 Task: Find connections with filter location Kloten with filter topic #socialmediawith filter profile language English with filter current company LiveLaw with filter school Lilavatibai Podar Sr Secondary School with filter industry Home Health Care Services with filter service category Negotiation with filter keywords title Office Assistant
Action: Mouse moved to (629, 101)
Screenshot: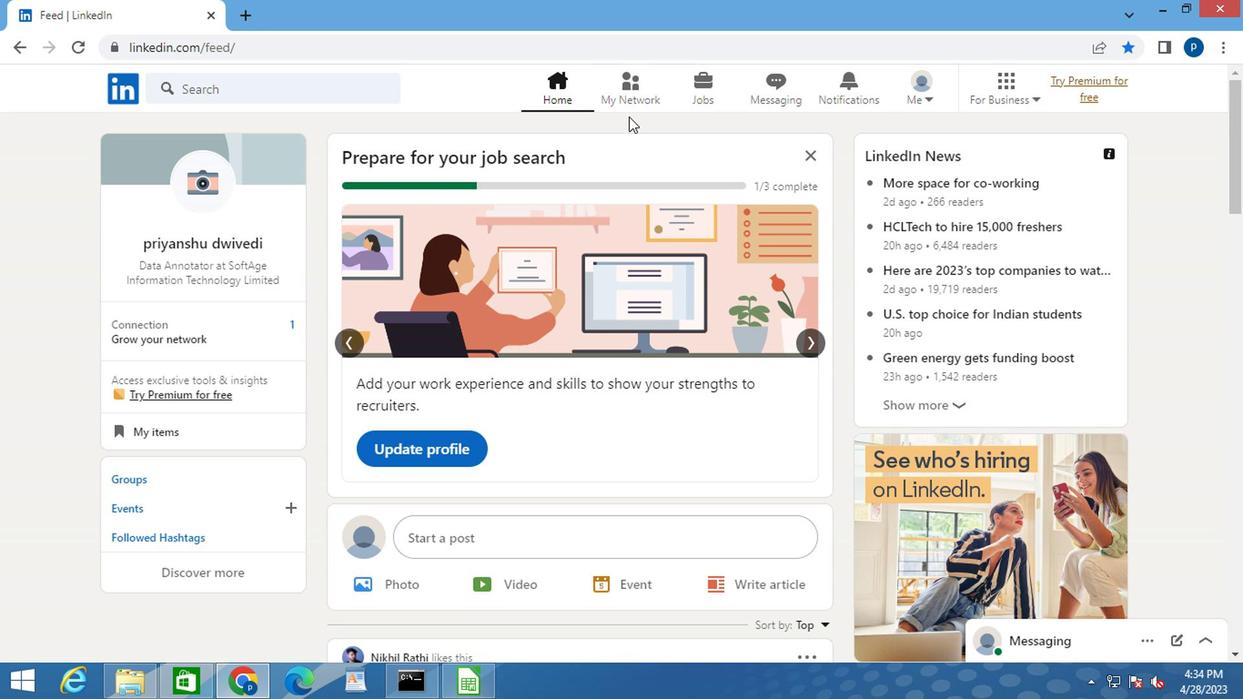 
Action: Mouse pressed left at (629, 101)
Screenshot: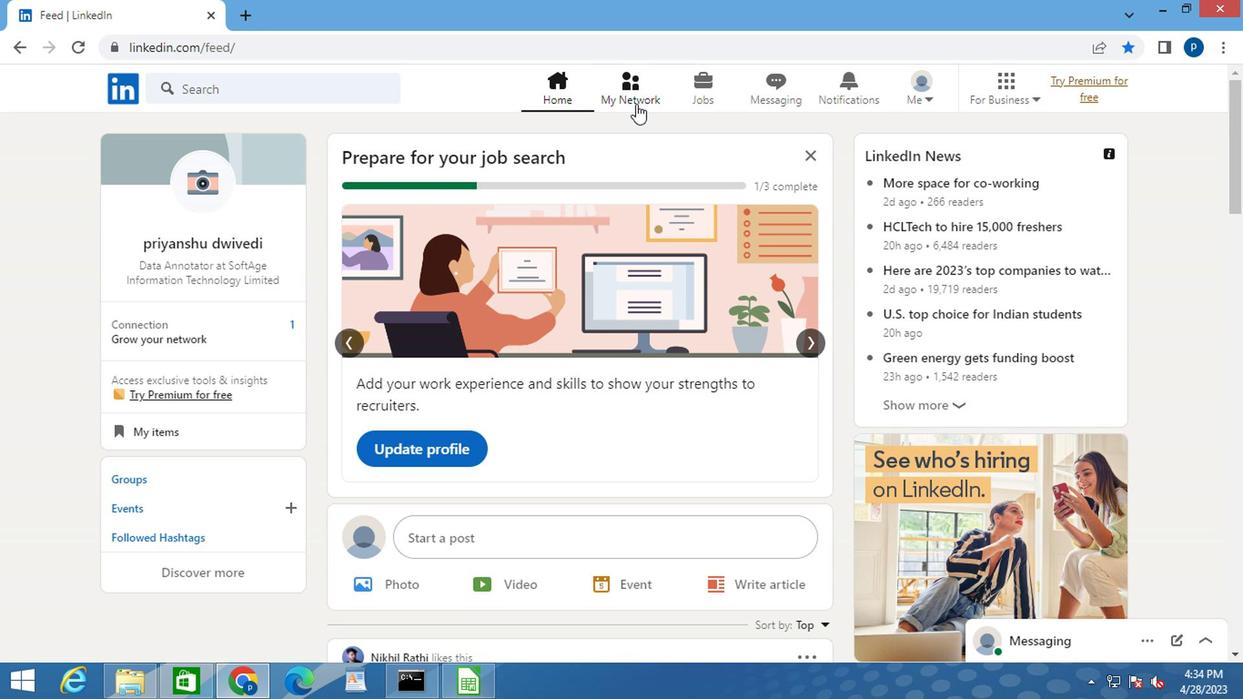 
Action: Mouse moved to (181, 184)
Screenshot: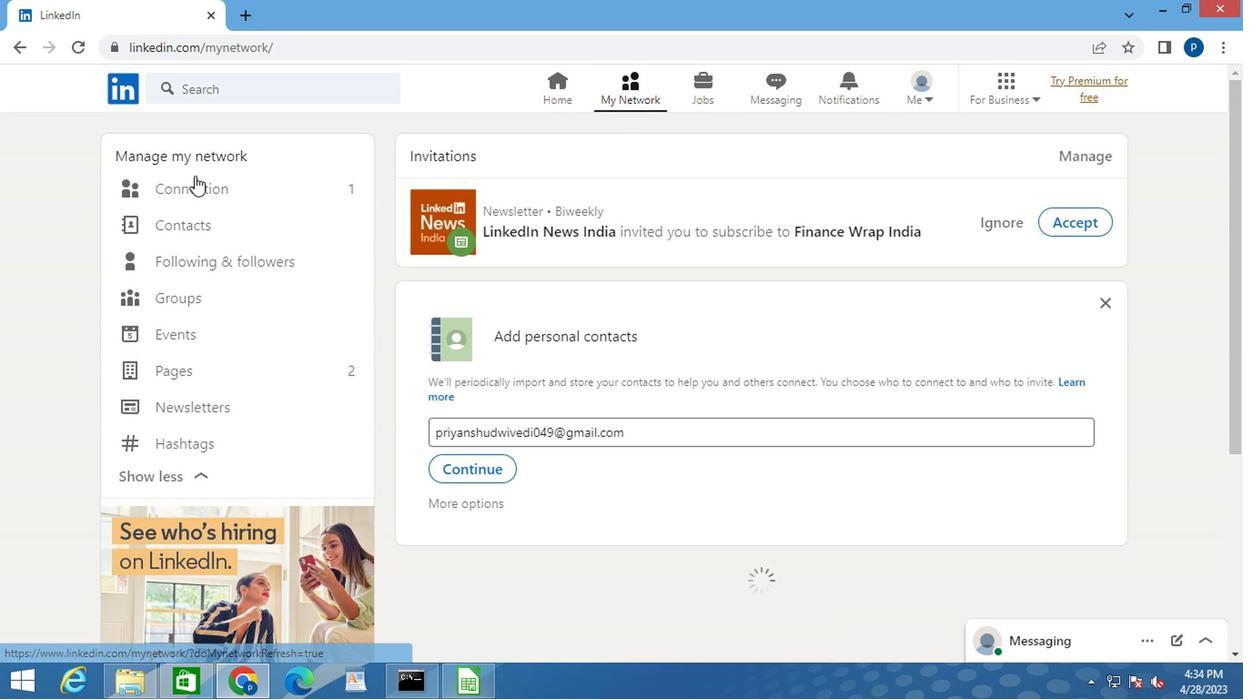 
Action: Mouse pressed left at (181, 184)
Screenshot: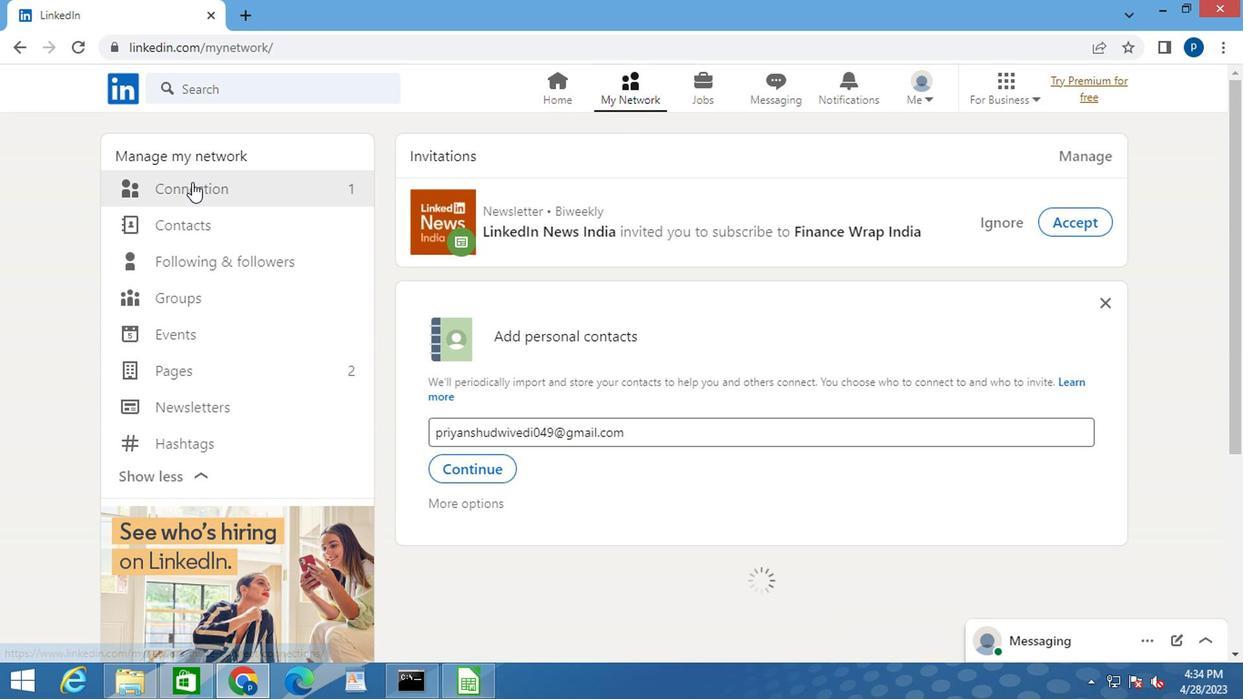 
Action: Mouse moved to (745, 179)
Screenshot: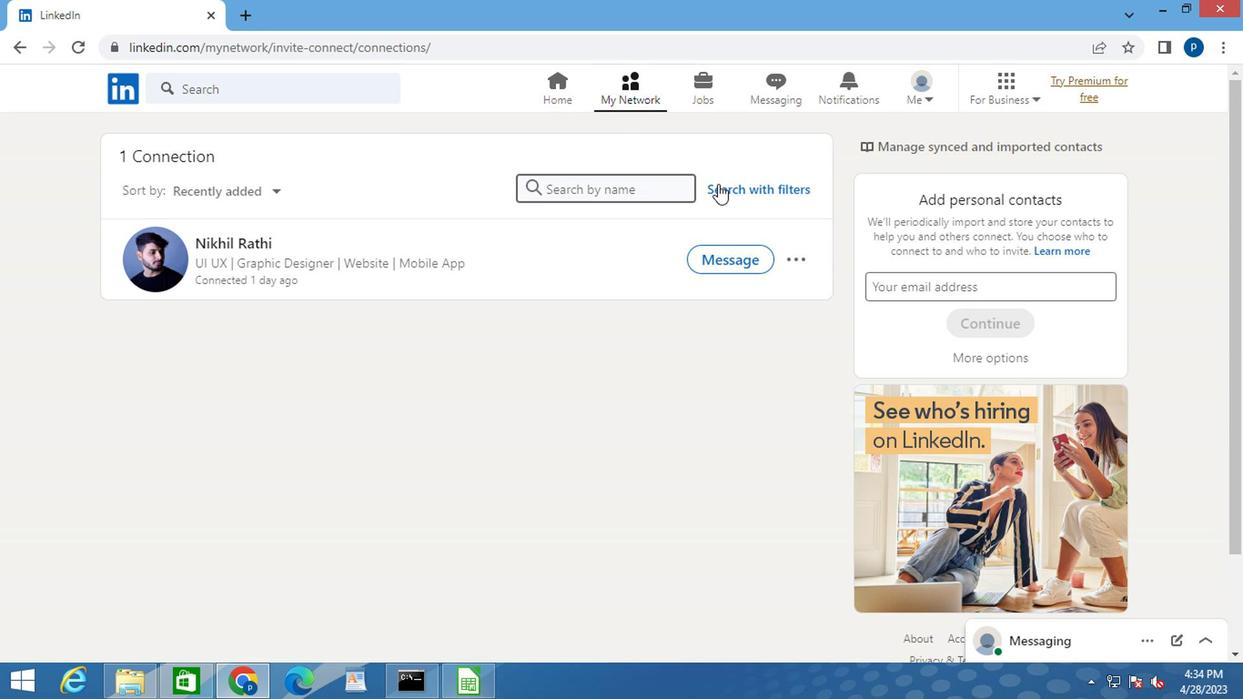 
Action: Mouse pressed left at (745, 179)
Screenshot: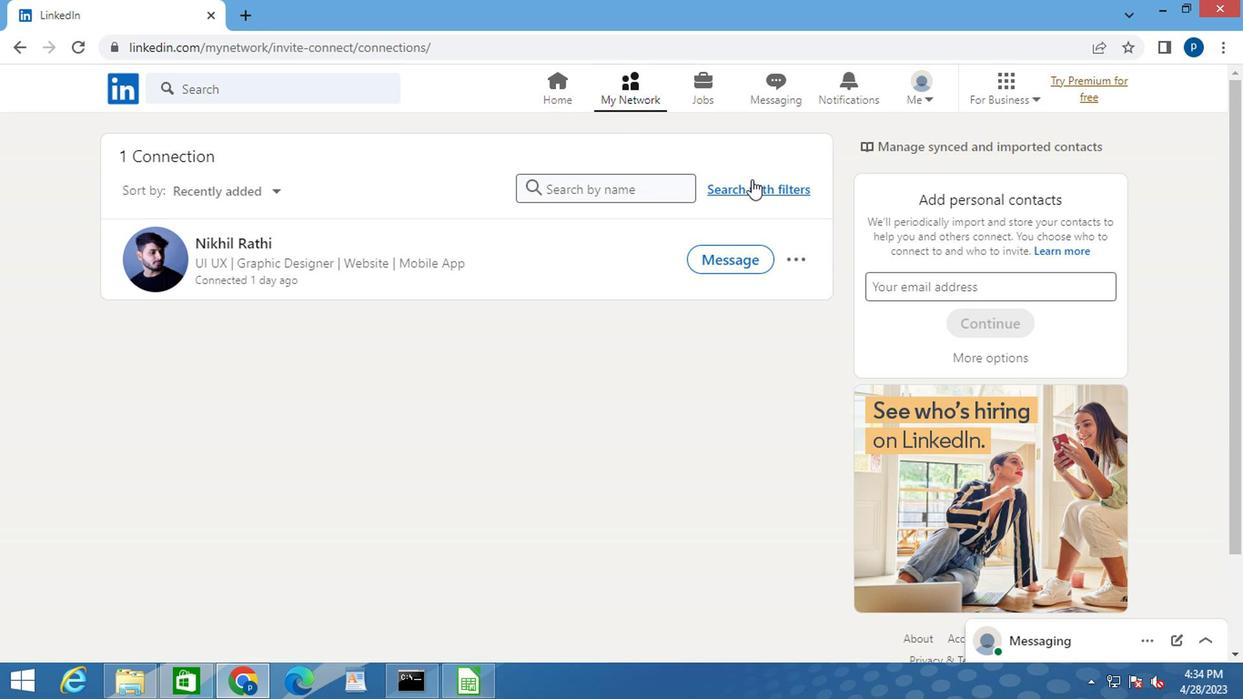 
Action: Mouse moved to (664, 135)
Screenshot: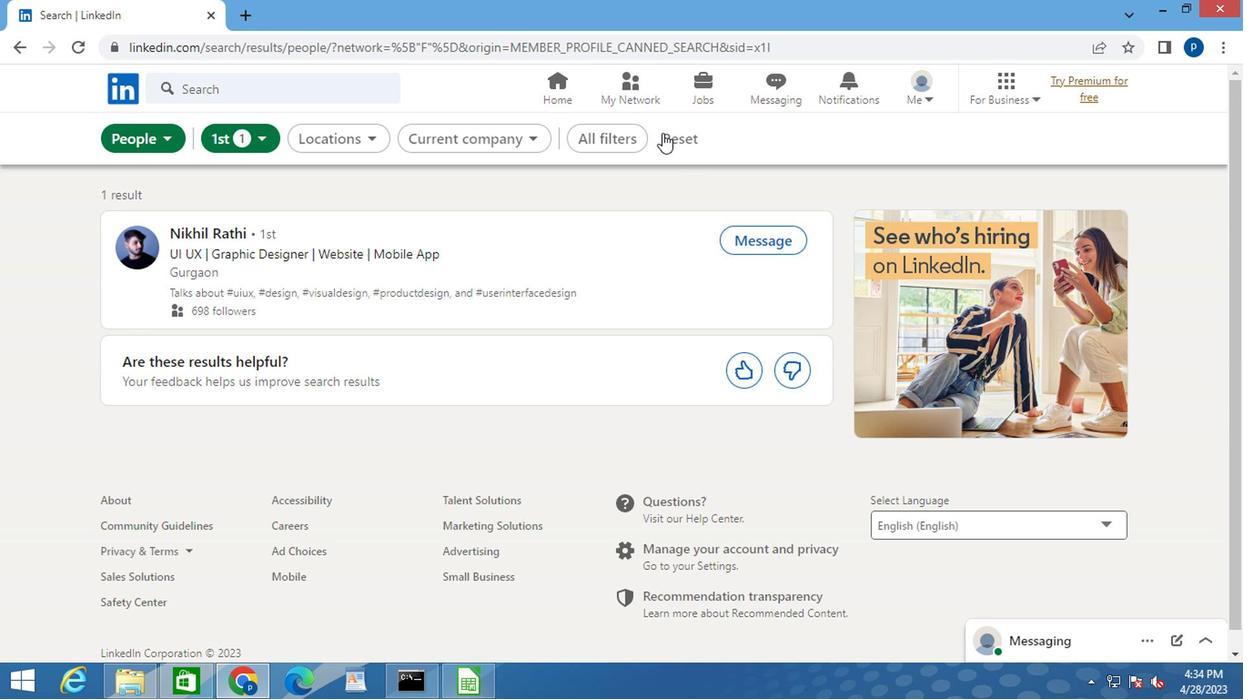 
Action: Mouse pressed left at (664, 135)
Screenshot: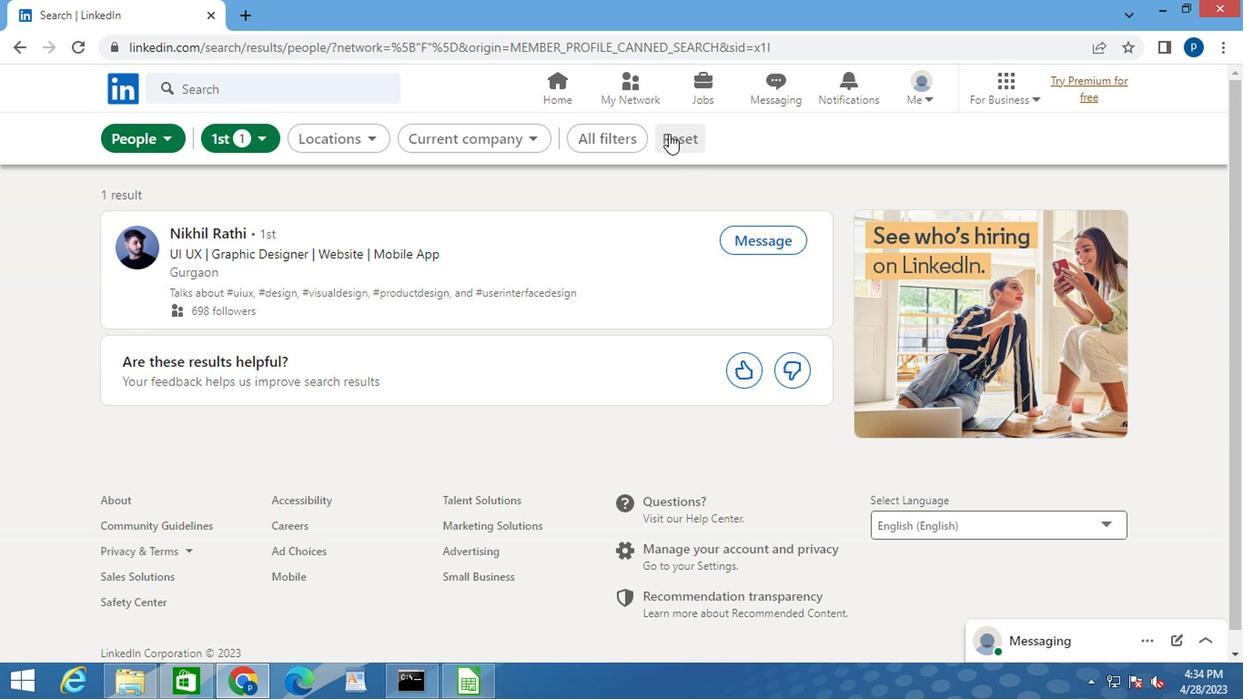 
Action: Mouse moved to (644, 143)
Screenshot: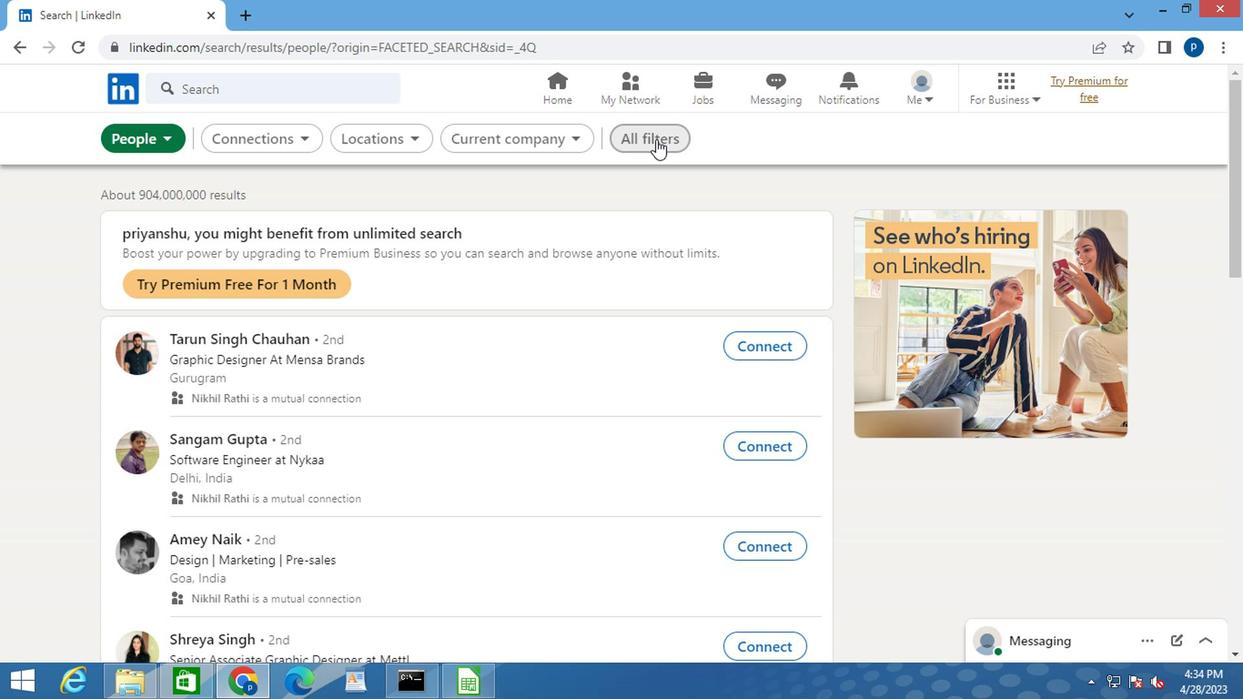 
Action: Mouse pressed left at (644, 143)
Screenshot: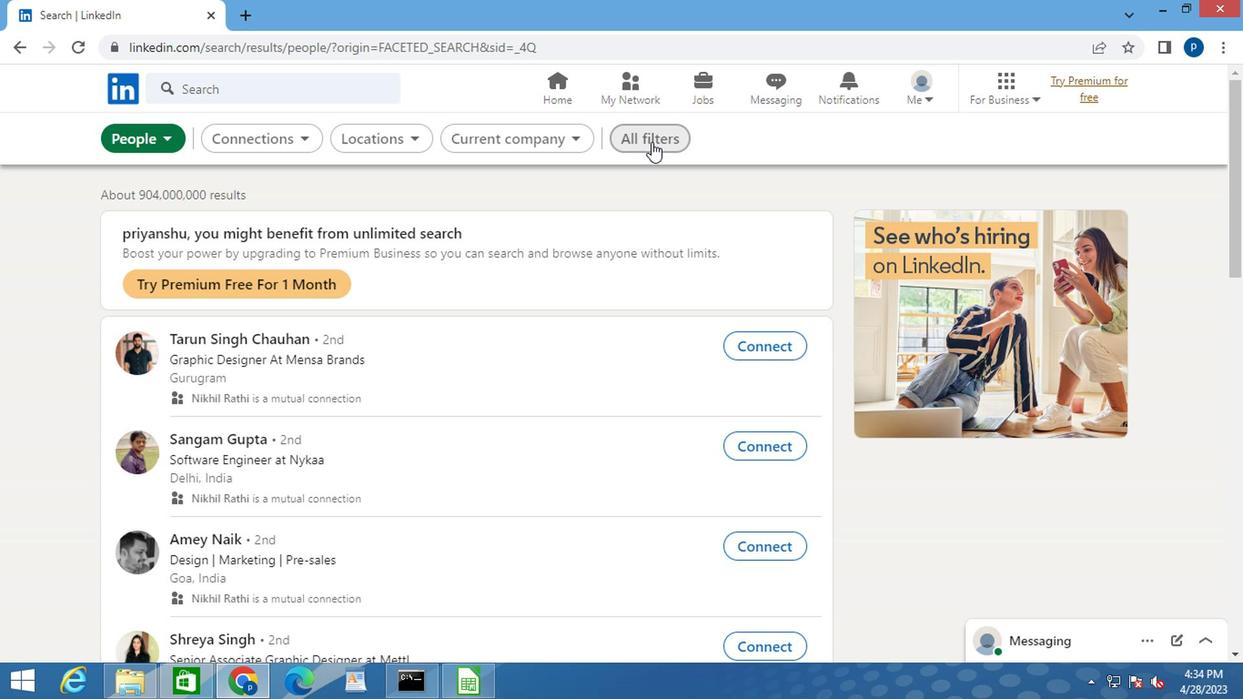 
Action: Mouse moved to (990, 411)
Screenshot: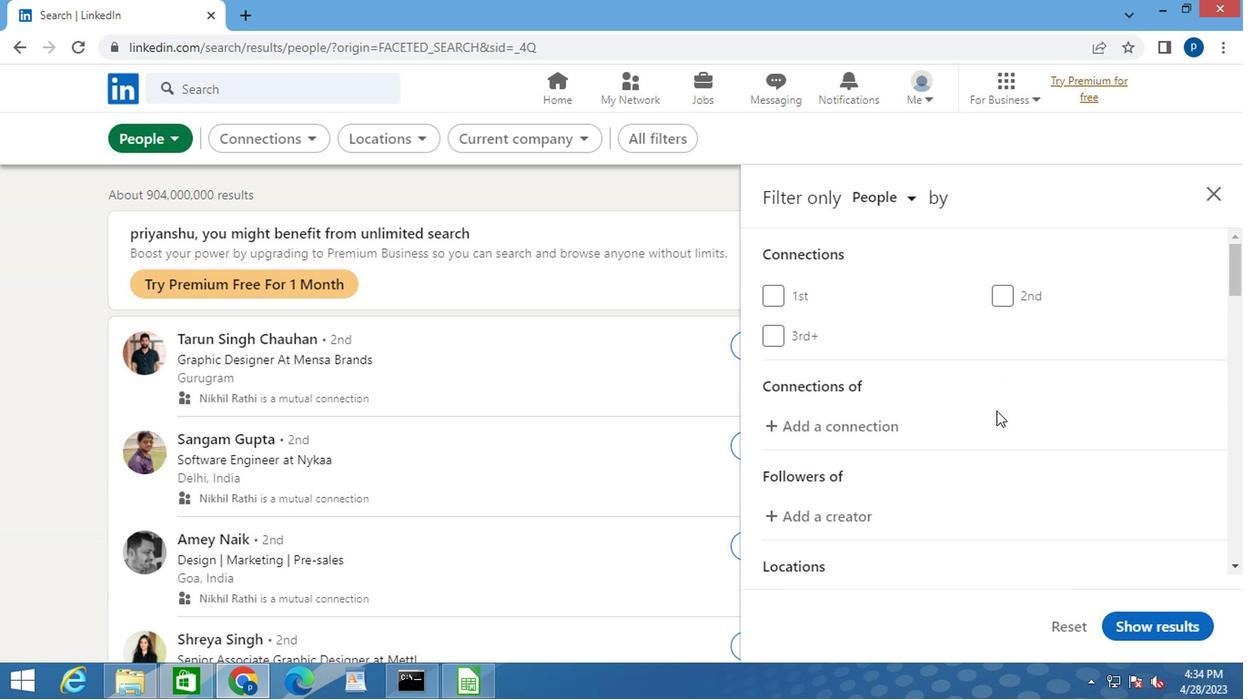 
Action: Mouse scrolled (990, 410) with delta (0, 0)
Screenshot: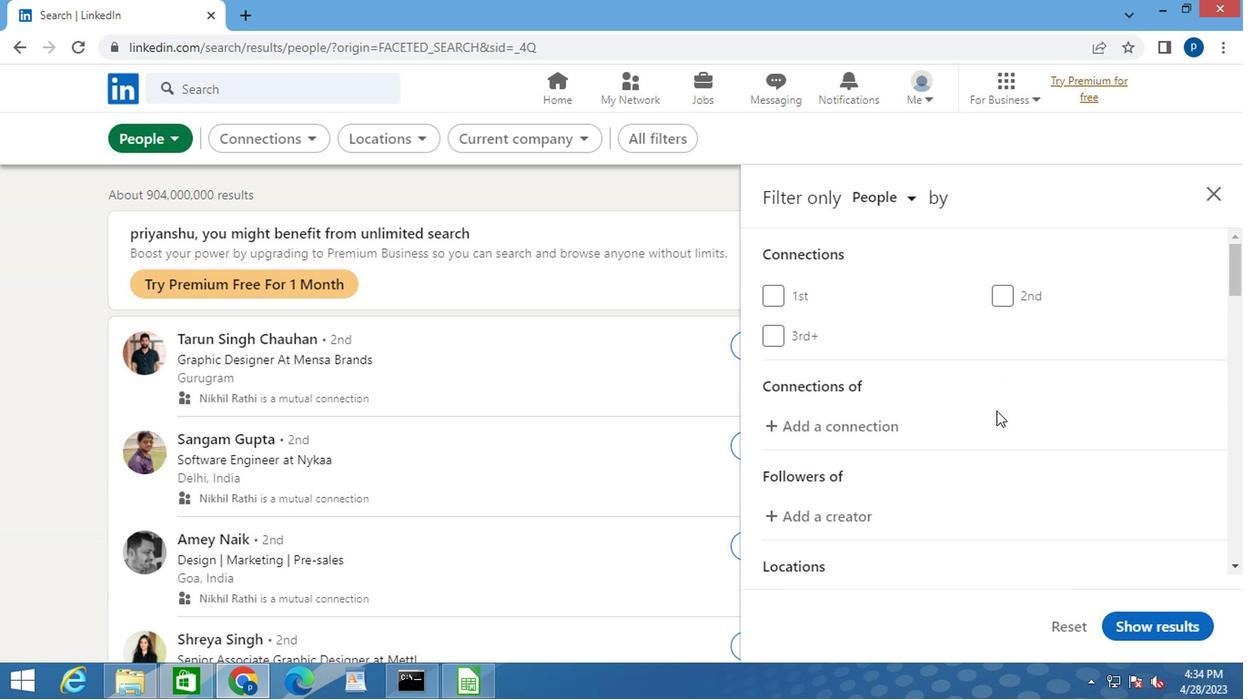 
Action: Mouse moved to (989, 412)
Screenshot: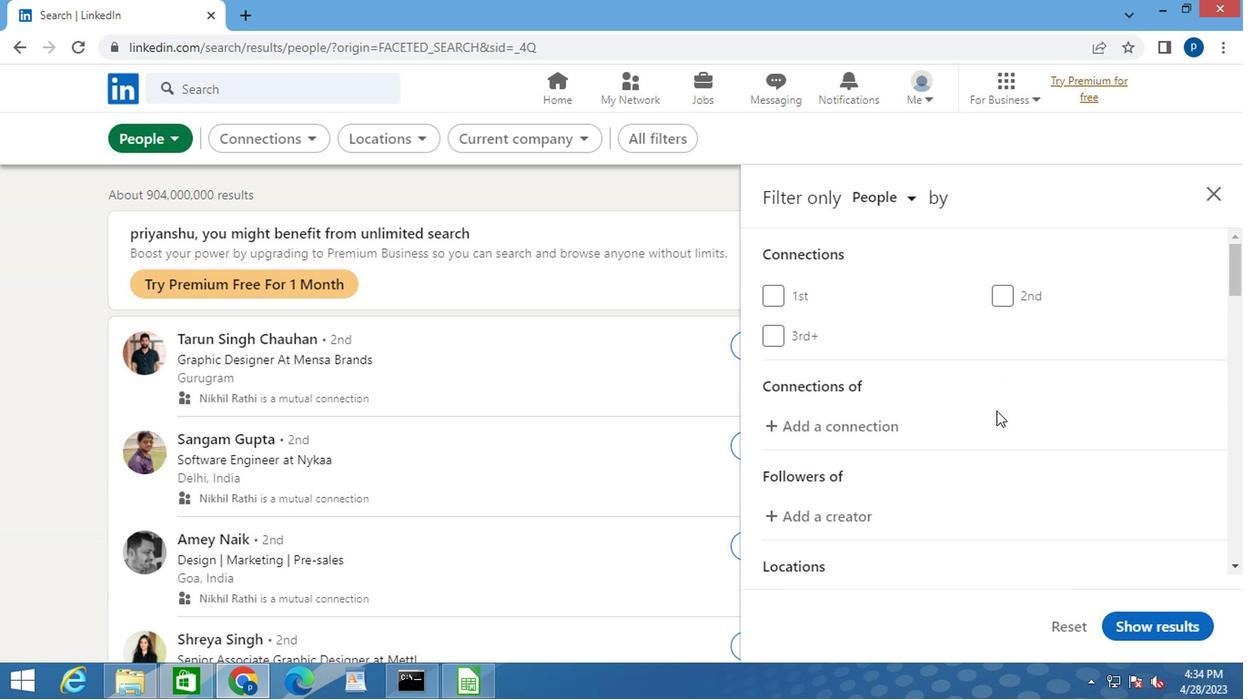 
Action: Mouse scrolled (989, 411) with delta (0, -1)
Screenshot: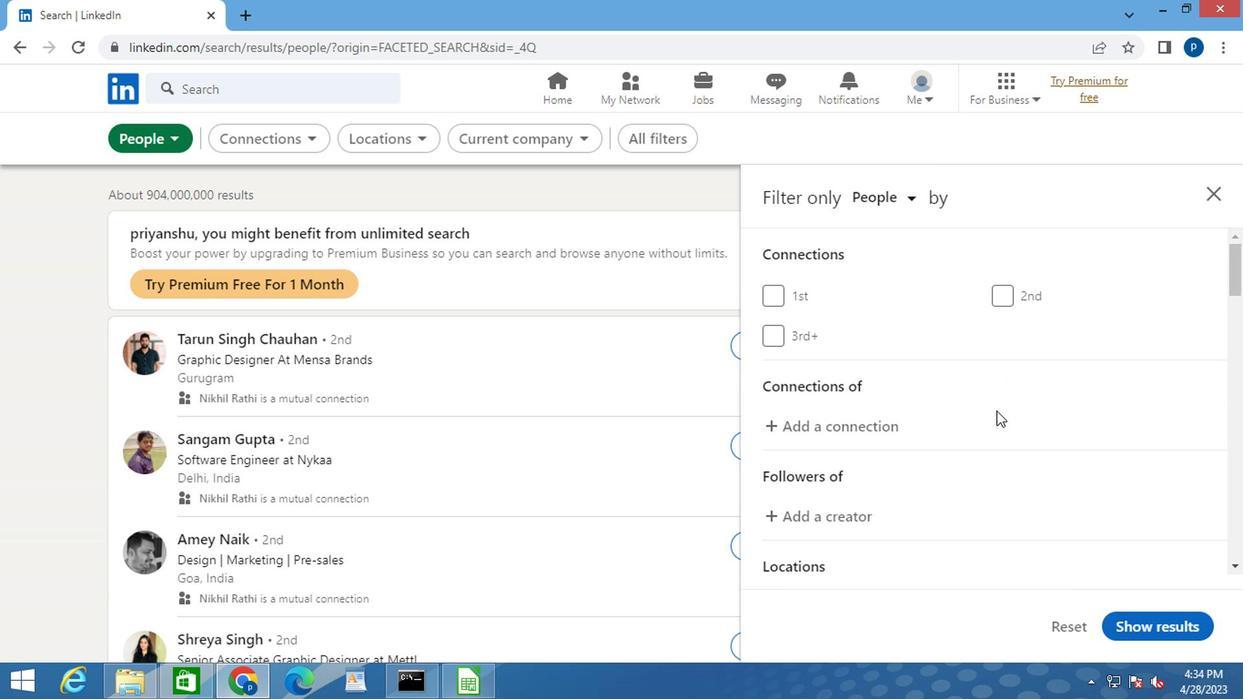 
Action: Mouse scrolled (989, 411) with delta (0, -1)
Screenshot: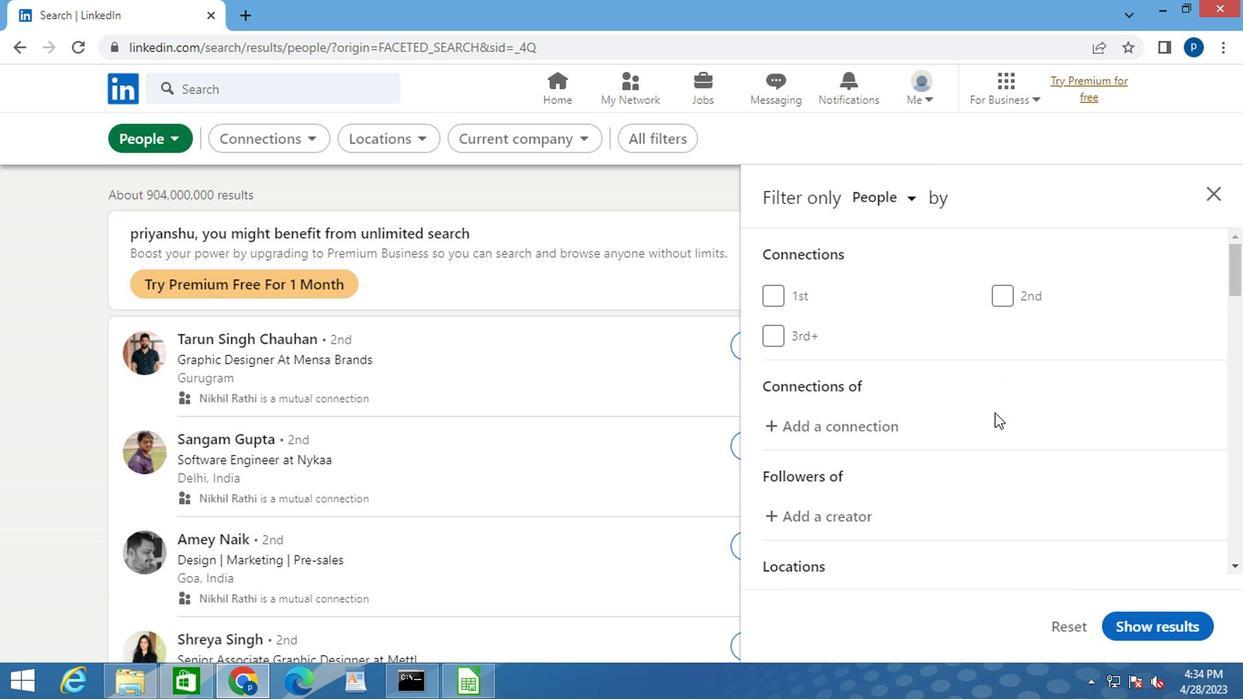 
Action: Mouse moved to (1044, 408)
Screenshot: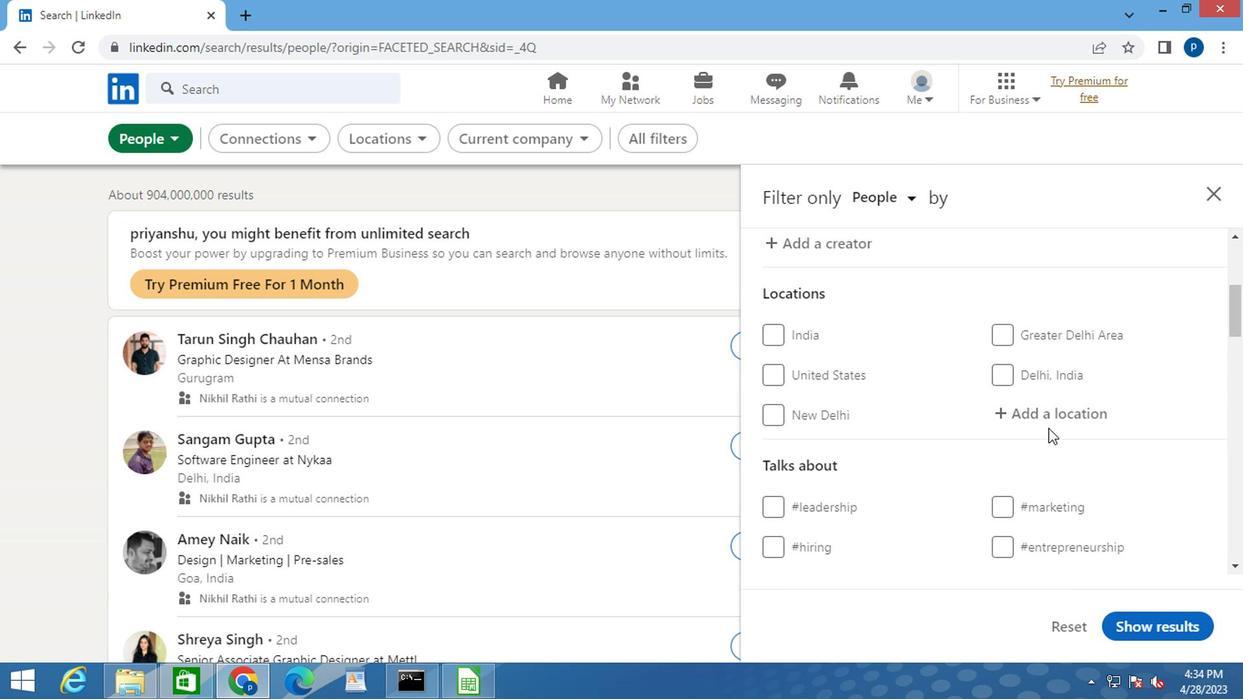 
Action: Mouse pressed left at (1044, 408)
Screenshot: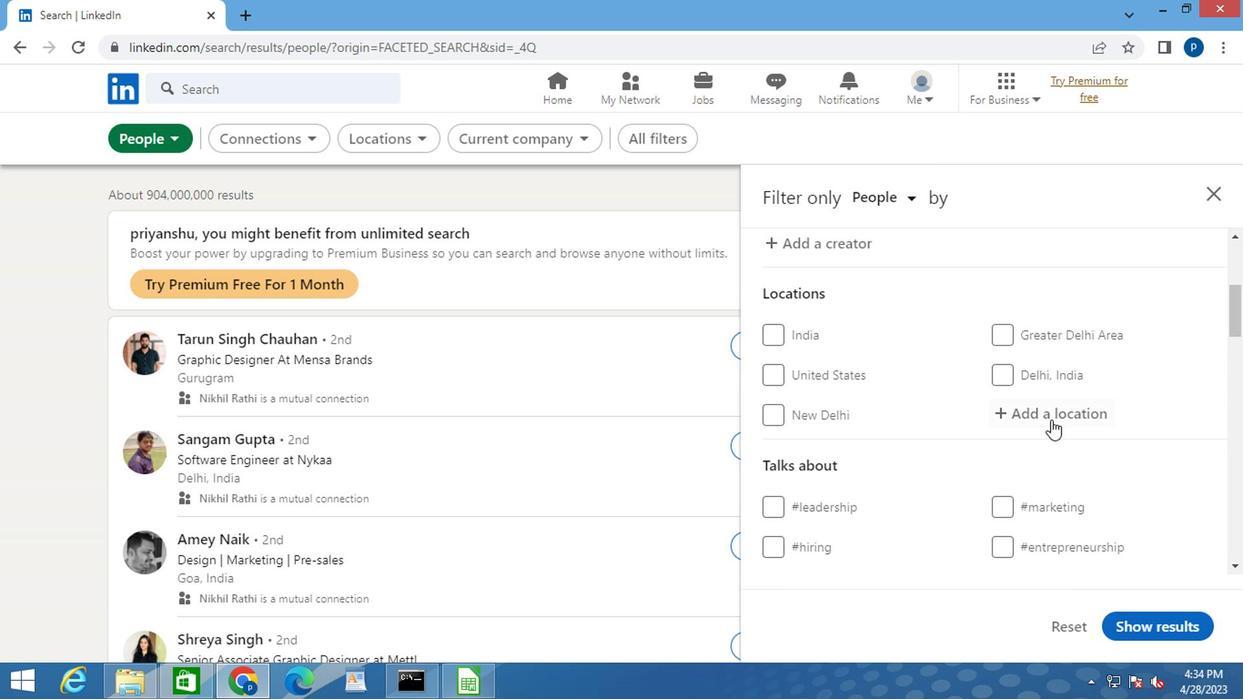 
Action: Key pressed k<Key.caps_lock>loten
Screenshot: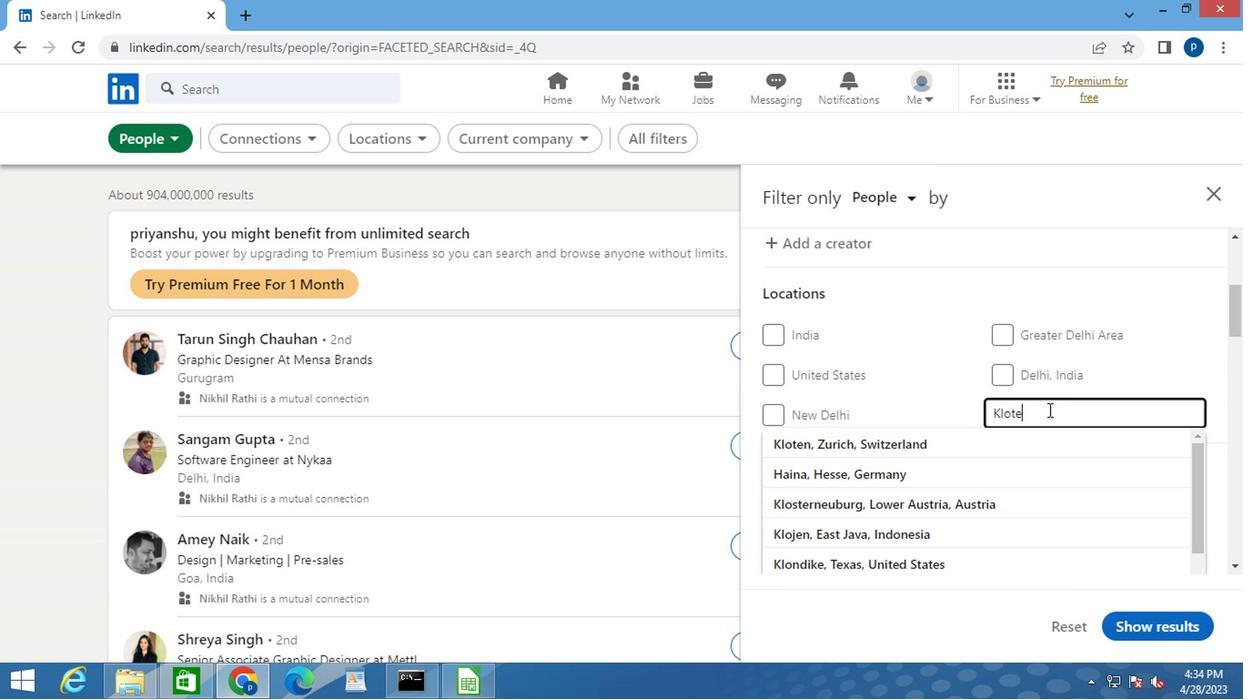 
Action: Mouse moved to (941, 444)
Screenshot: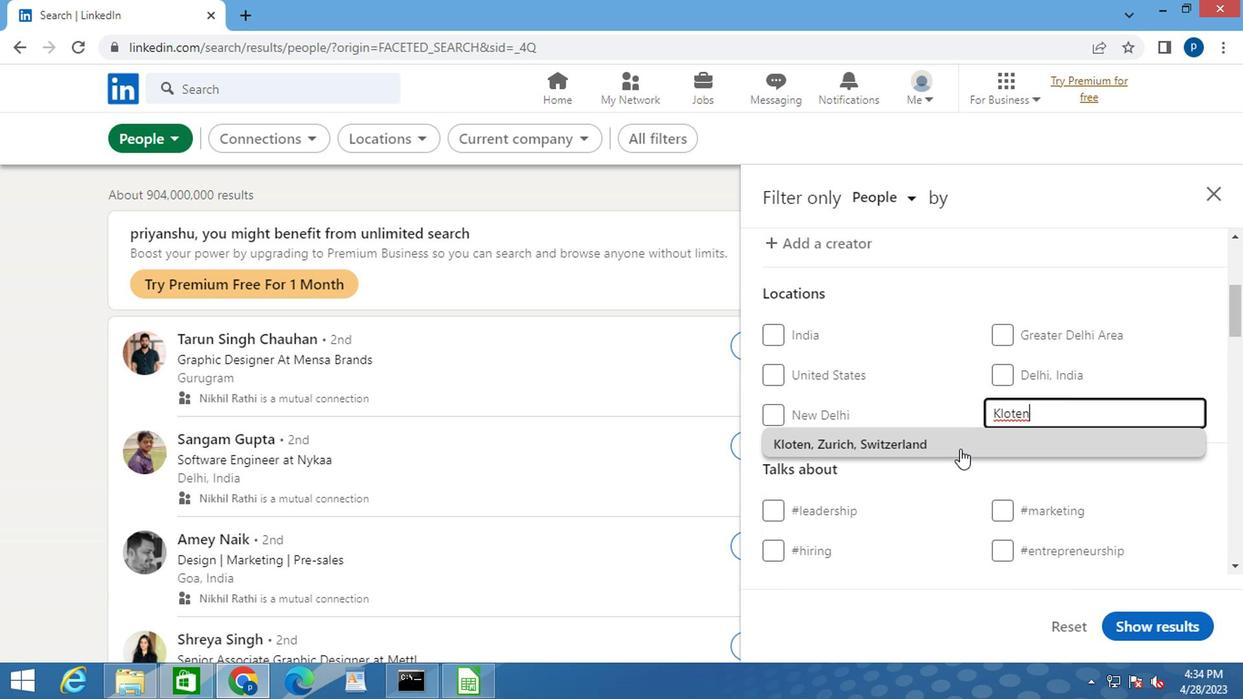 
Action: Mouse pressed left at (941, 444)
Screenshot: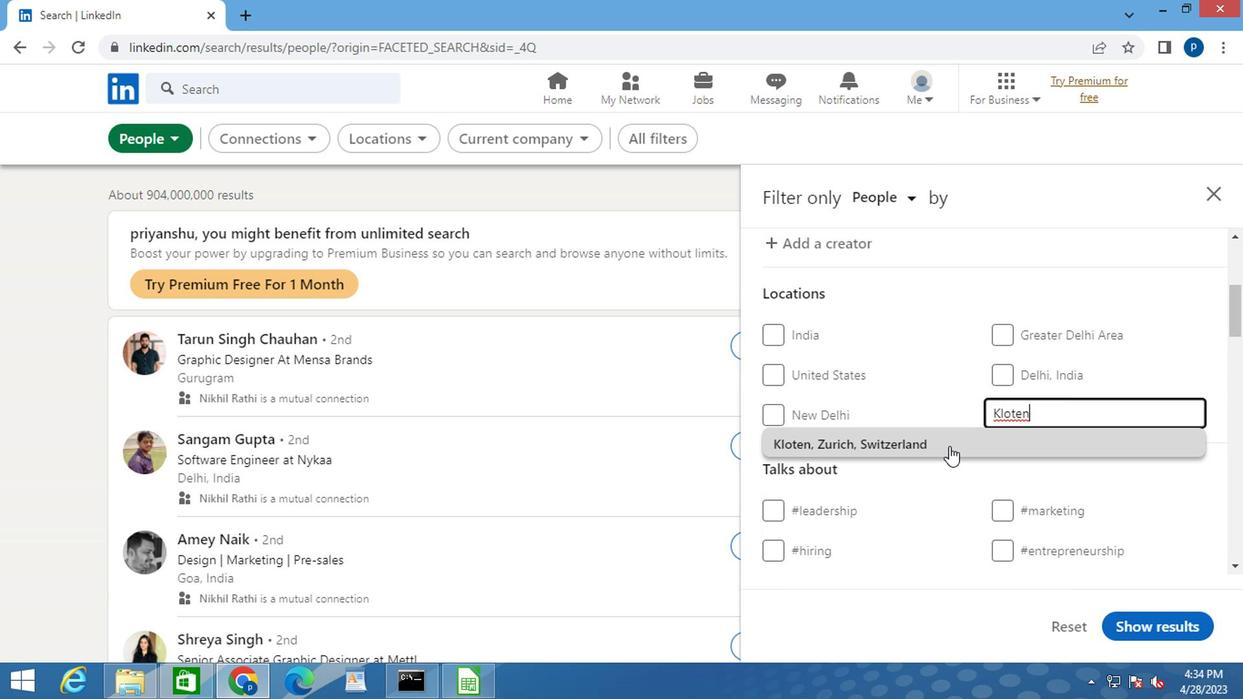 
Action: Mouse moved to (941, 442)
Screenshot: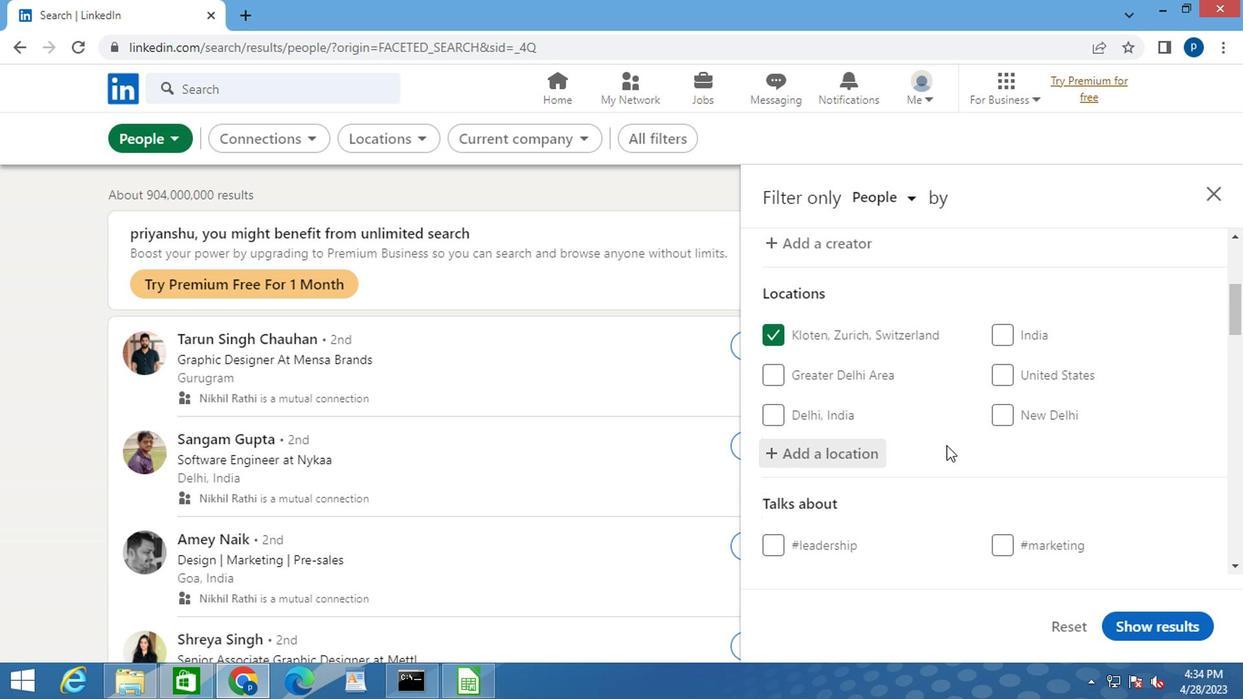 
Action: Mouse scrolled (941, 442) with delta (0, 0)
Screenshot: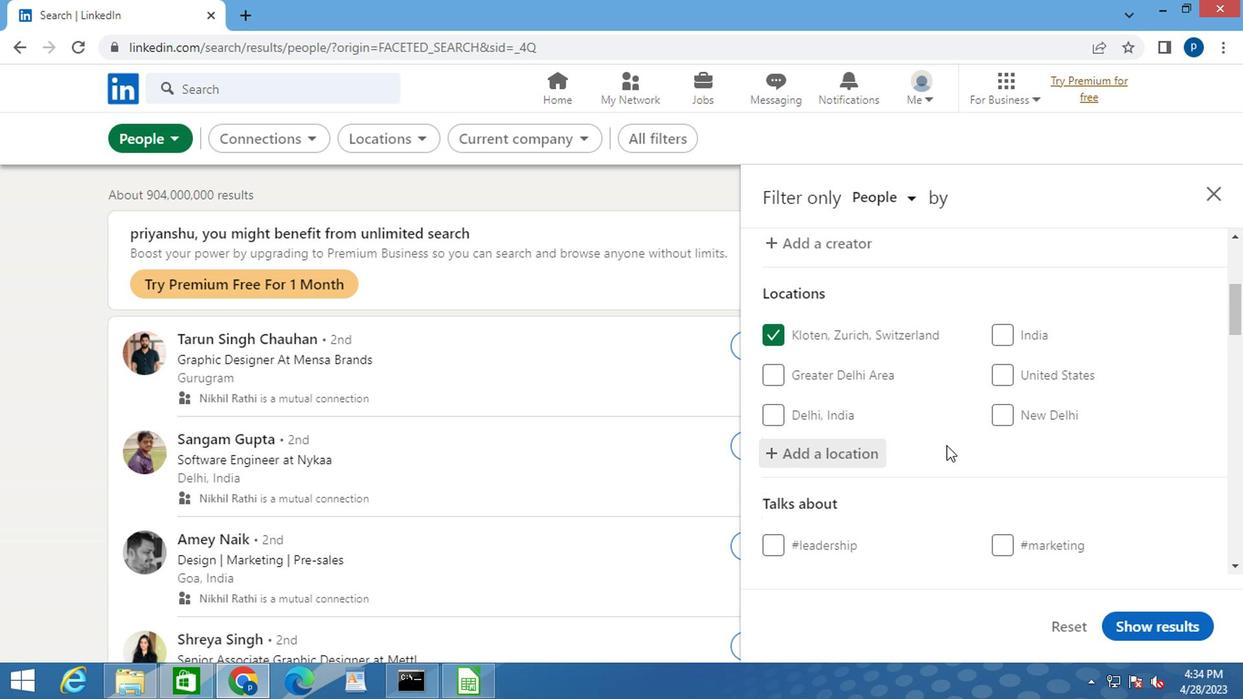 
Action: Mouse scrolled (941, 442) with delta (0, 0)
Screenshot: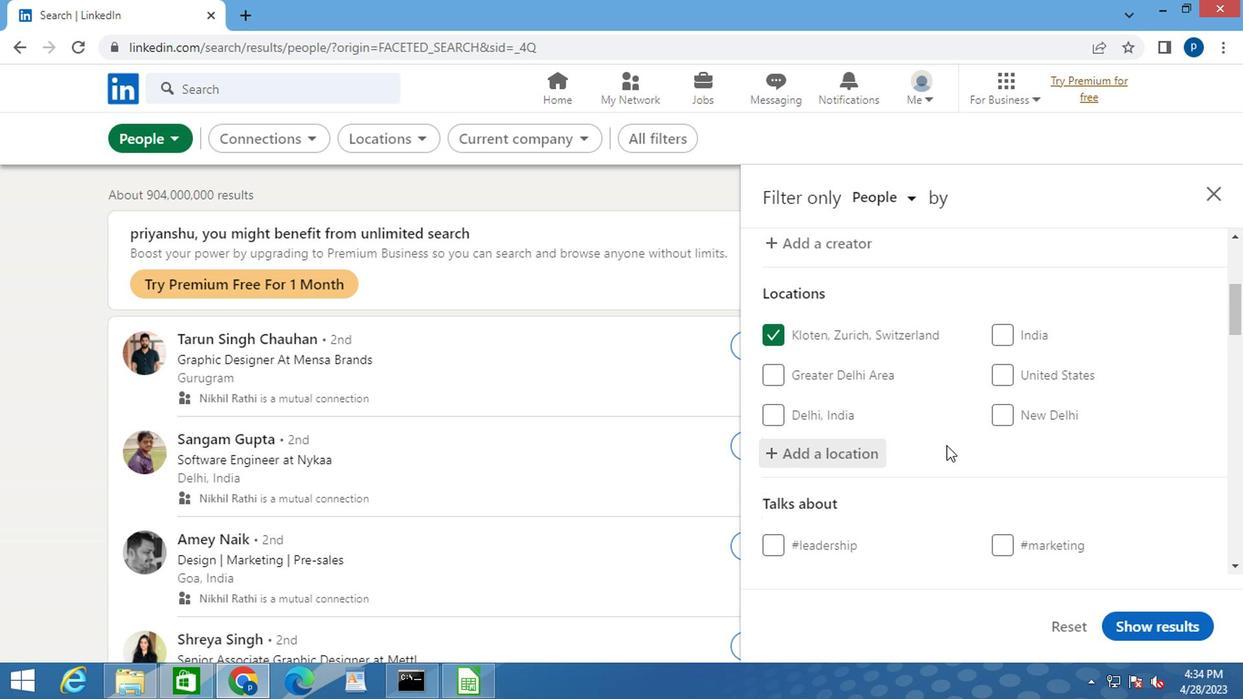
Action: Mouse moved to (1016, 435)
Screenshot: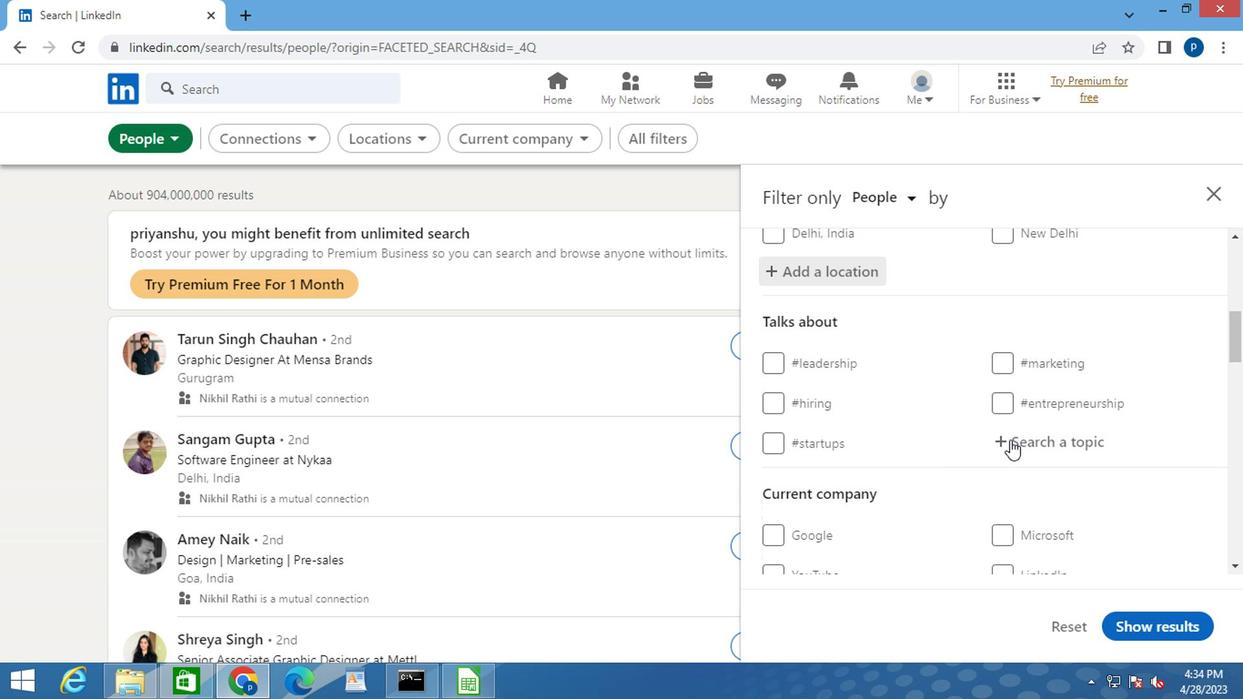 
Action: Mouse pressed left at (1016, 435)
Screenshot: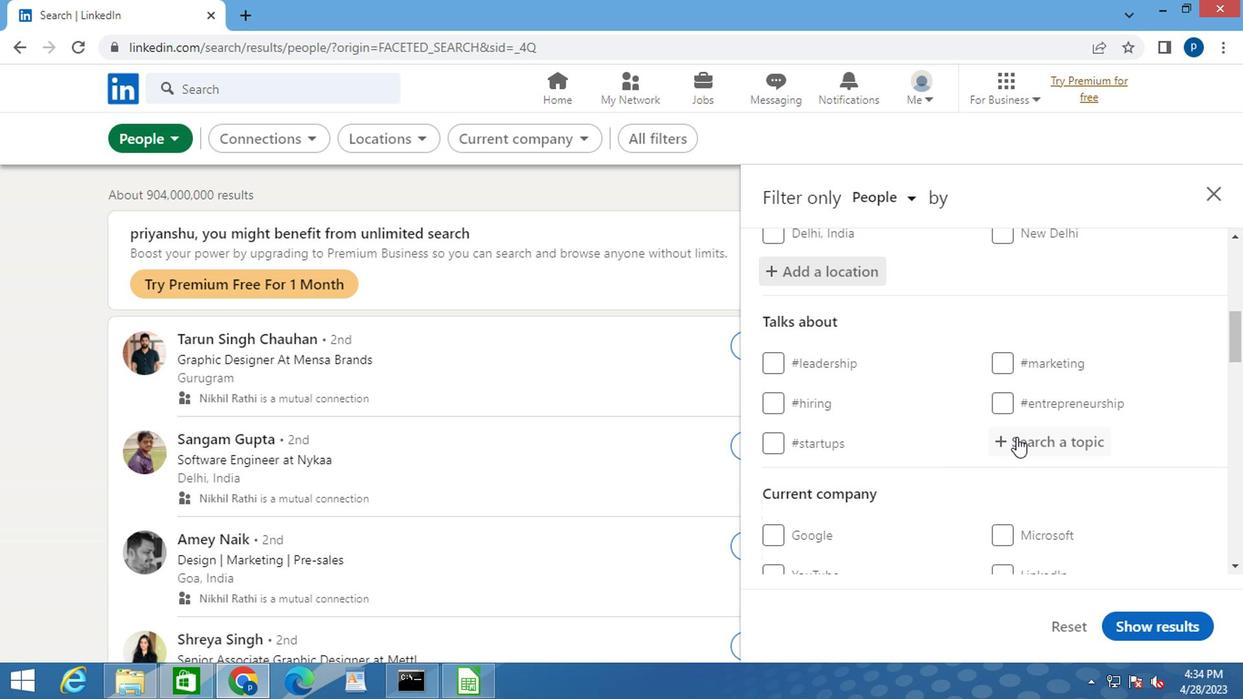 
Action: Key pressed <Key.shift>#SOCIALMEDIA
Screenshot: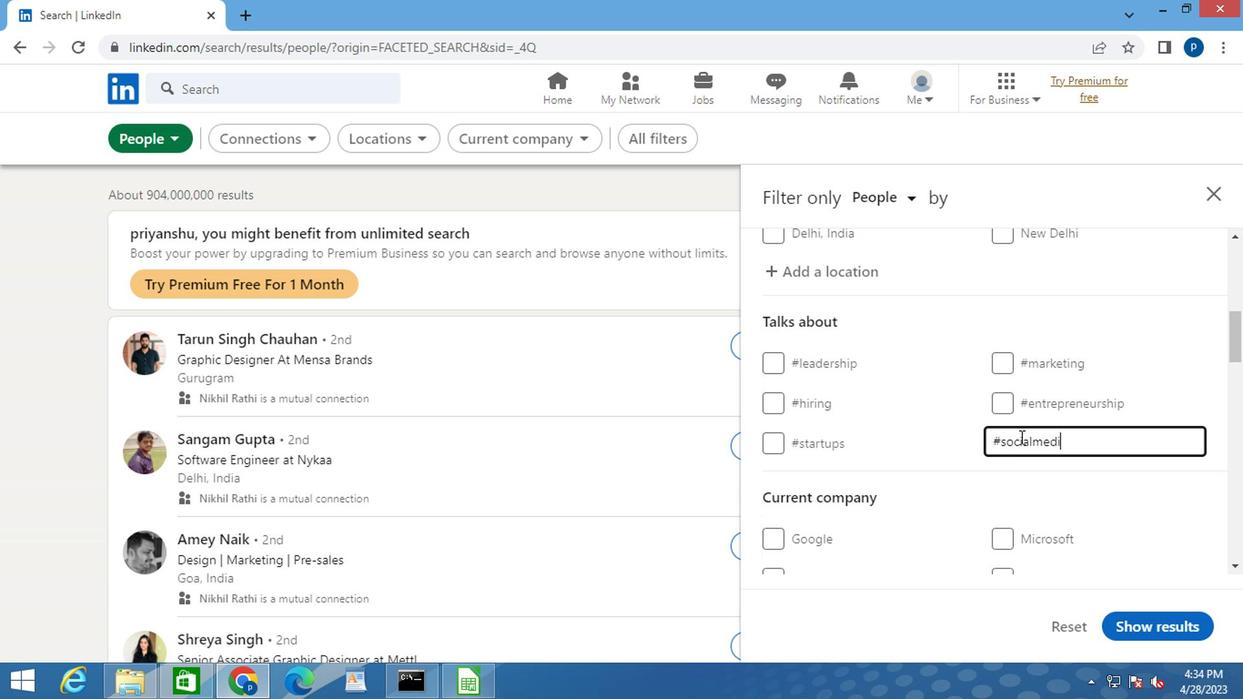 
Action: Mouse moved to (880, 477)
Screenshot: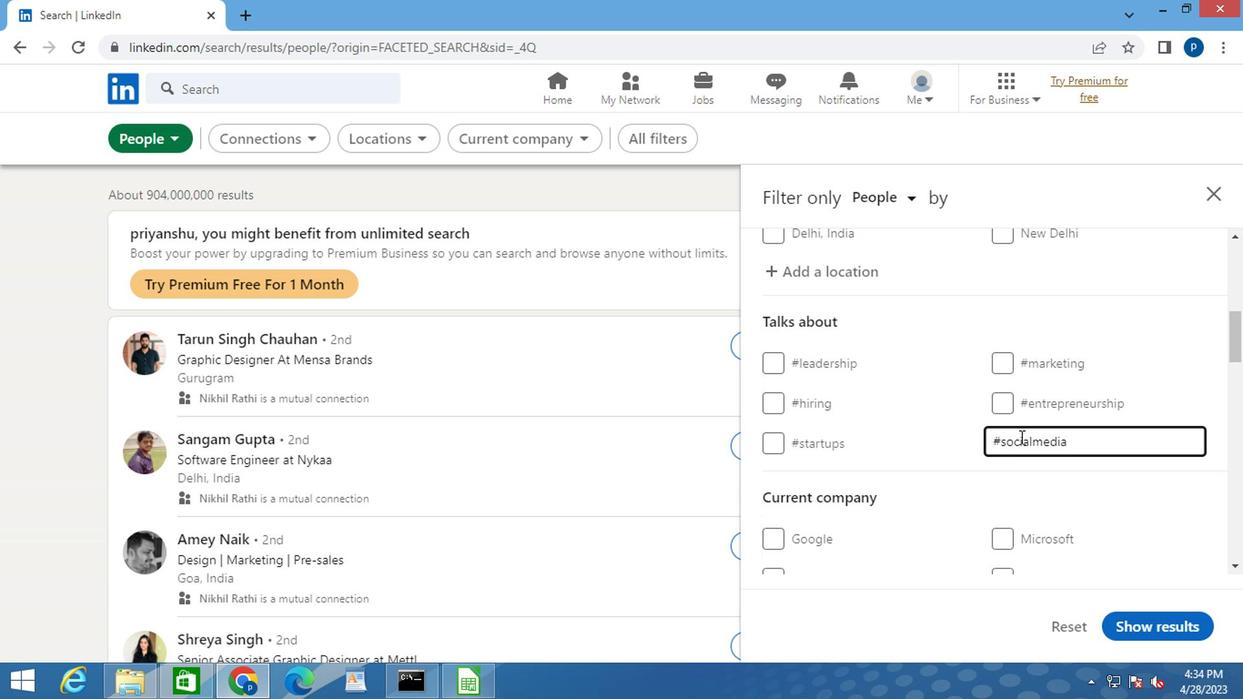 
Action: Mouse scrolled (880, 476) with delta (0, 0)
Screenshot: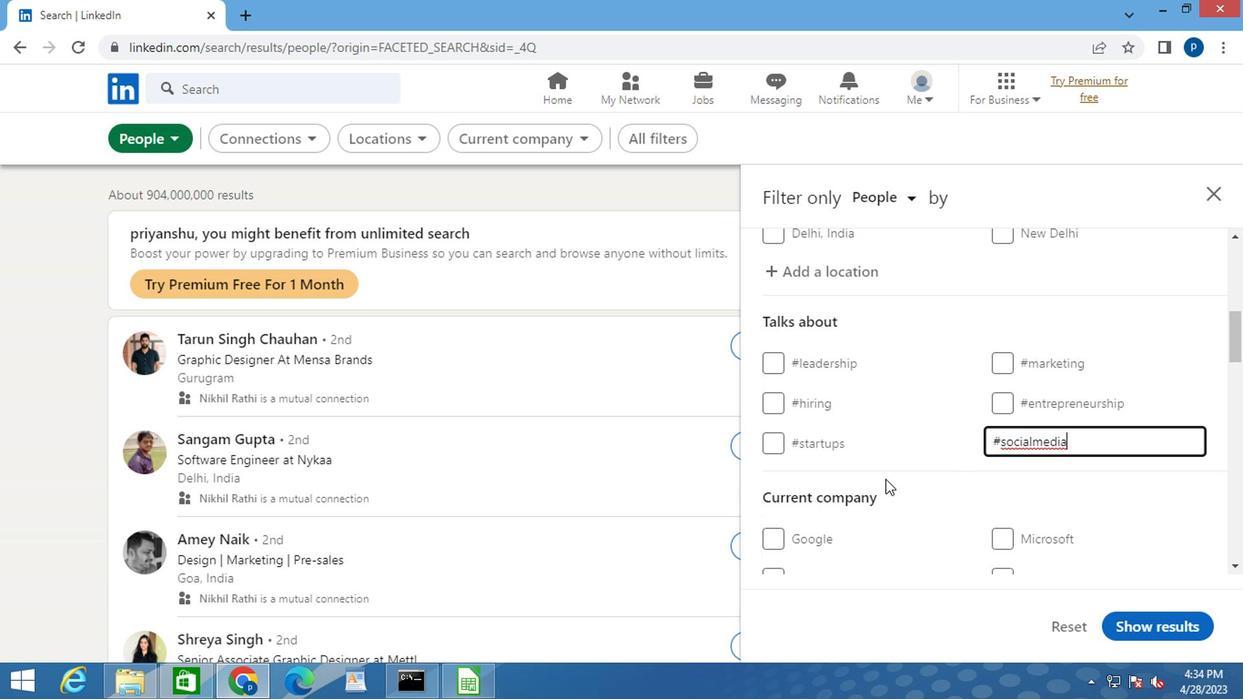 
Action: Mouse scrolled (880, 476) with delta (0, 0)
Screenshot: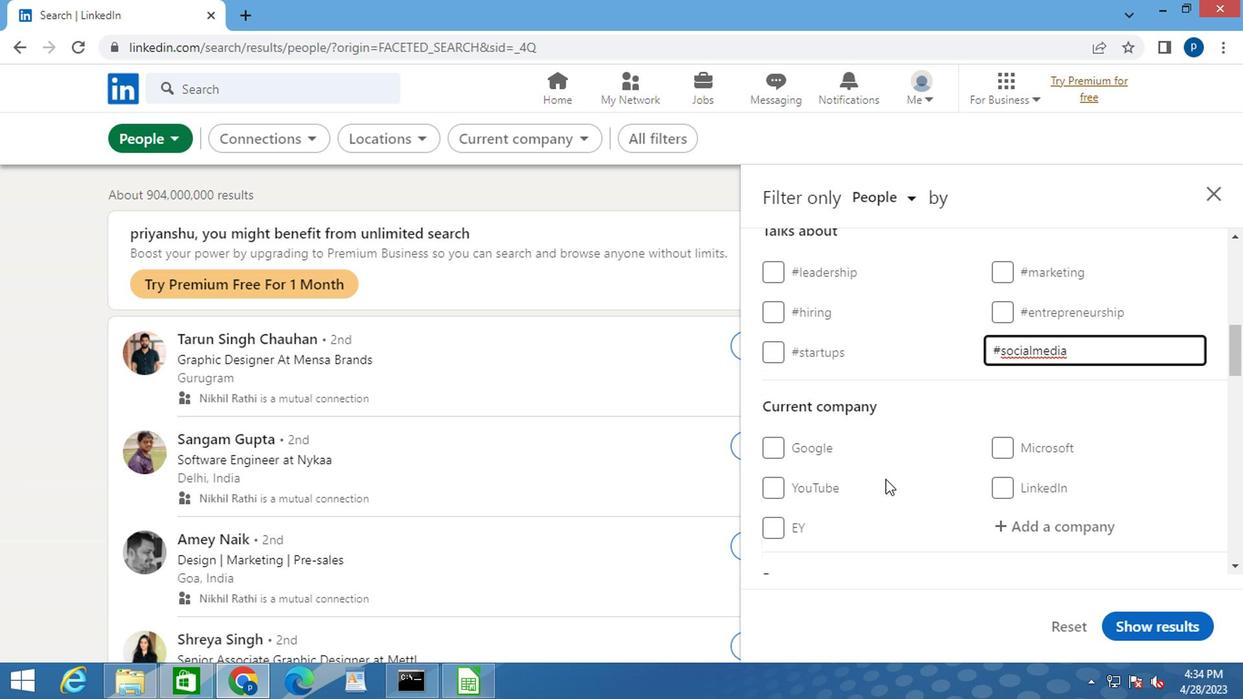 
Action: Mouse moved to (886, 445)
Screenshot: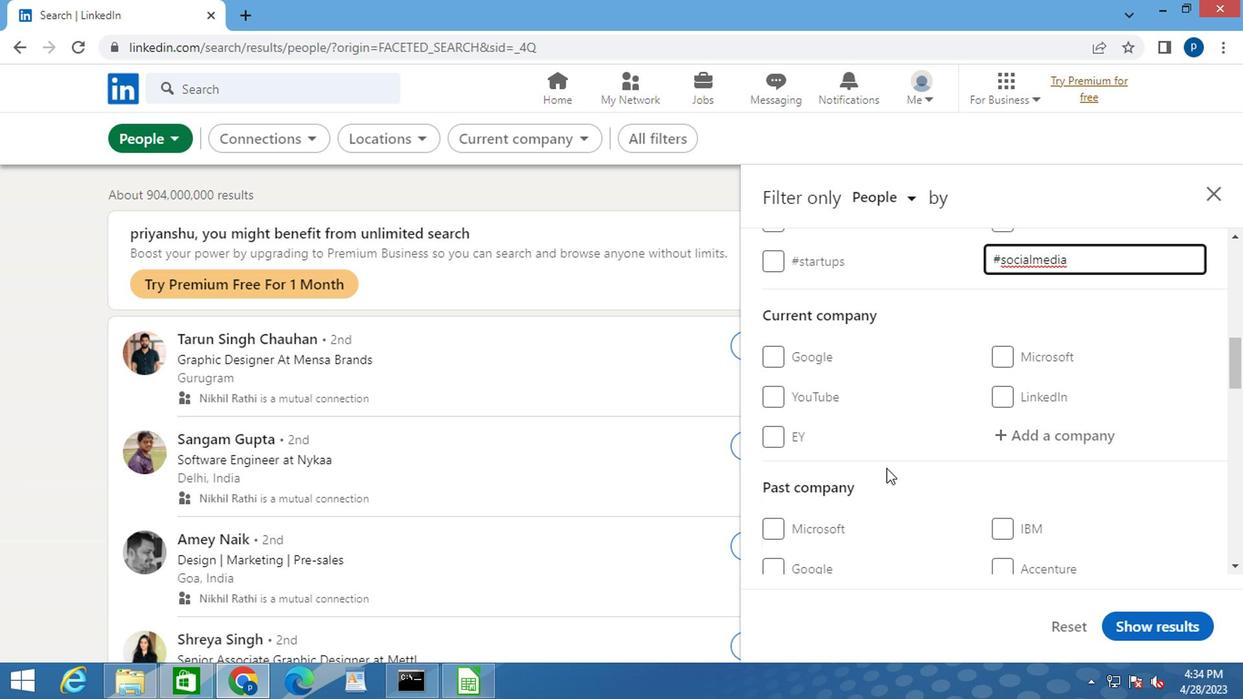 
Action: Mouse scrolled (886, 444) with delta (0, 0)
Screenshot: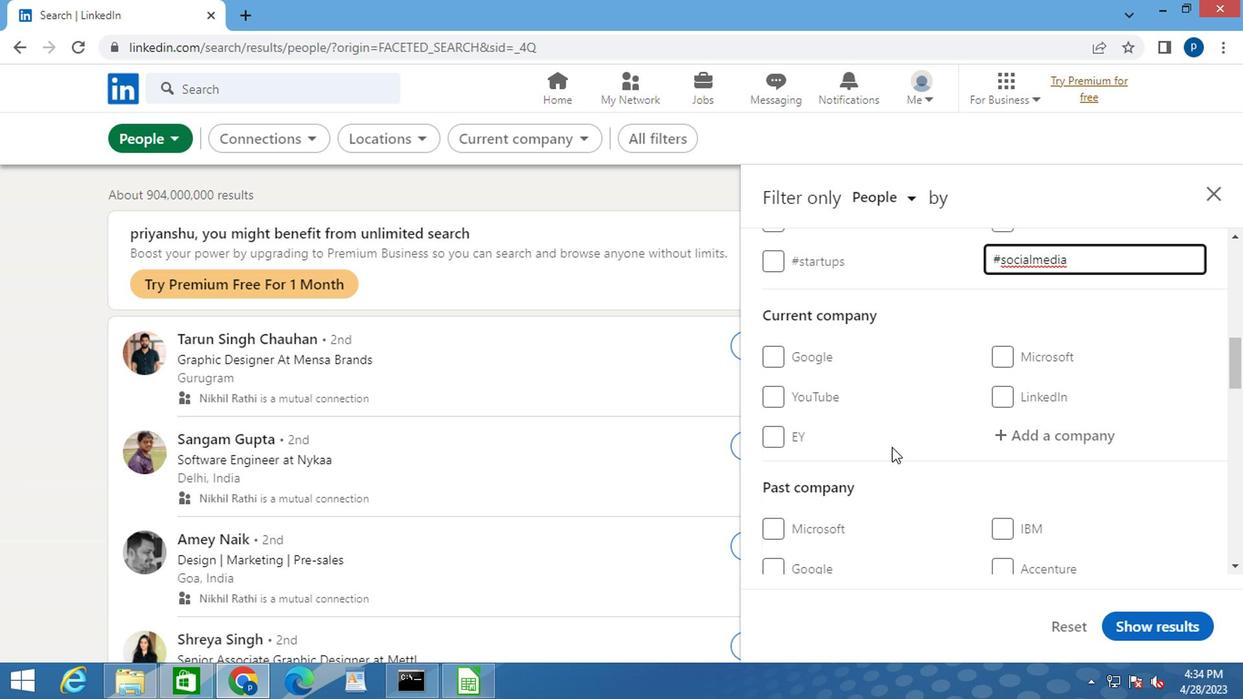 
Action: Mouse scrolled (886, 444) with delta (0, 0)
Screenshot: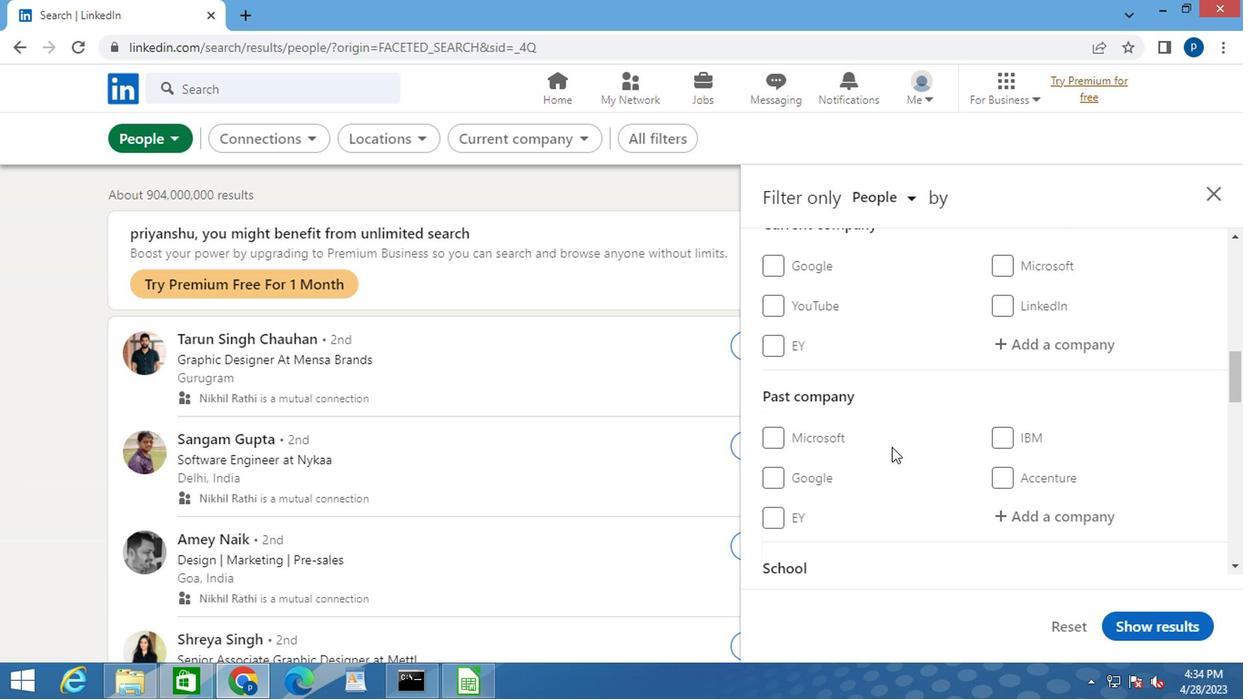 
Action: Mouse scrolled (886, 444) with delta (0, 0)
Screenshot: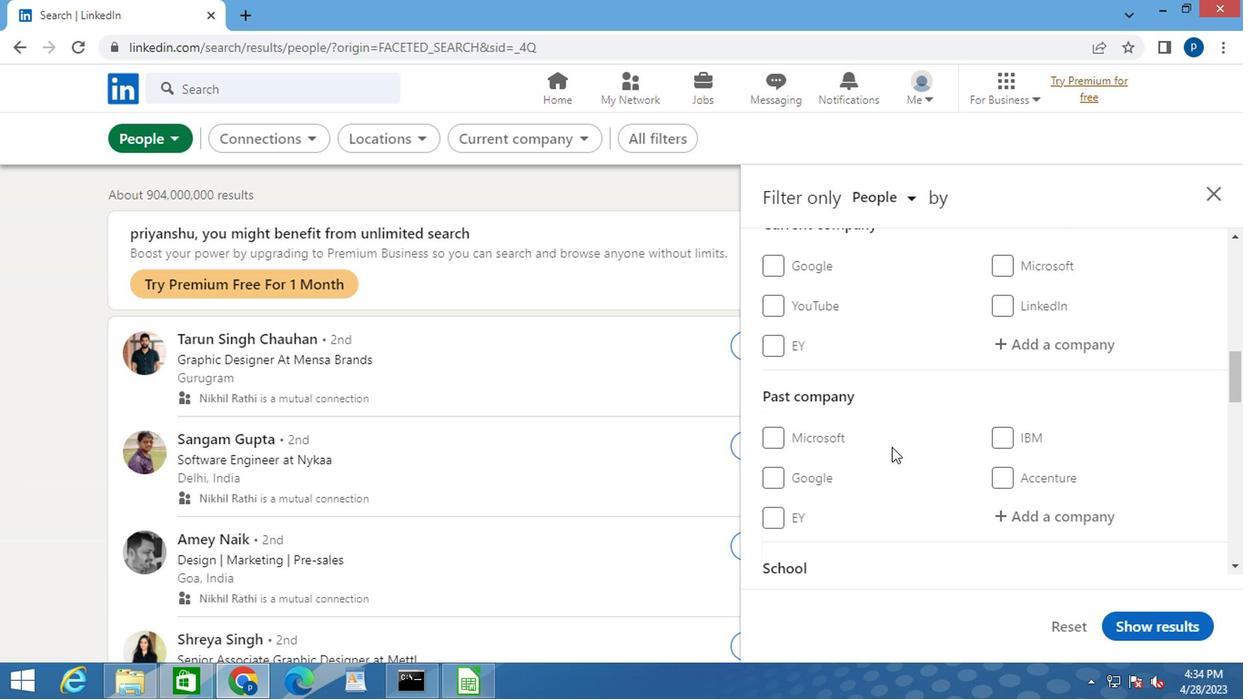 
Action: Mouse moved to (886, 439)
Screenshot: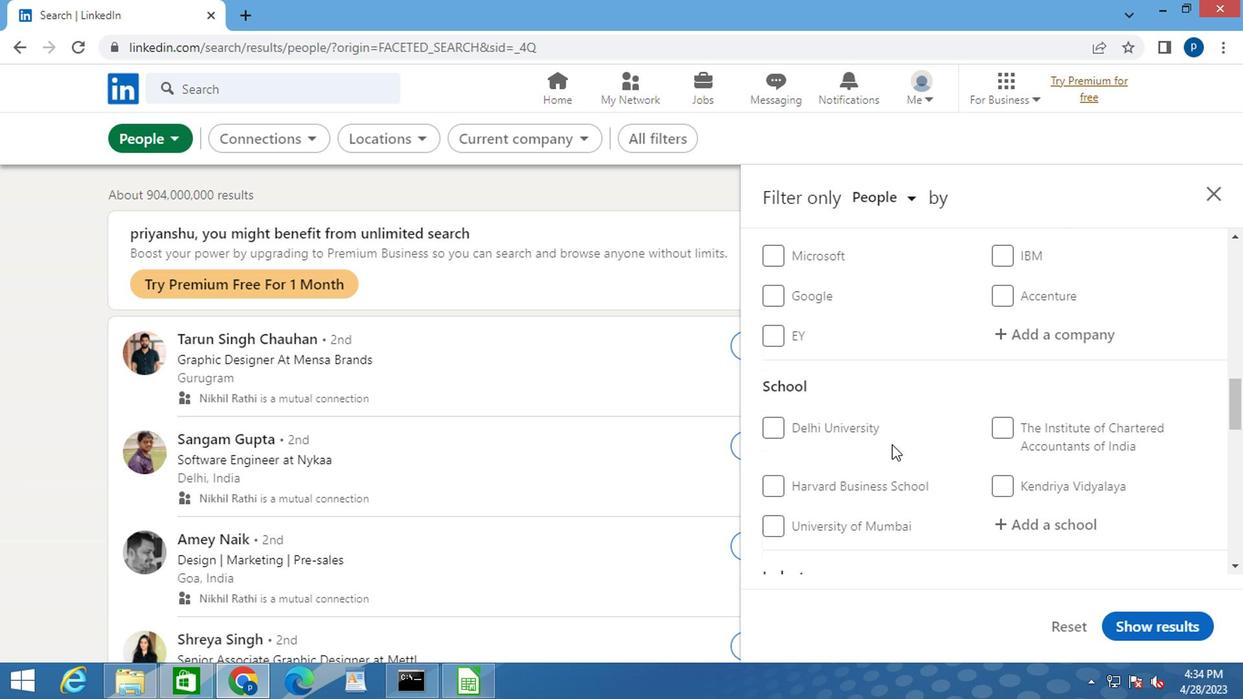 
Action: Mouse scrolled (886, 438) with delta (0, -1)
Screenshot: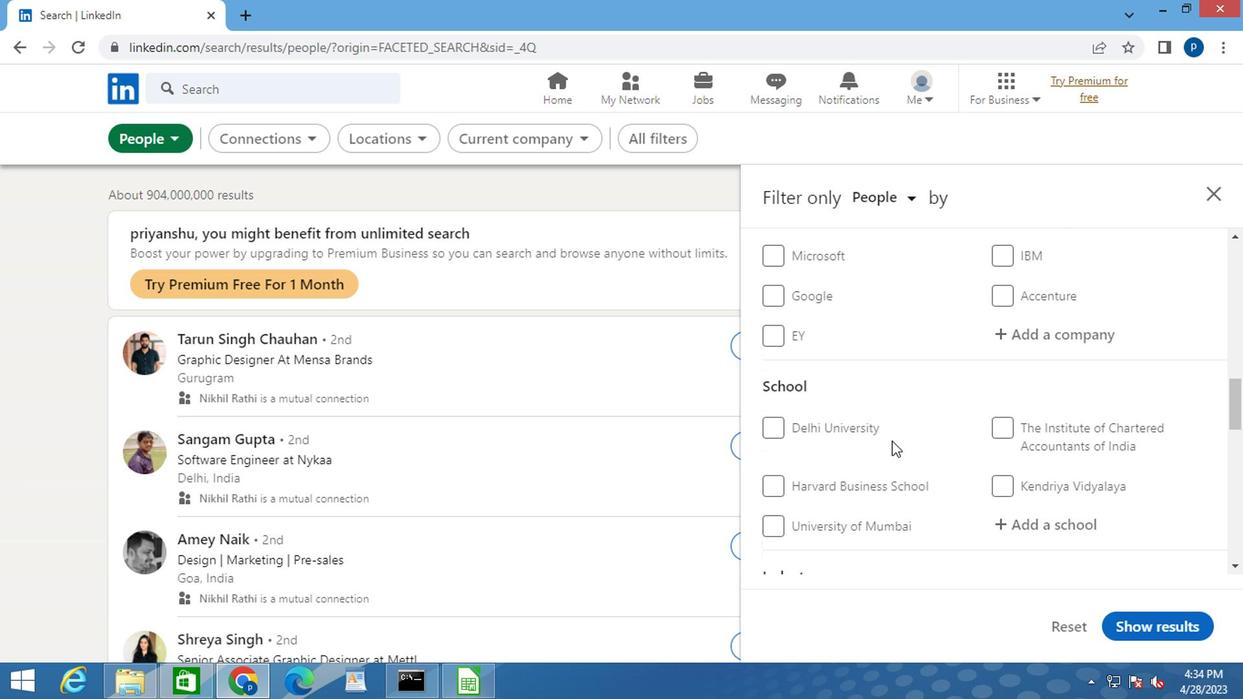 
Action: Mouse scrolled (886, 438) with delta (0, -1)
Screenshot: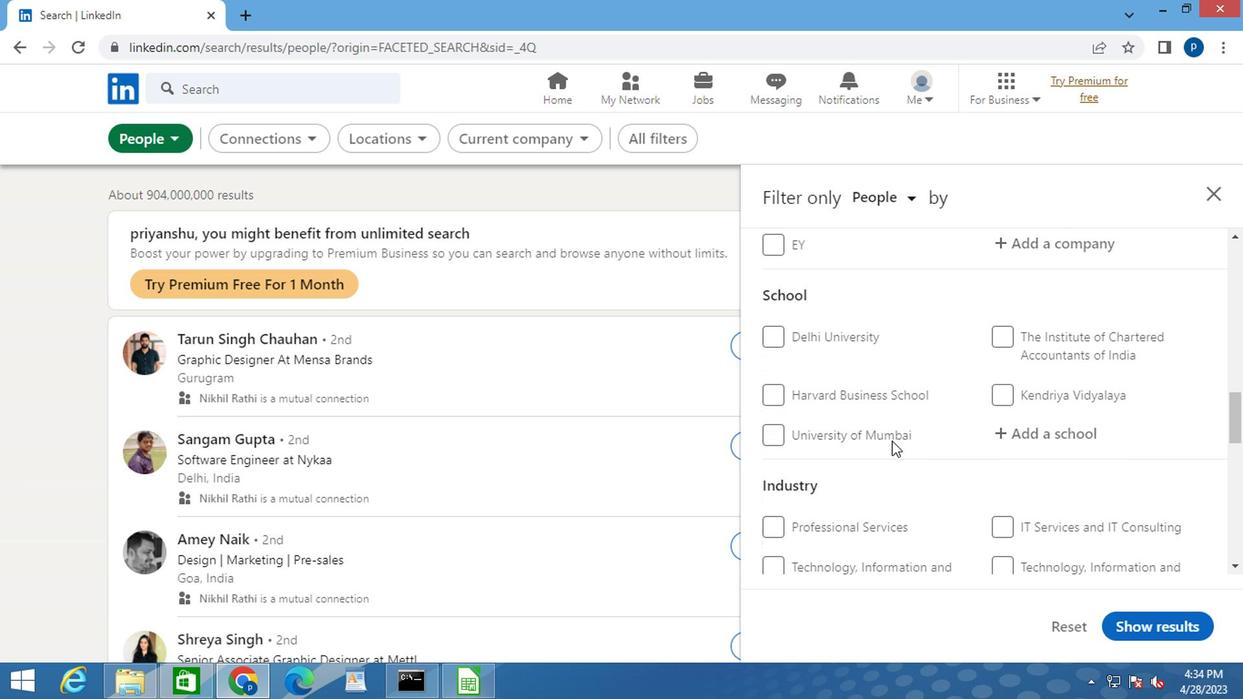 
Action: Mouse scrolled (886, 438) with delta (0, -1)
Screenshot: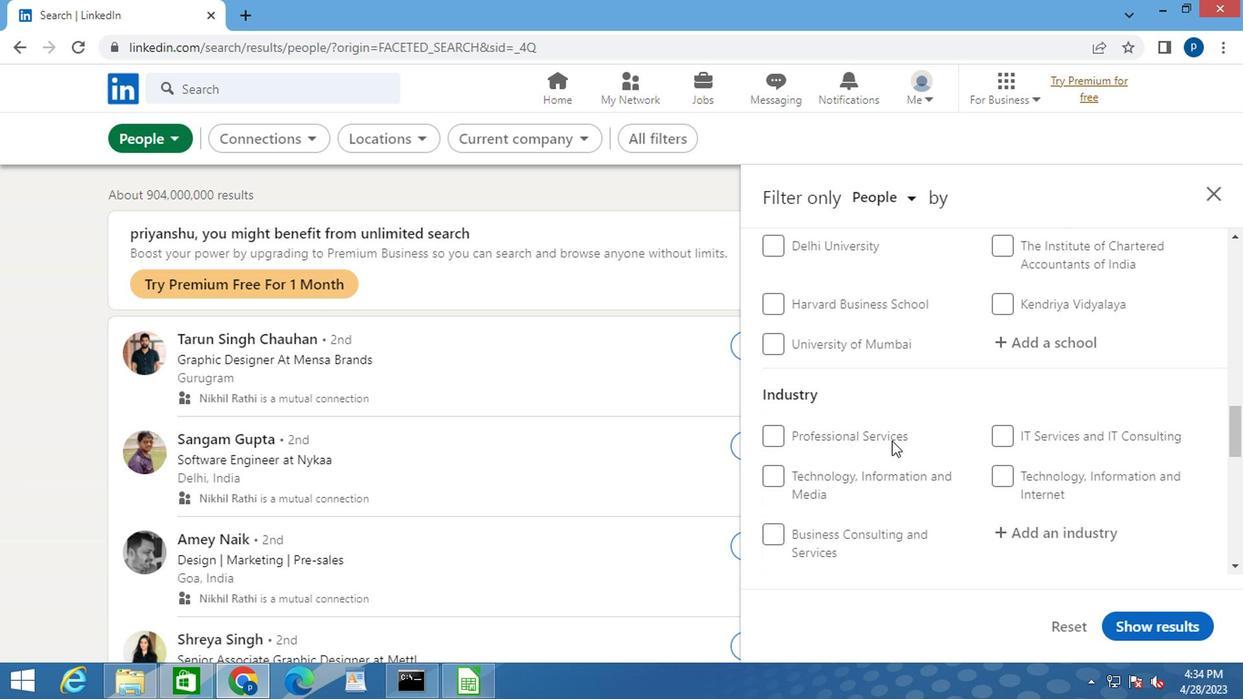 
Action: Mouse scrolled (886, 438) with delta (0, -1)
Screenshot: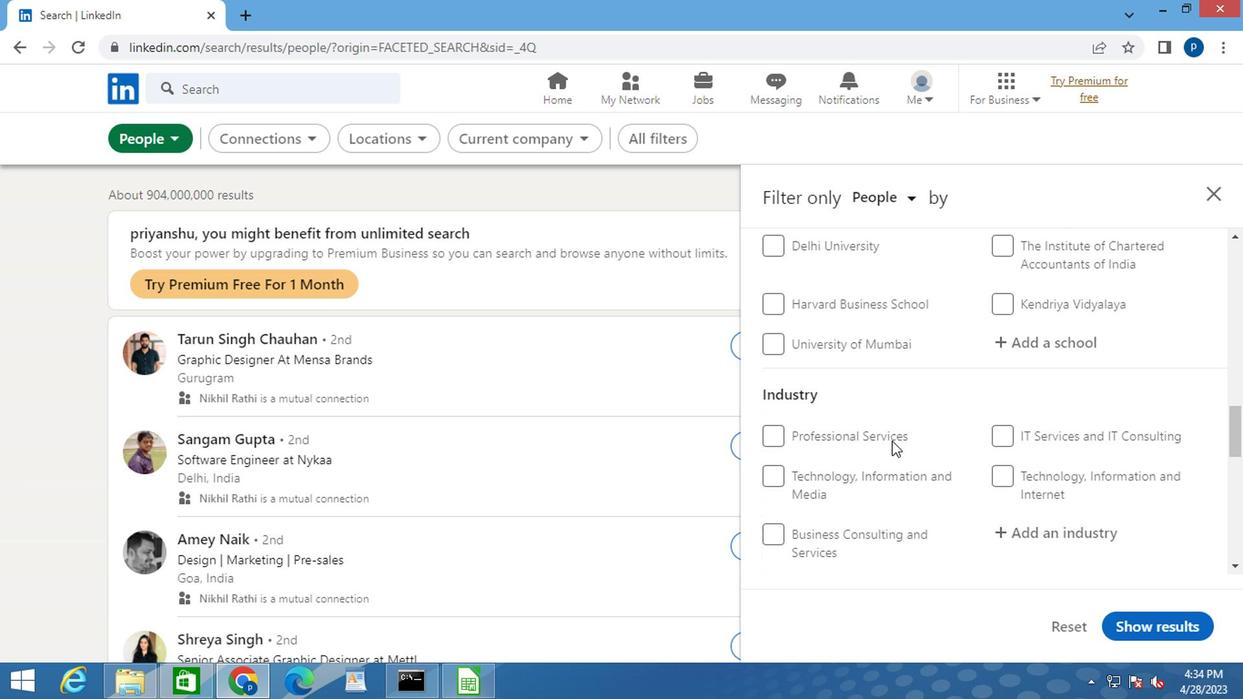 
Action: Mouse moved to (750, 462)
Screenshot: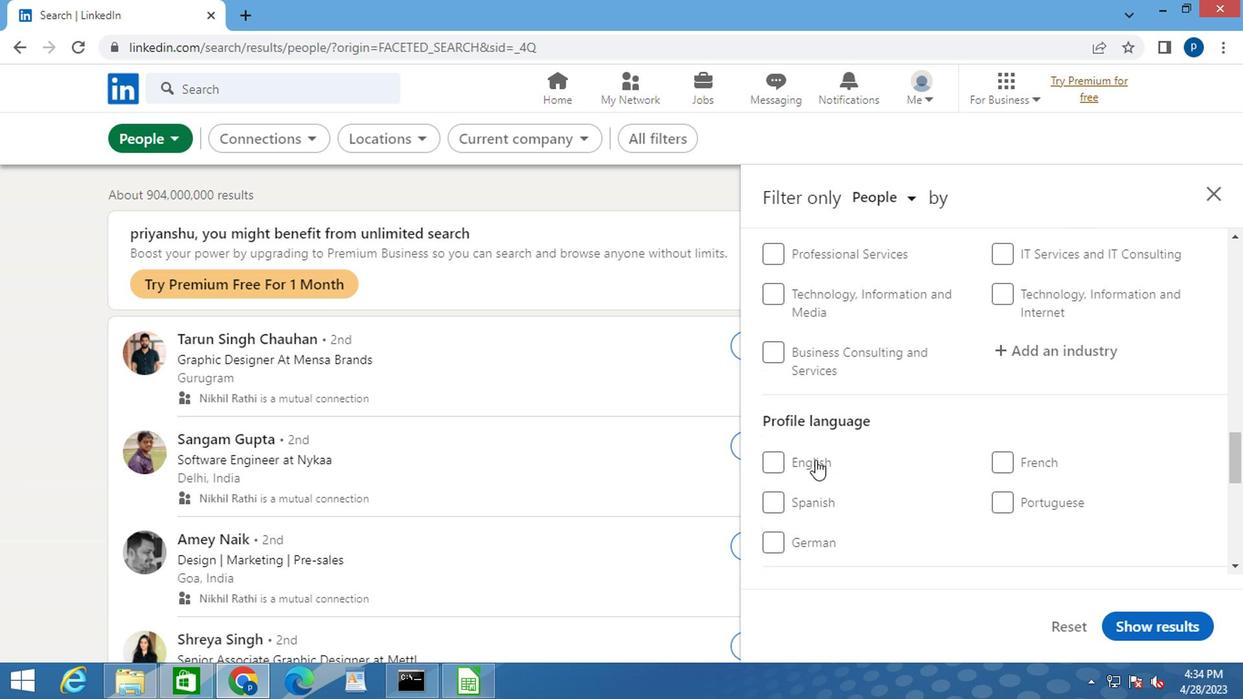 
Action: Mouse pressed left at (750, 462)
Screenshot: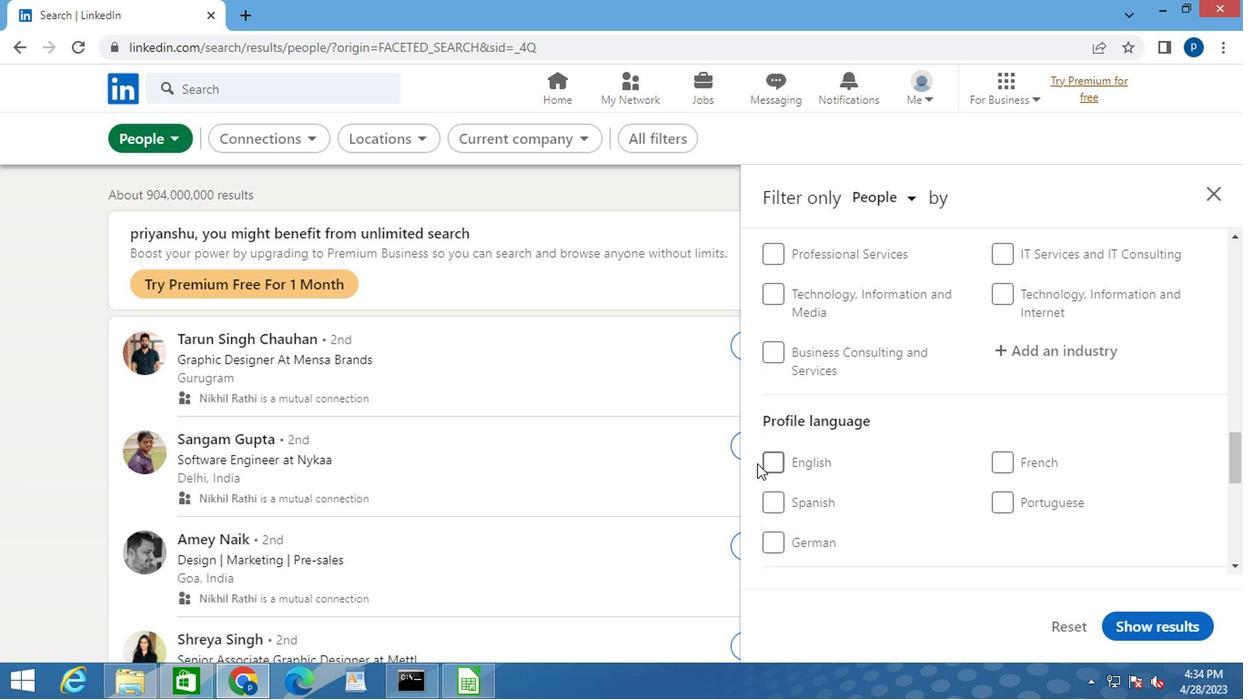 
Action: Mouse moved to (761, 462)
Screenshot: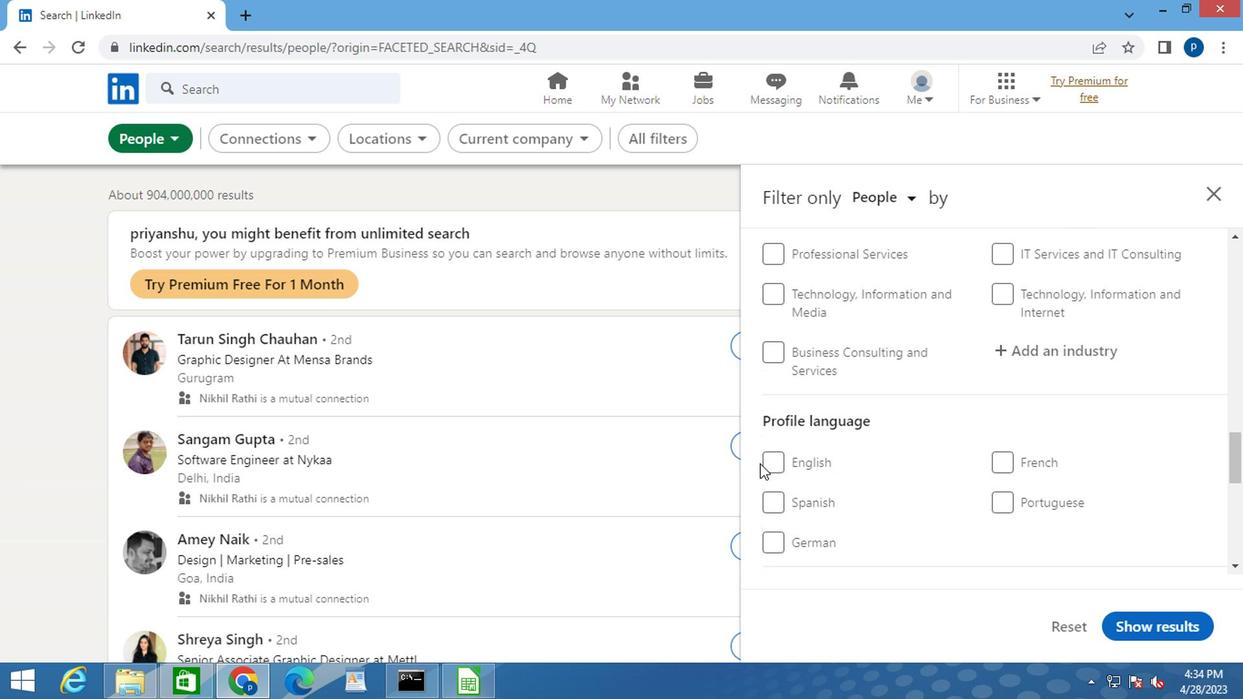 
Action: Mouse pressed left at (761, 462)
Screenshot: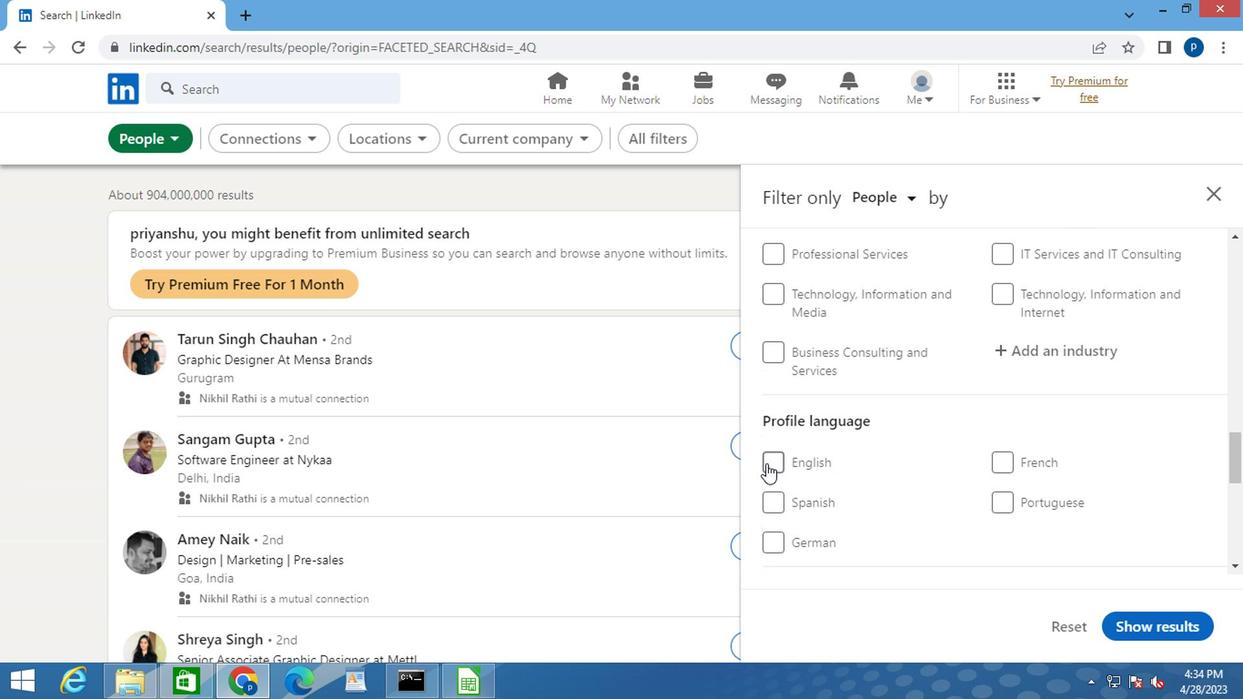 
Action: Mouse moved to (837, 454)
Screenshot: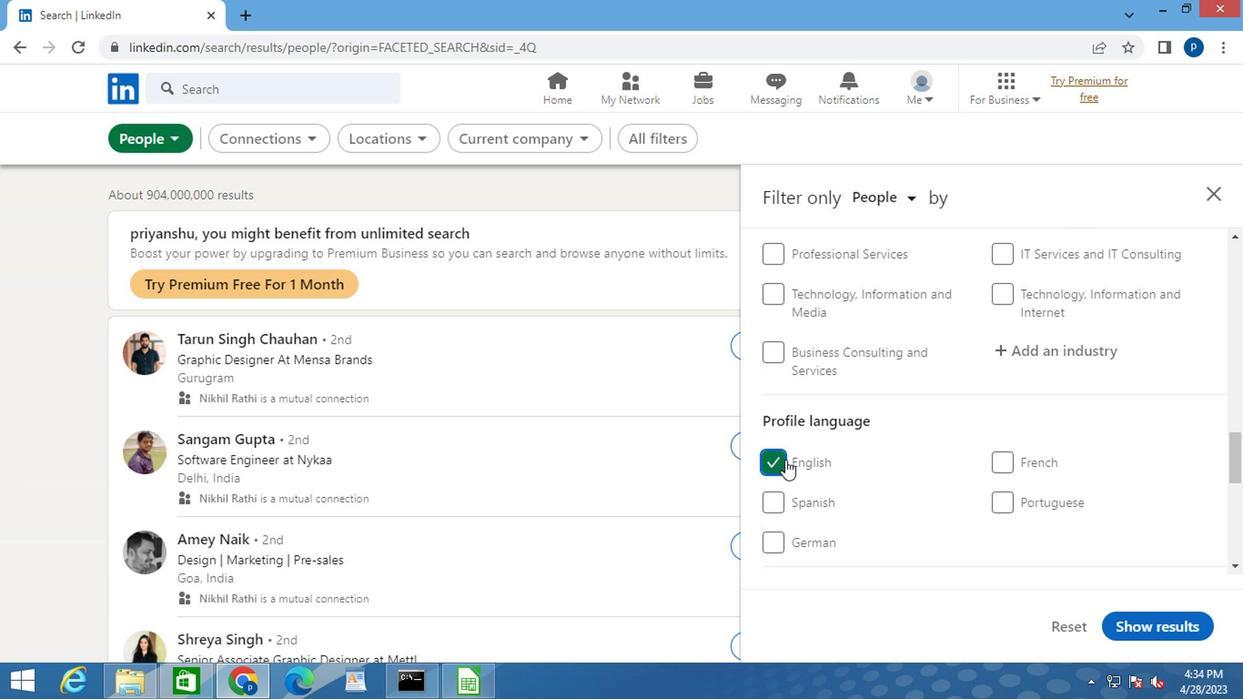 
Action: Mouse scrolled (837, 455) with delta (0, 1)
Screenshot: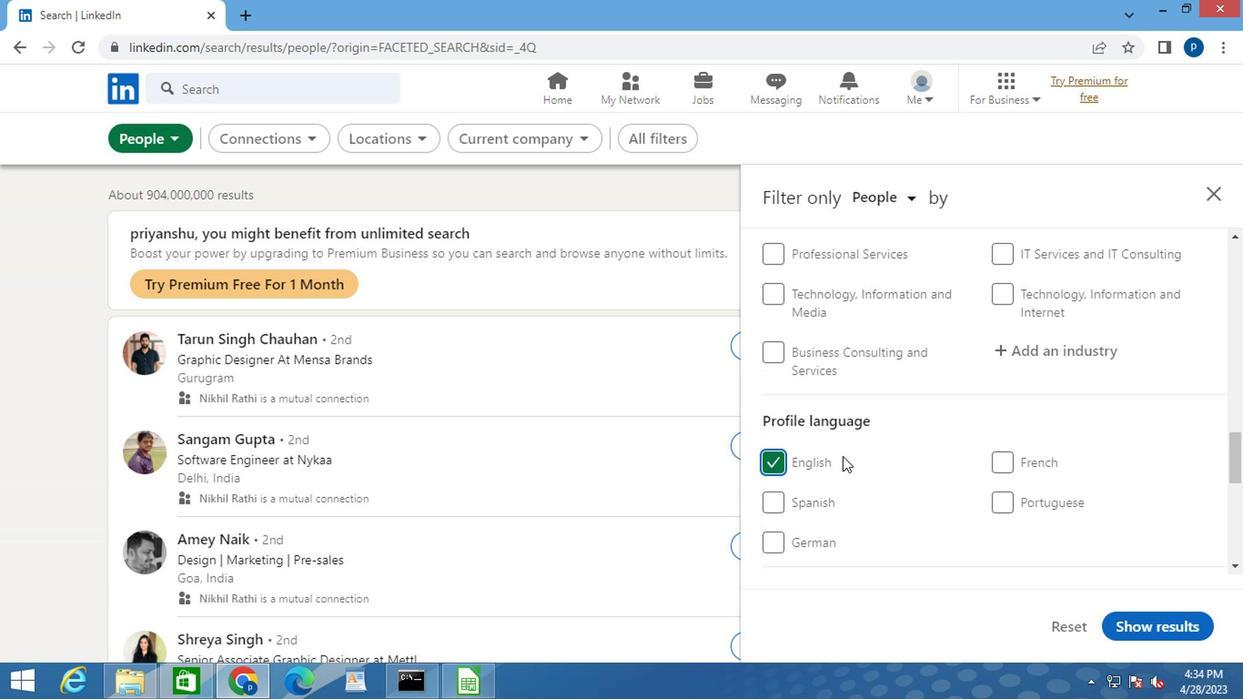 
Action: Mouse scrolled (837, 455) with delta (0, 1)
Screenshot: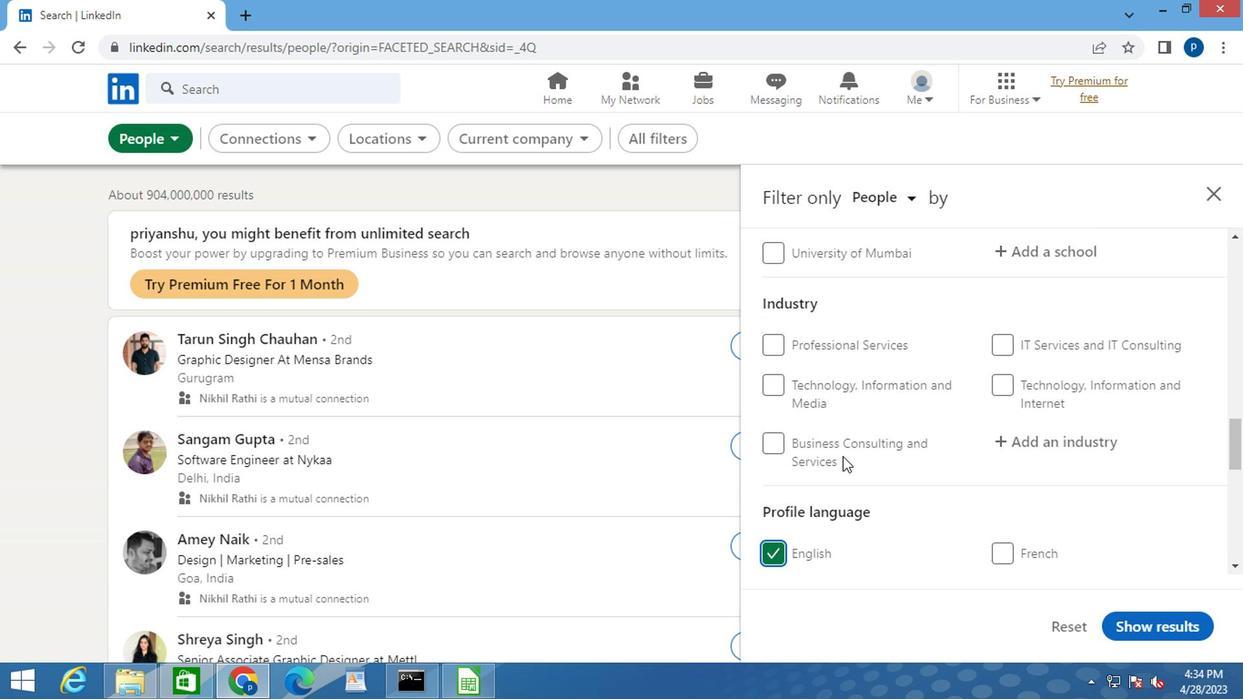 
Action: Mouse scrolled (837, 455) with delta (0, 1)
Screenshot: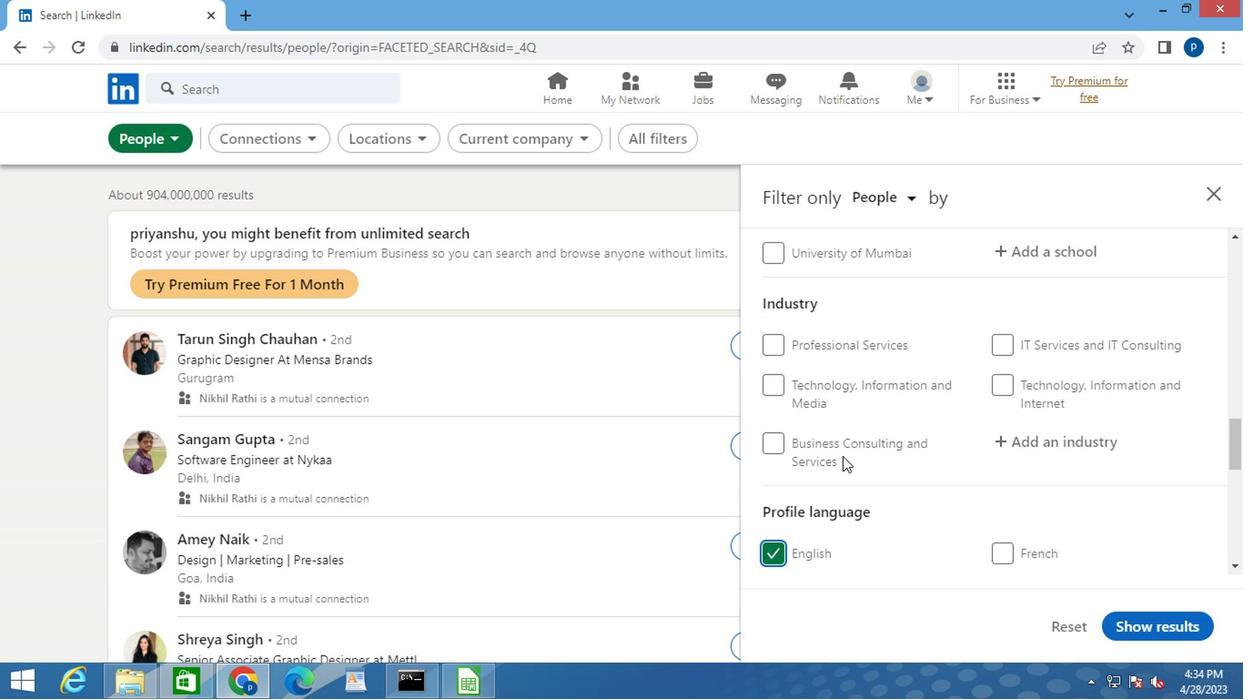 
Action: Mouse scrolled (837, 455) with delta (0, 1)
Screenshot: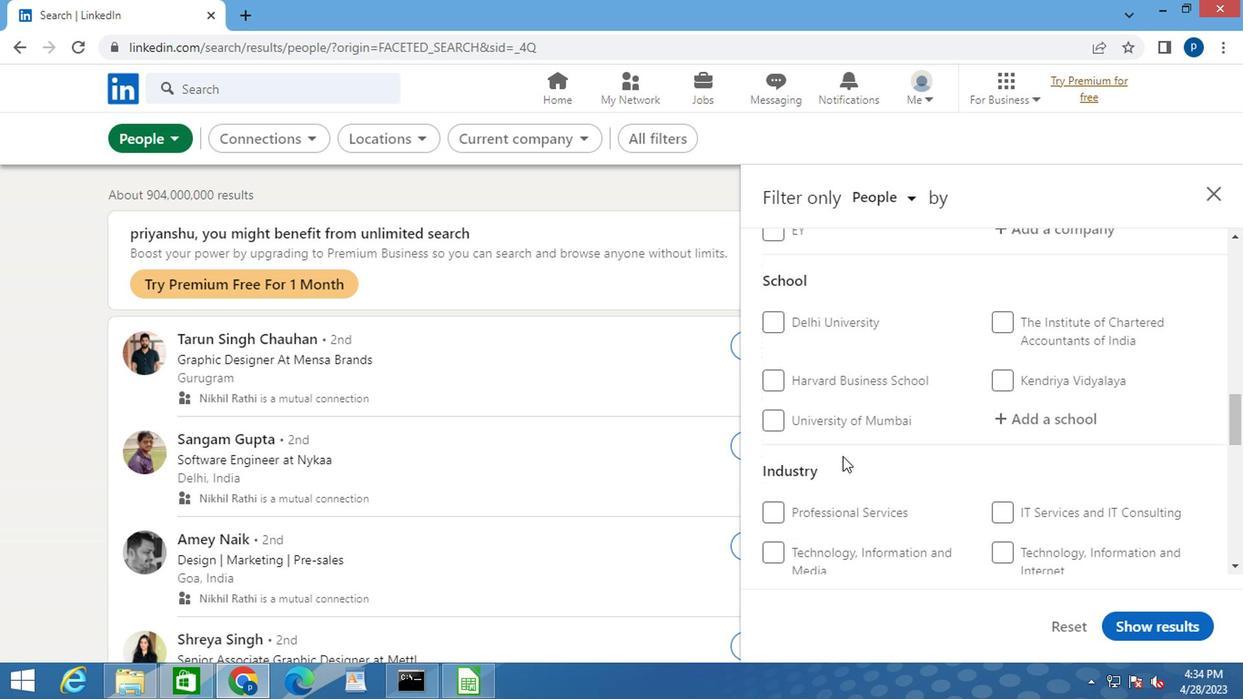 
Action: Mouse scrolled (837, 455) with delta (0, 1)
Screenshot: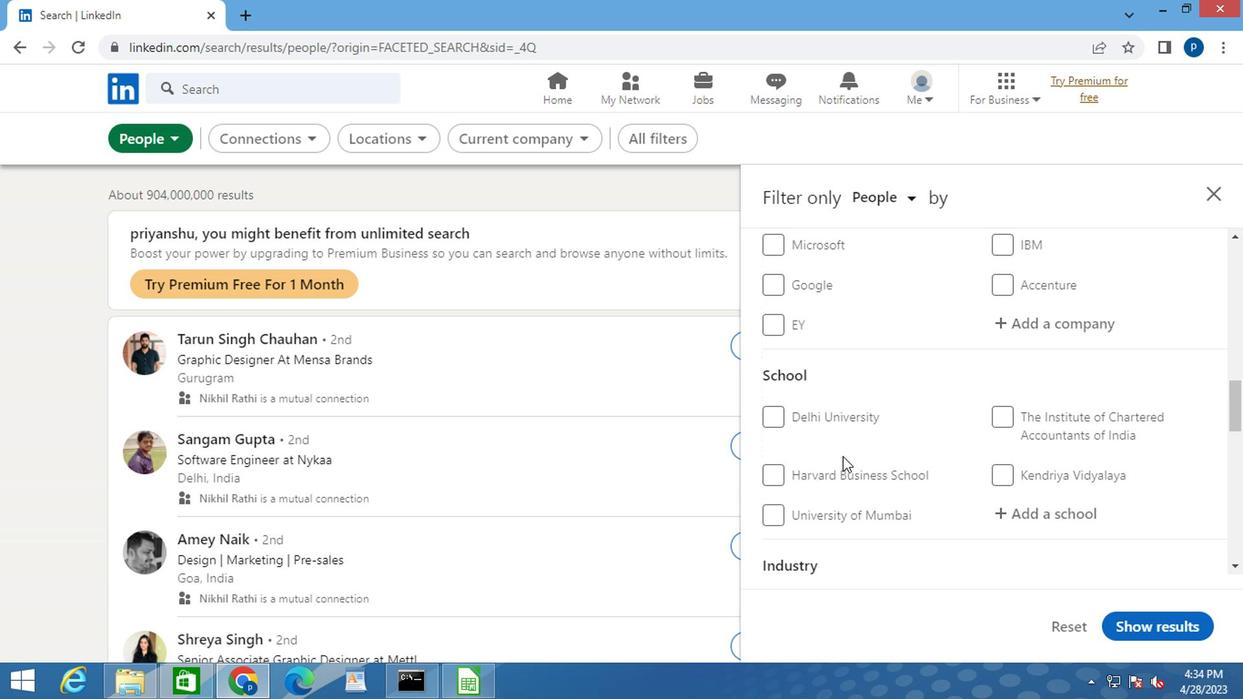 
Action: Mouse scrolled (837, 455) with delta (0, 1)
Screenshot: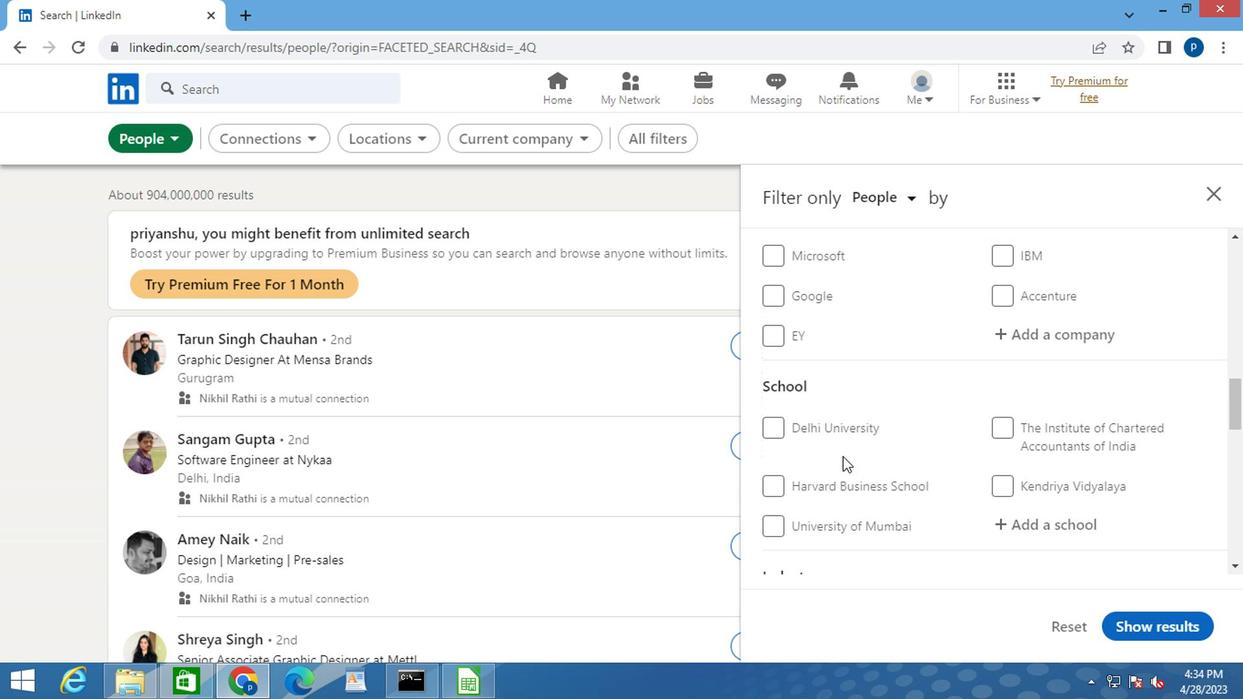 
Action: Mouse moved to (843, 454)
Screenshot: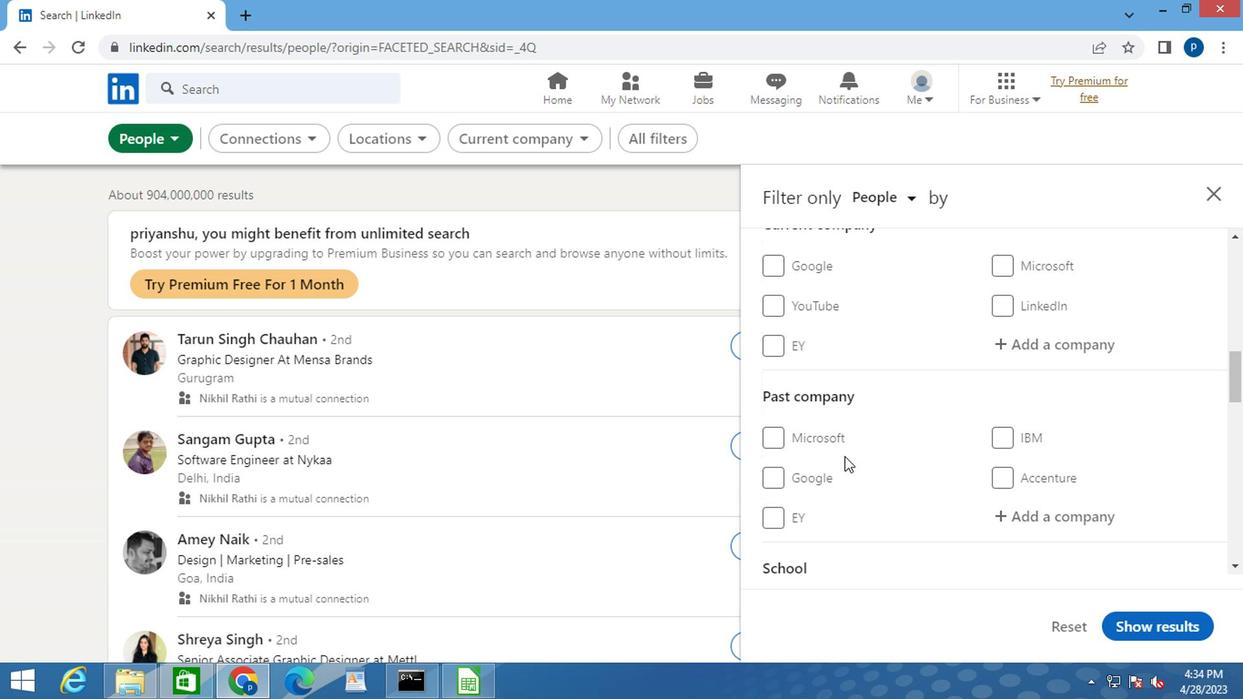 
Action: Mouse scrolled (843, 455) with delta (0, 1)
Screenshot: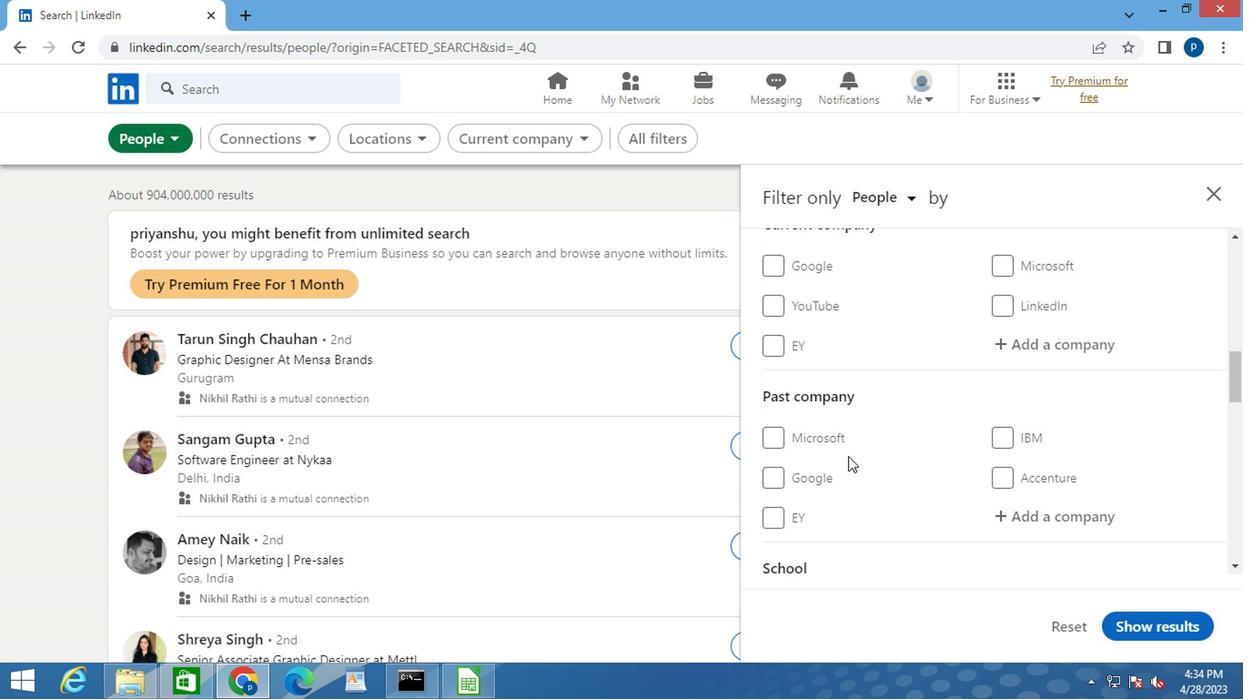 
Action: Mouse moved to (995, 424)
Screenshot: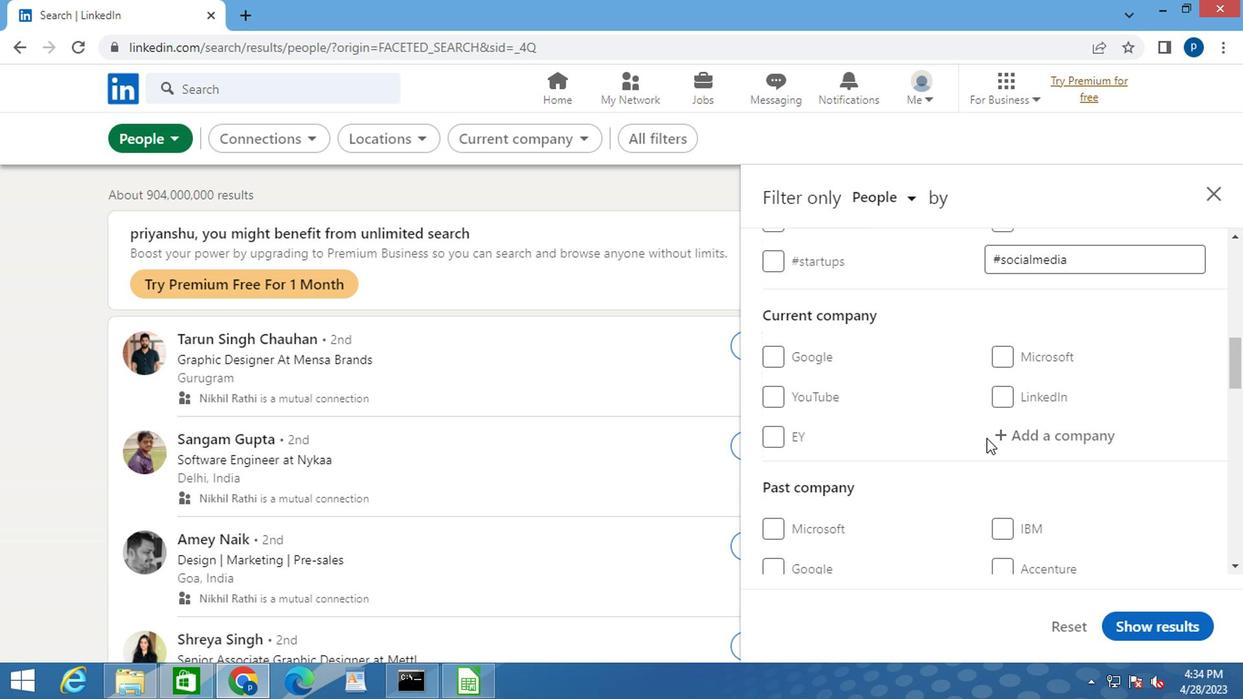 
Action: Mouse pressed left at (995, 424)
Screenshot: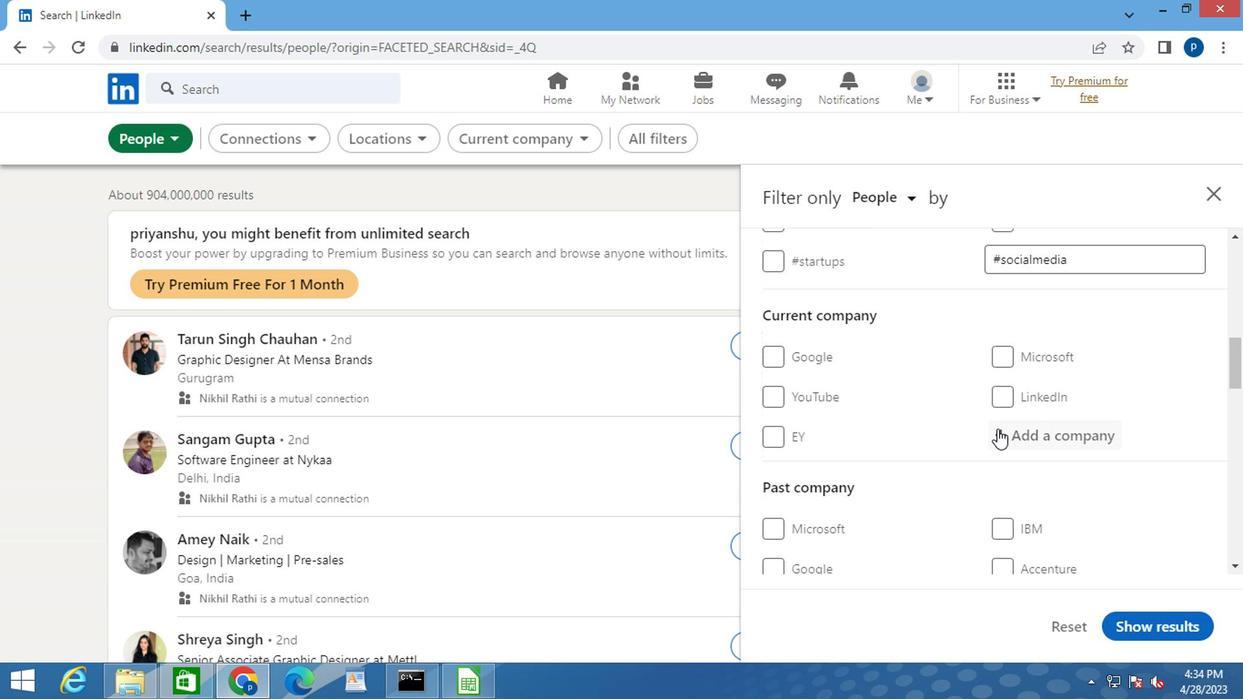 
Action: Key pressed <Key.caps_lock>L<Key.caps_lock>IVE<Key.caps_lock>L<Key.caps_lock>AW
Screenshot: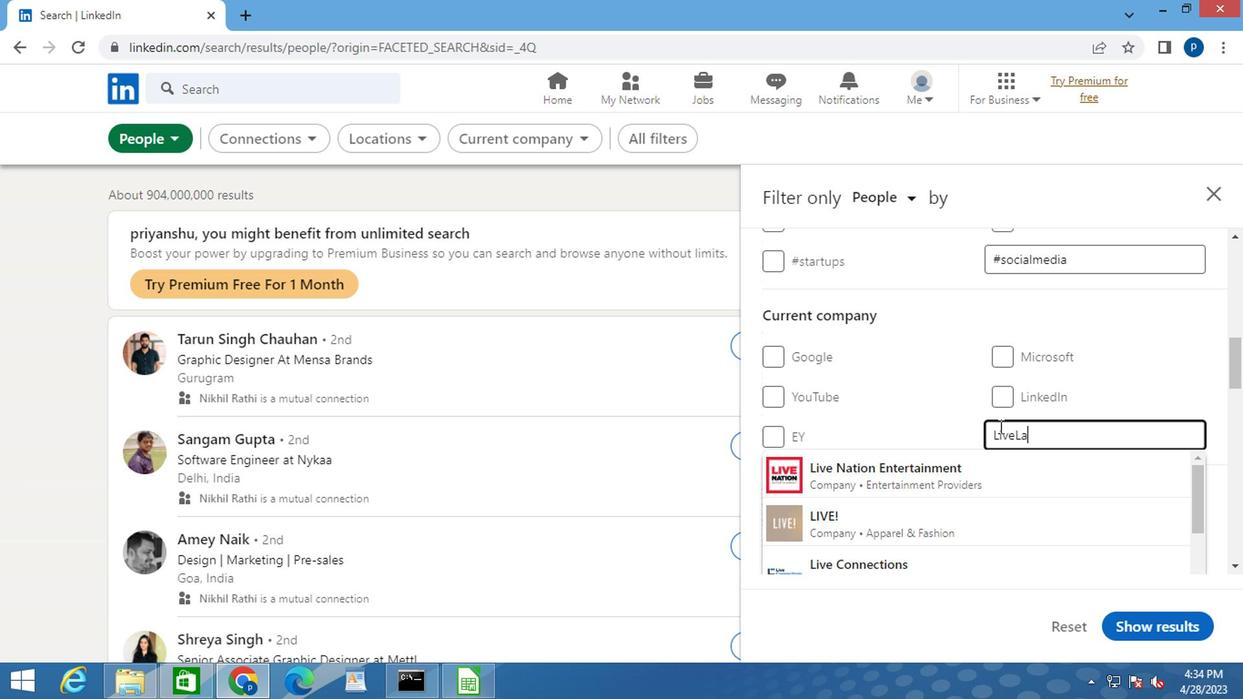 
Action: Mouse moved to (868, 471)
Screenshot: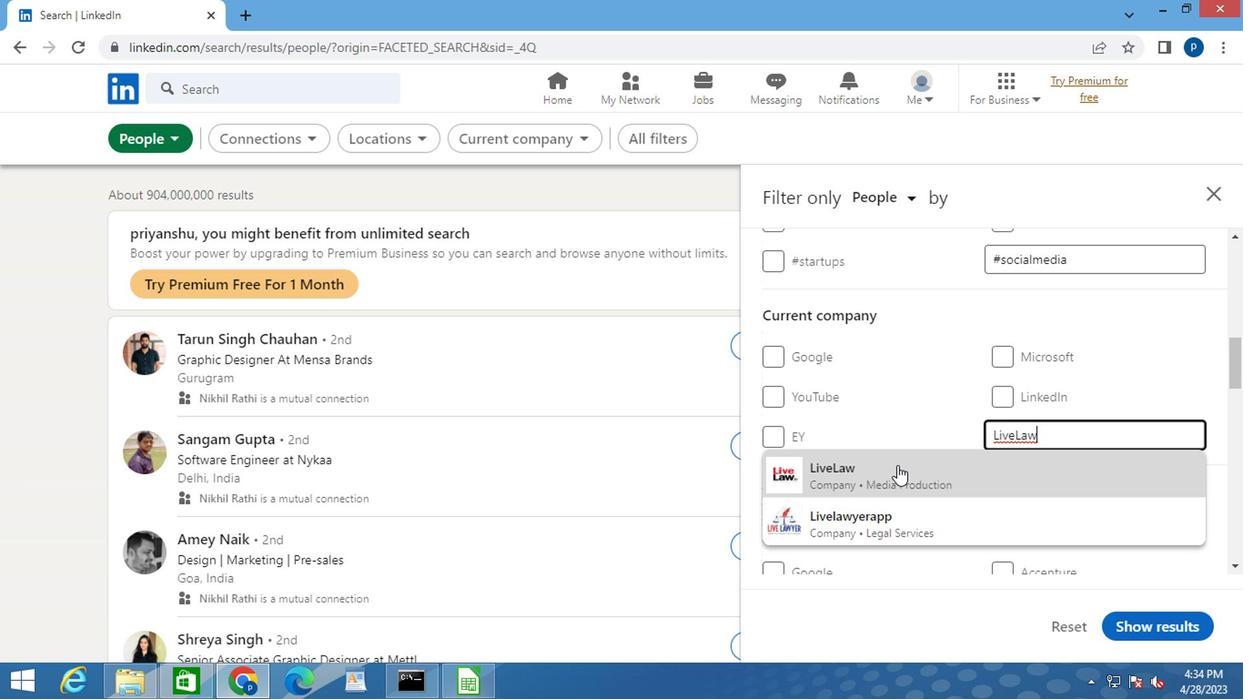 
Action: Mouse pressed left at (868, 471)
Screenshot: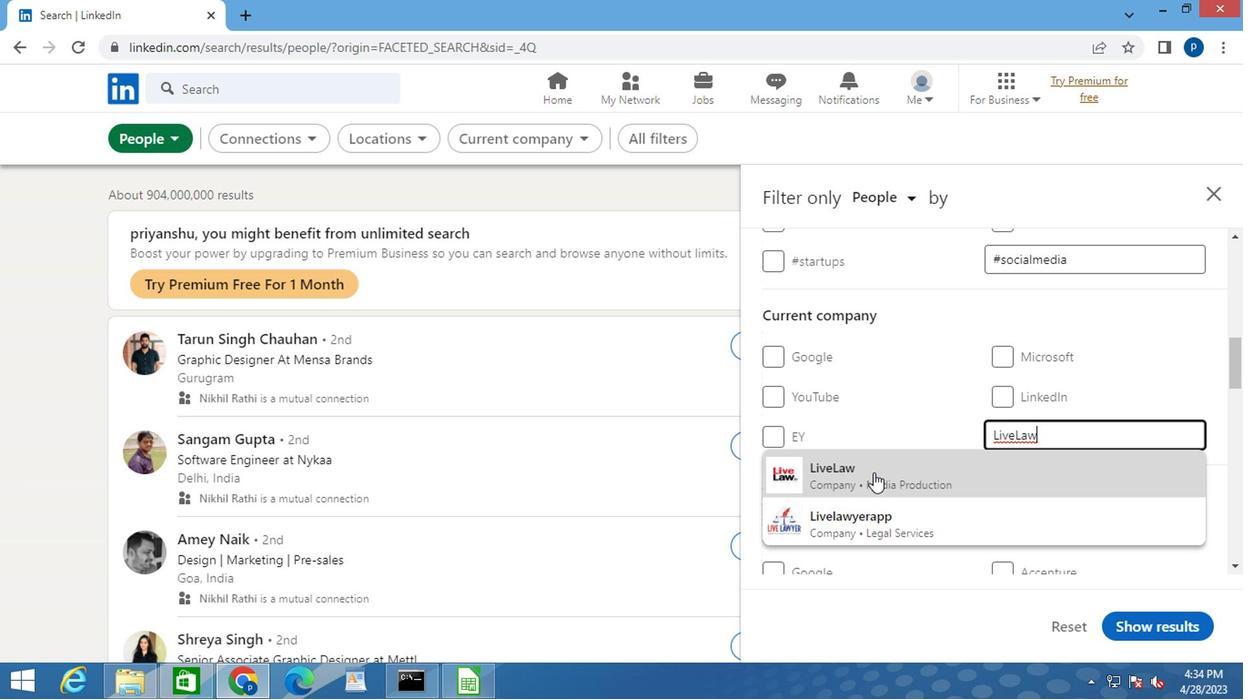 
Action: Mouse moved to (818, 453)
Screenshot: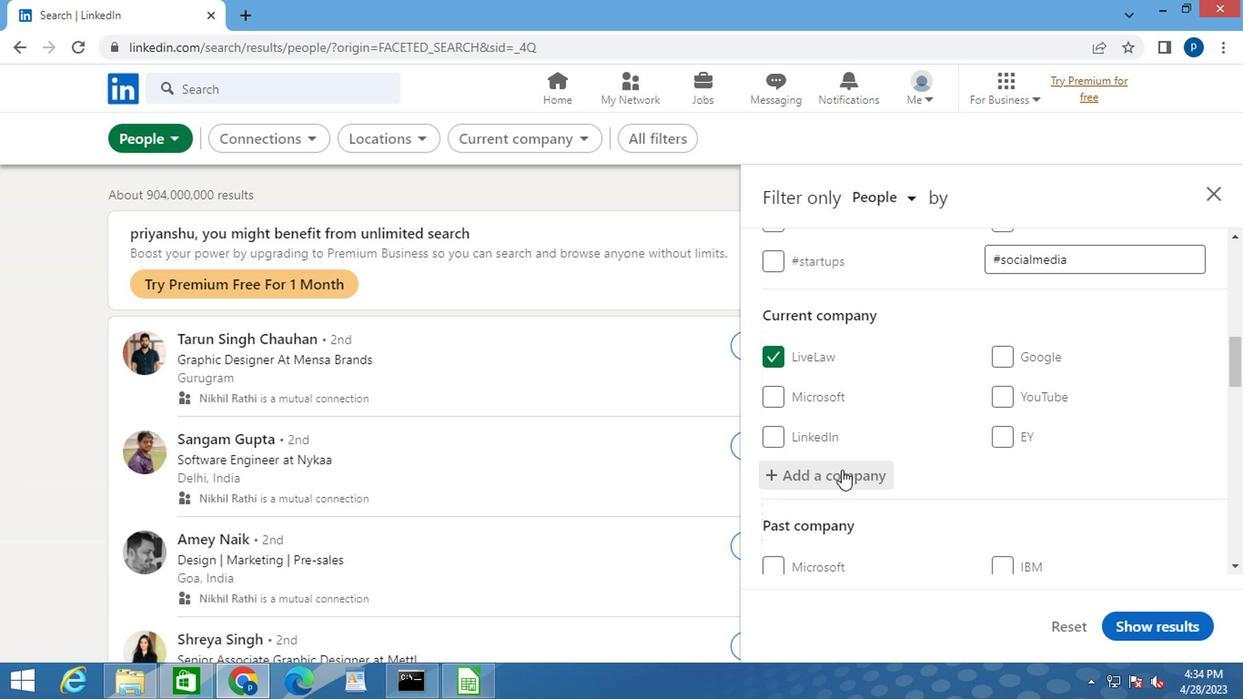 
Action: Mouse scrolled (818, 451) with delta (0, -1)
Screenshot: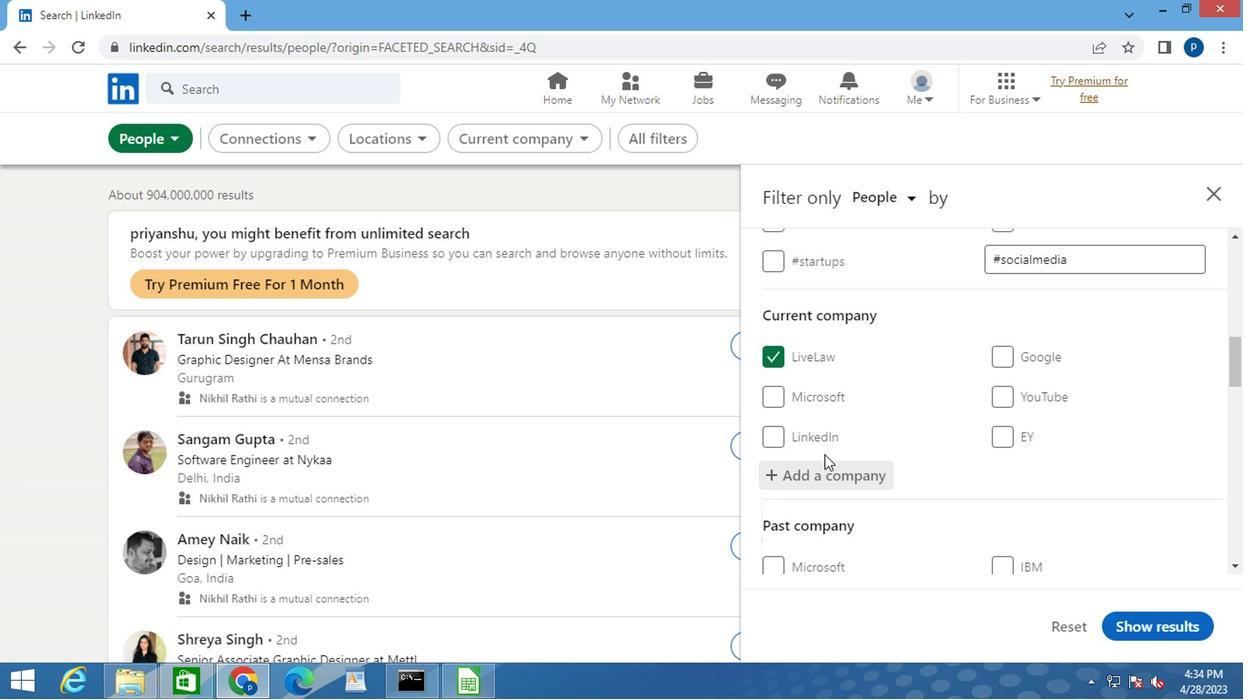
Action: Mouse moved to (839, 479)
Screenshot: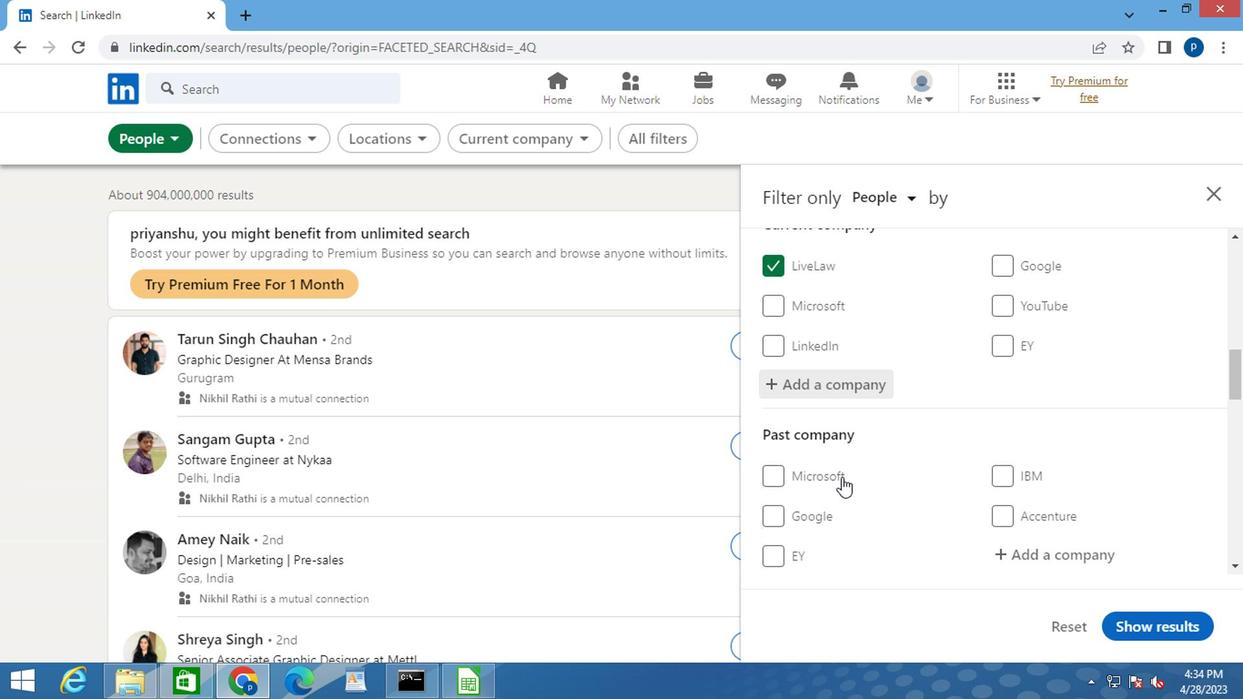 
Action: Mouse scrolled (839, 478) with delta (0, 0)
Screenshot: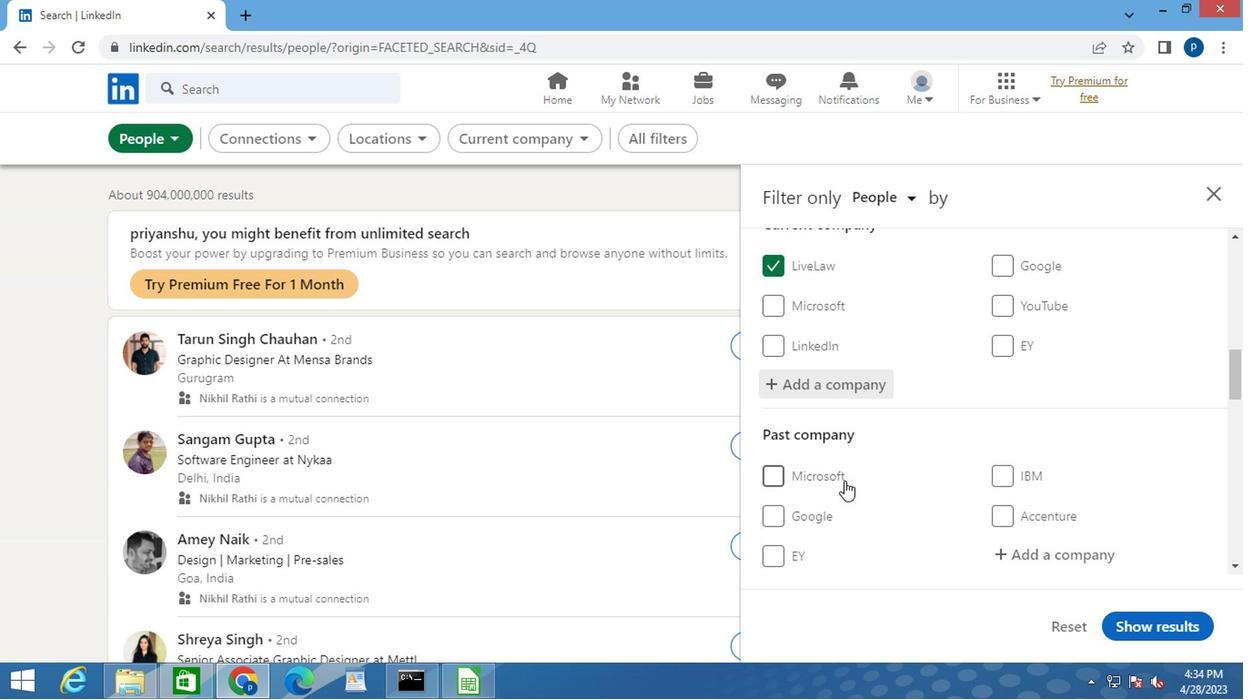 
Action: Mouse moved to (839, 479)
Screenshot: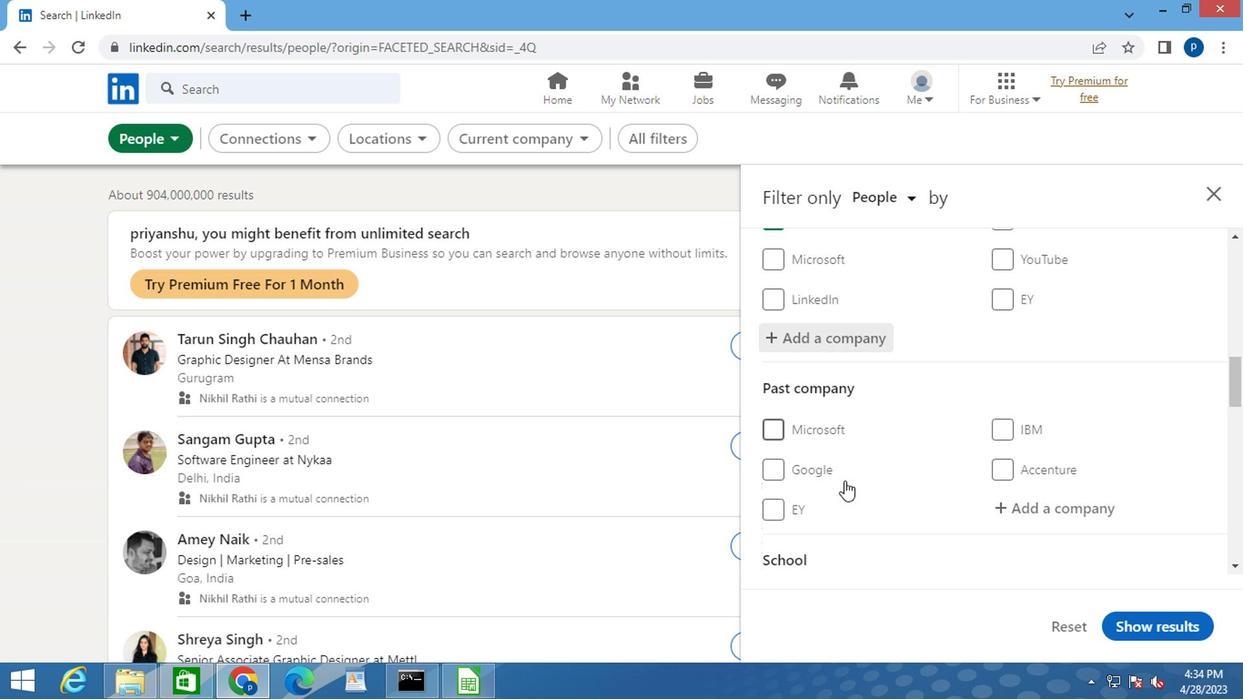 
Action: Mouse scrolled (839, 478) with delta (0, 0)
Screenshot: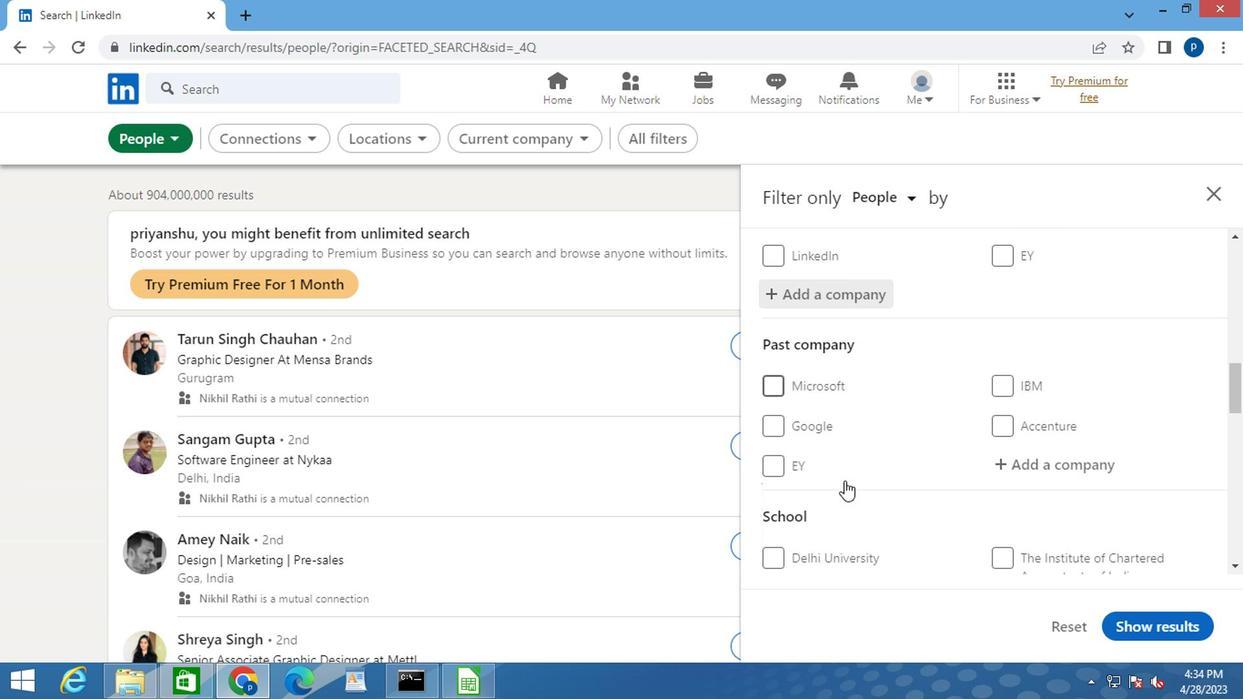 
Action: Mouse moved to (1019, 499)
Screenshot: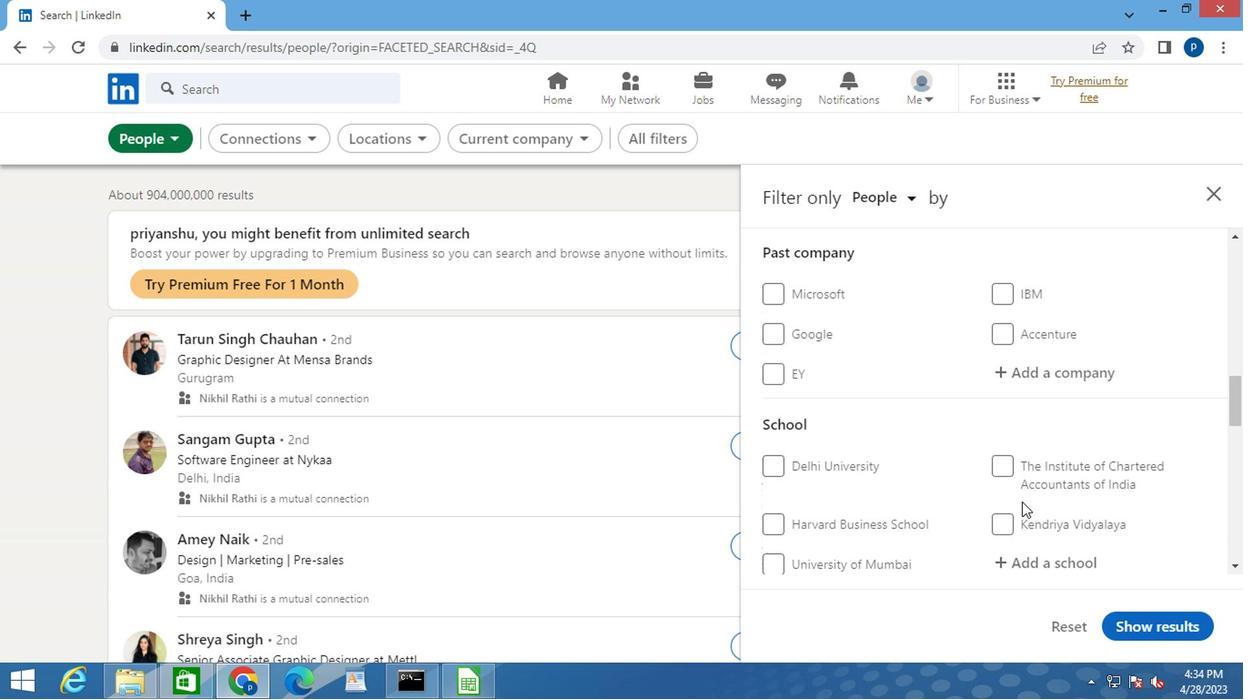 
Action: Mouse scrolled (1019, 497) with delta (0, -1)
Screenshot: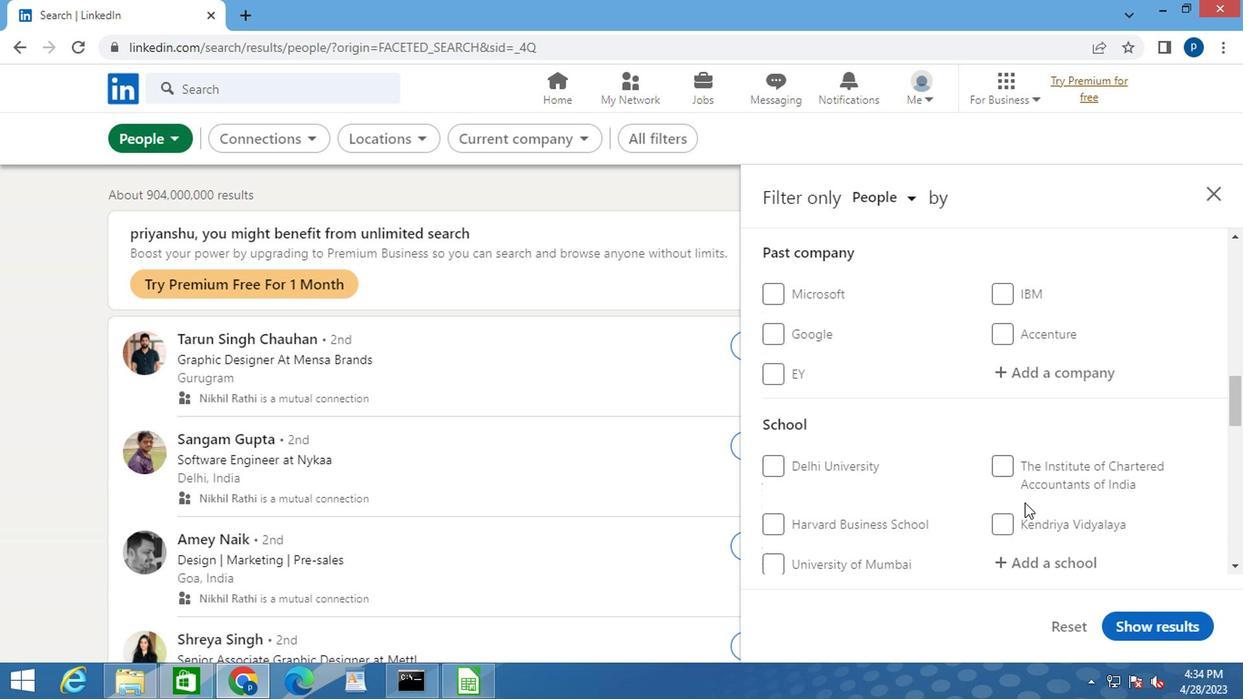 
Action: Mouse moved to (1018, 499)
Screenshot: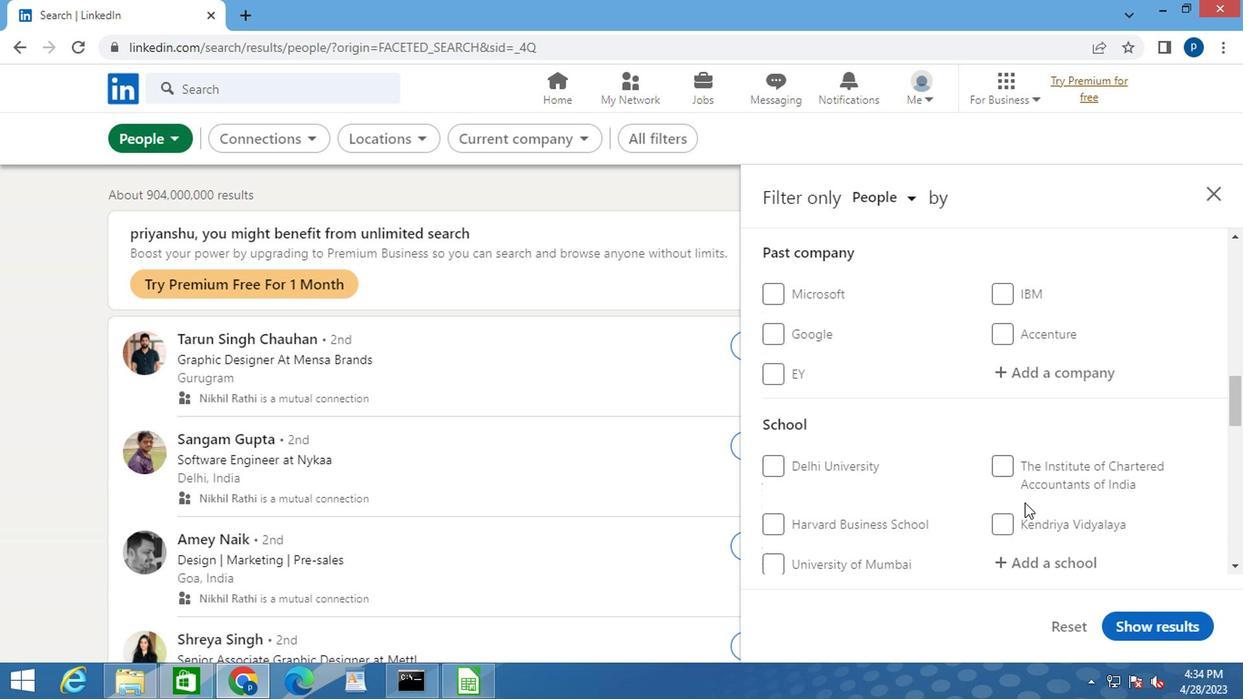 
Action: Mouse scrolled (1018, 497) with delta (0, -1)
Screenshot: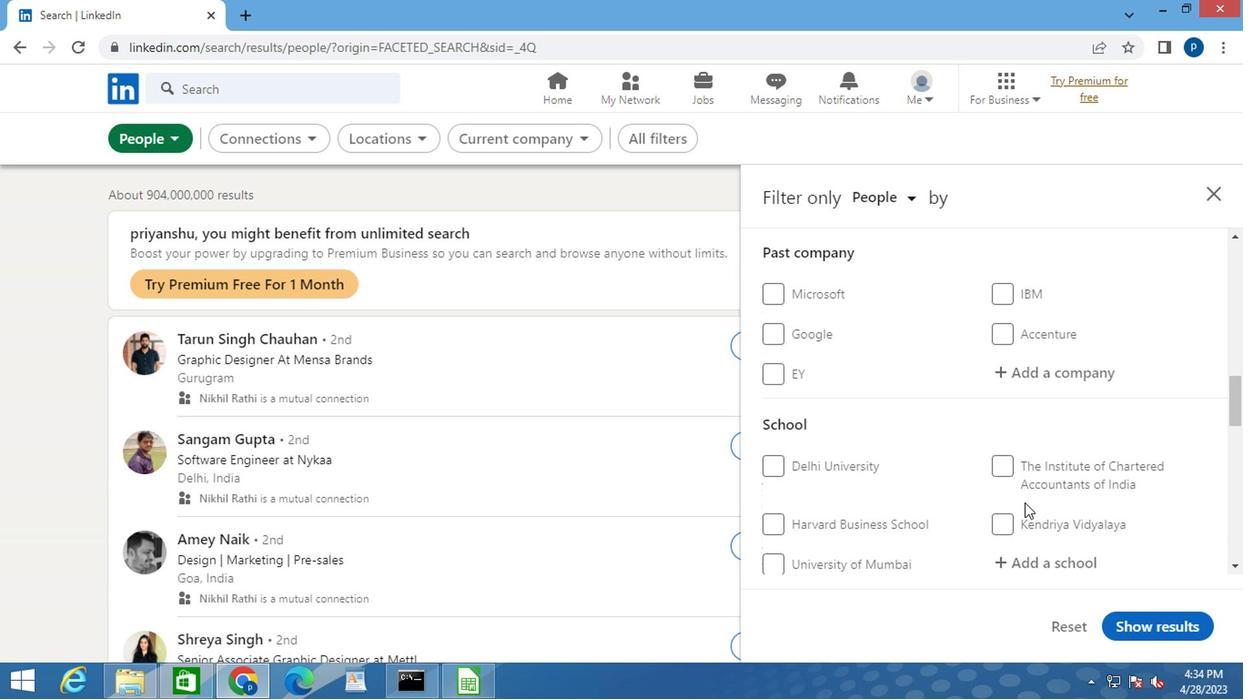 
Action: Mouse moved to (1036, 382)
Screenshot: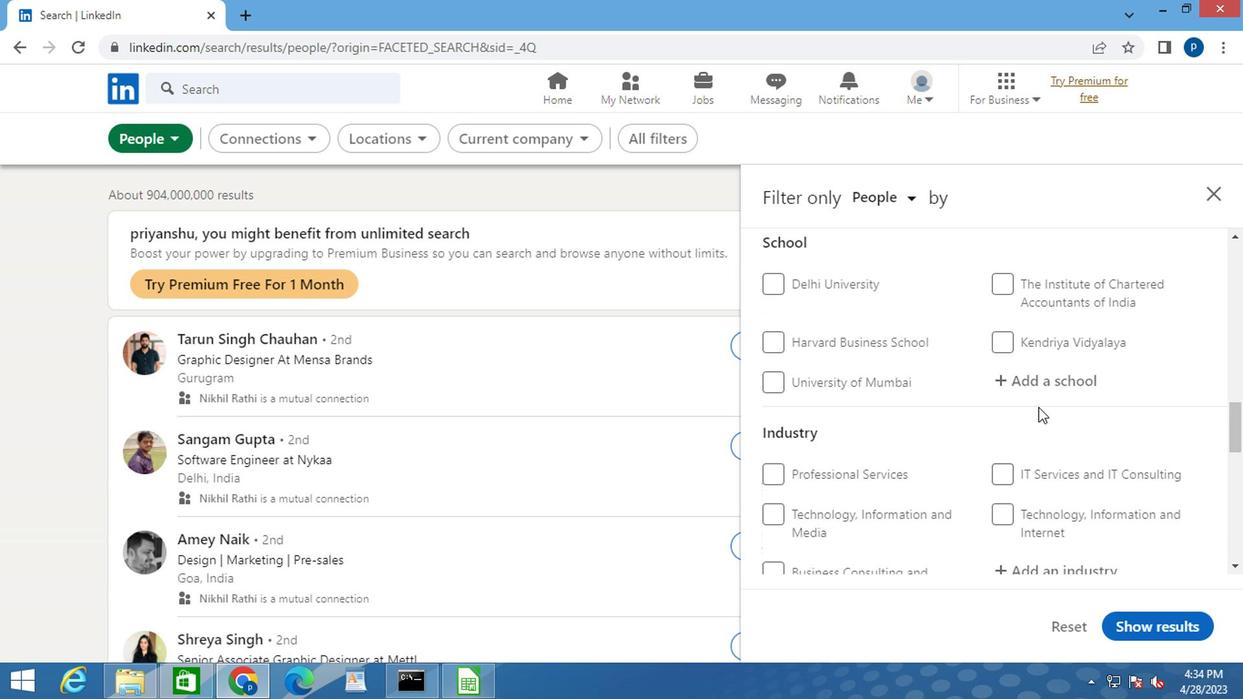 
Action: Mouse pressed left at (1036, 382)
Screenshot: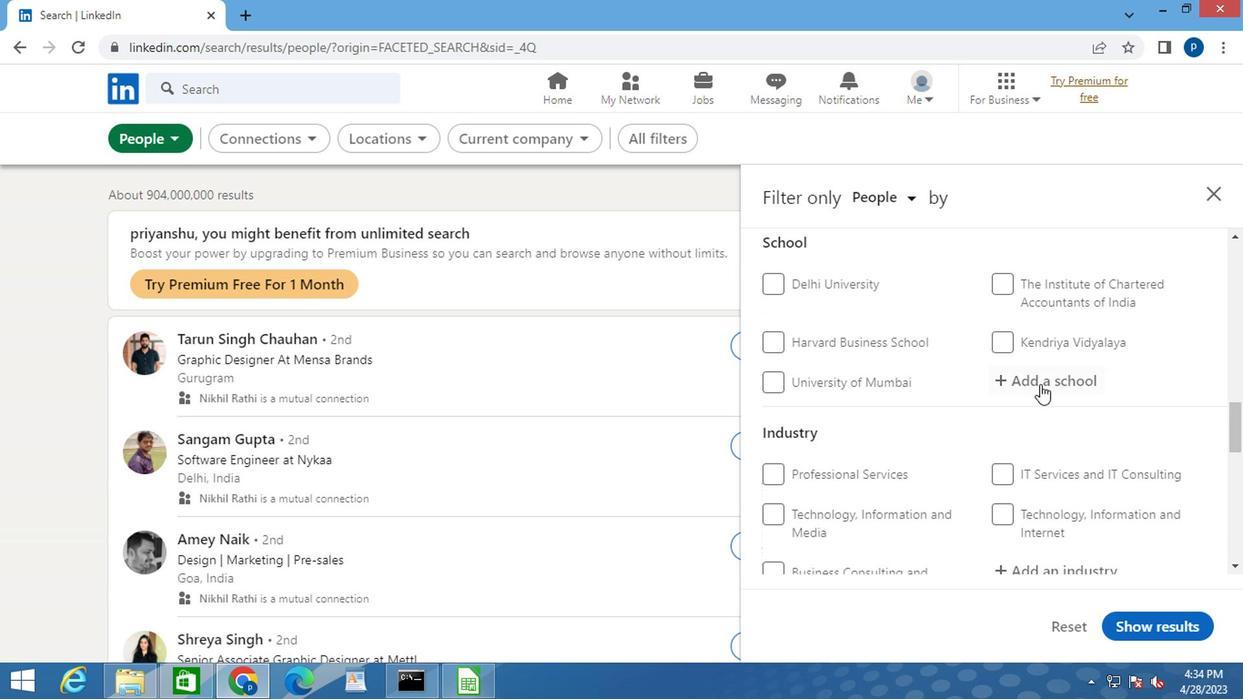 
Action: Key pressed <Key.caps_lock>L<Key.caps_lock>ILAVATIBAI
Screenshot: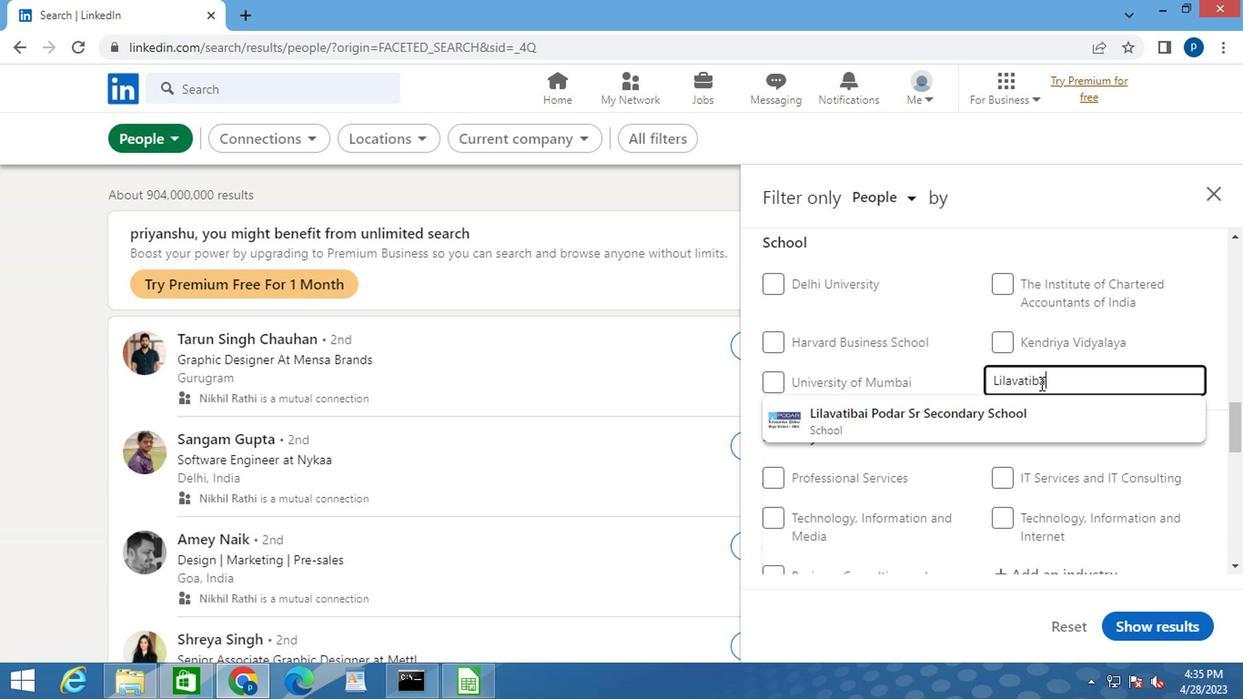 
Action: Mouse moved to (953, 415)
Screenshot: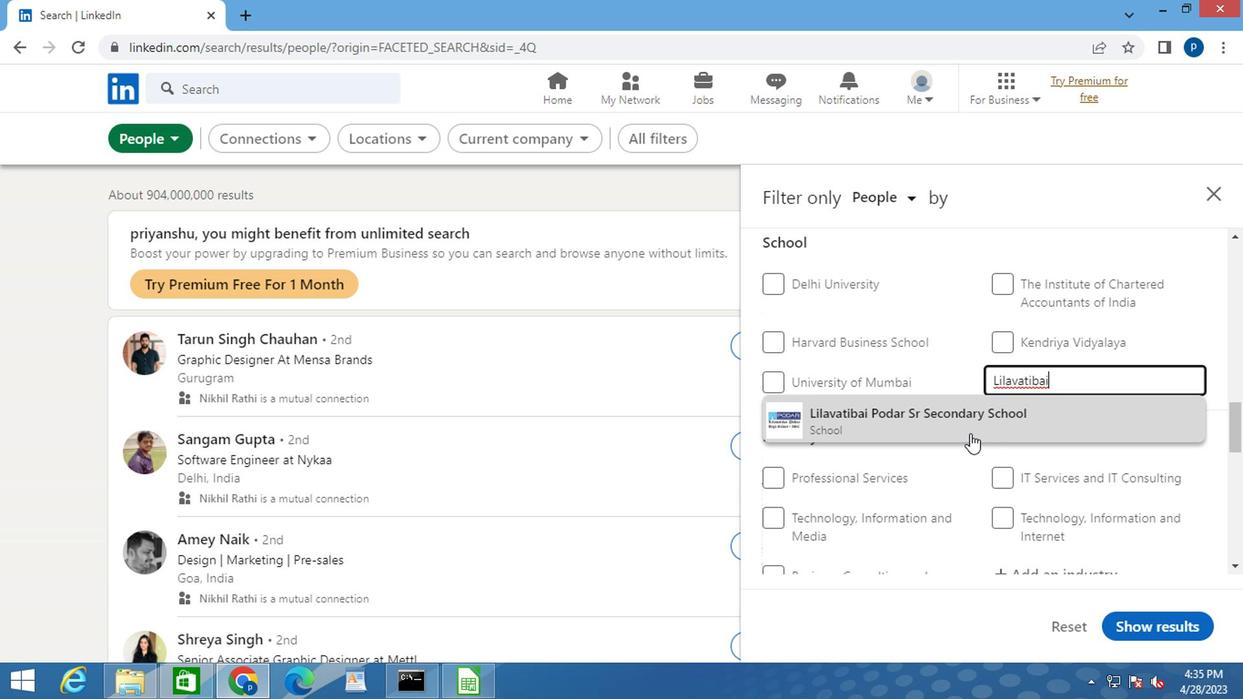 
Action: Mouse pressed left at (953, 415)
Screenshot: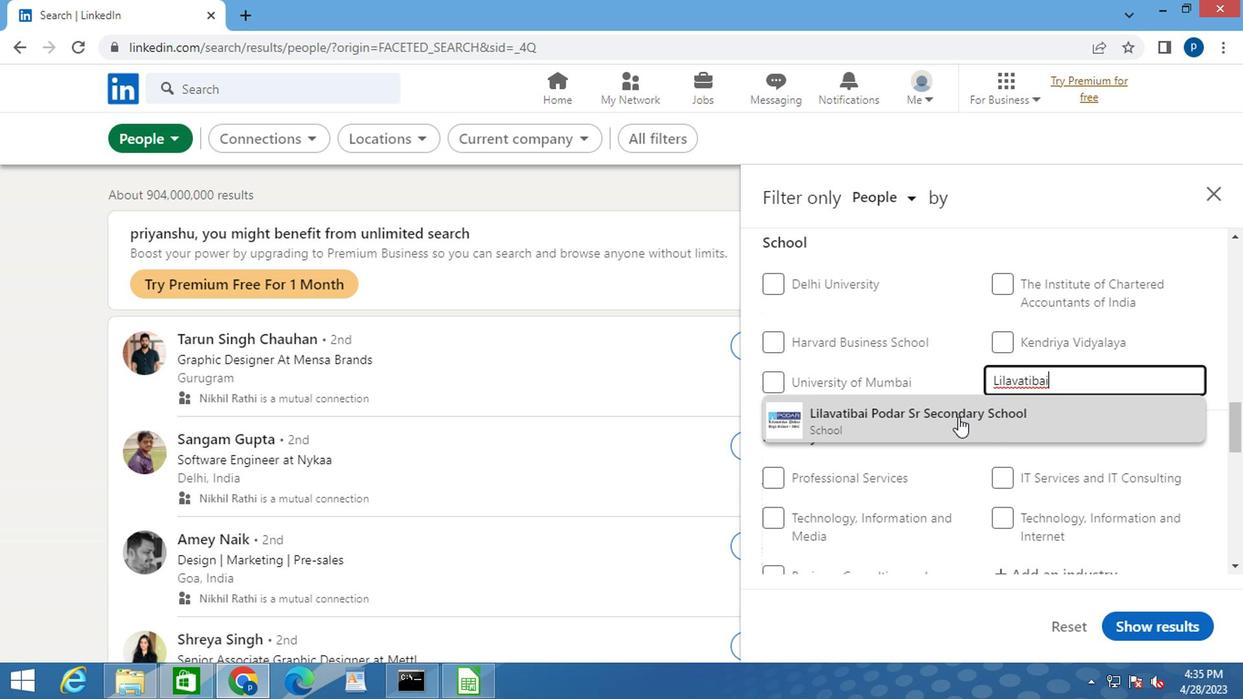 
Action: Mouse moved to (945, 417)
Screenshot: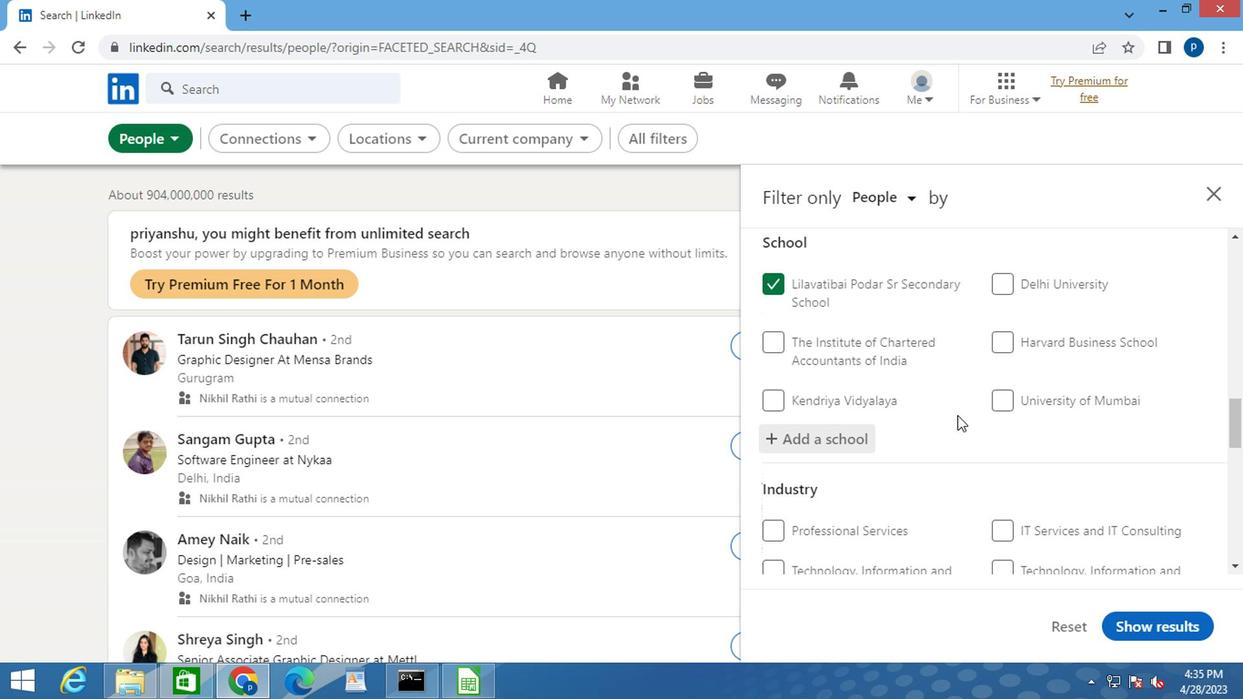 
Action: Mouse scrolled (945, 416) with delta (0, 0)
Screenshot: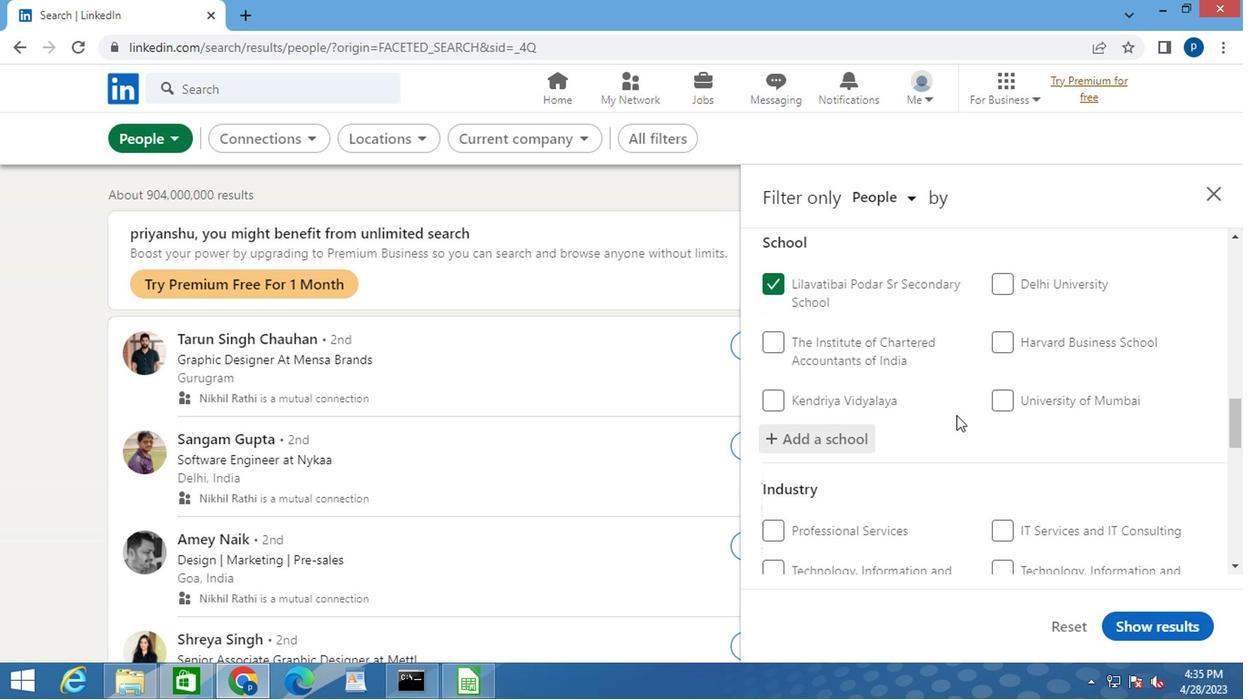 
Action: Mouse moved to (944, 417)
Screenshot: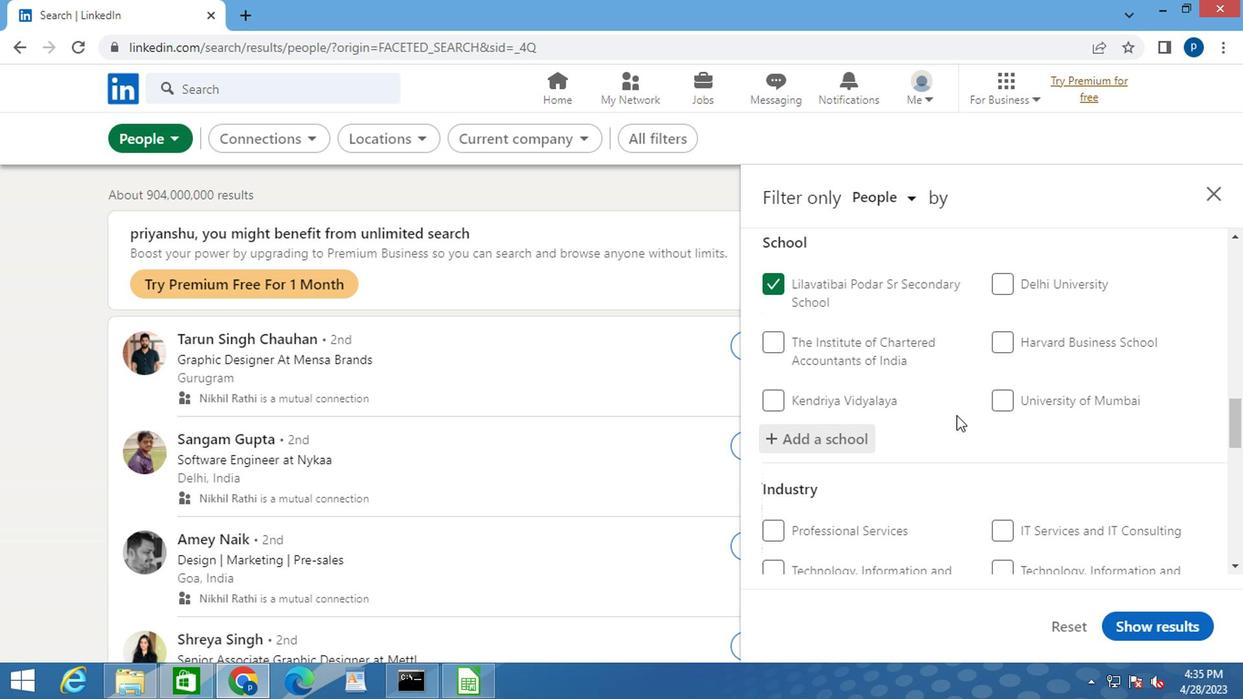 
Action: Mouse scrolled (944, 416) with delta (0, 0)
Screenshot: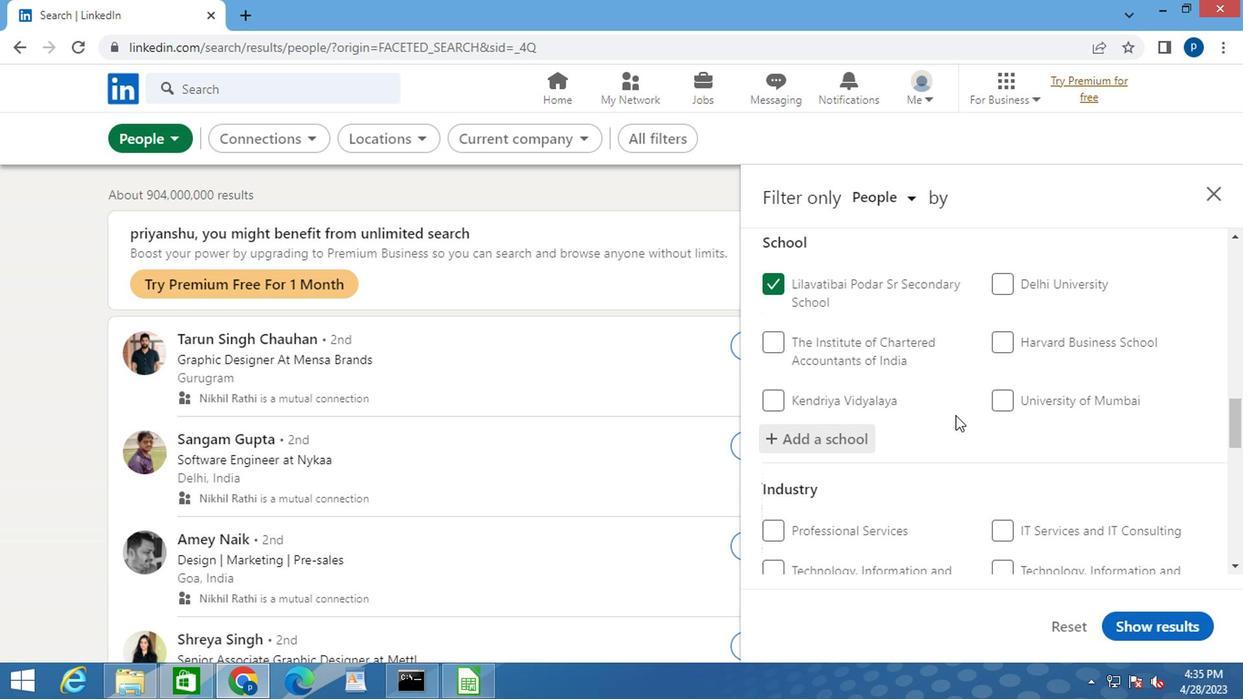 
Action: Mouse moved to (941, 417)
Screenshot: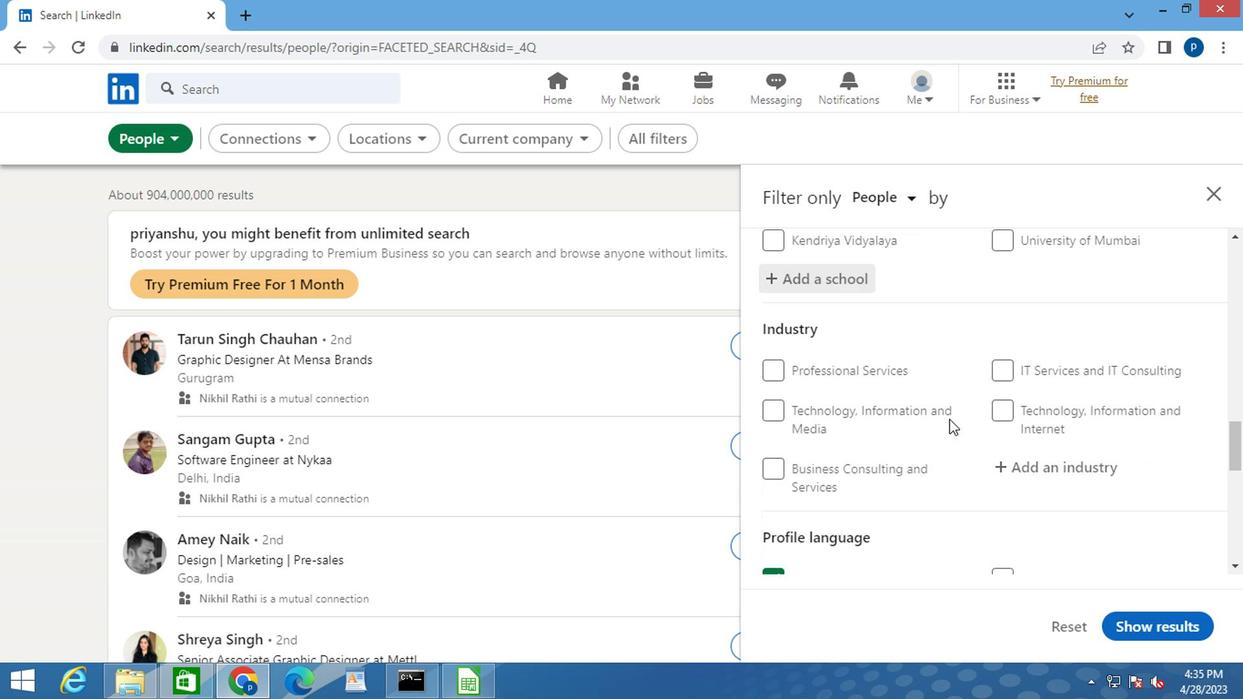
Action: Mouse scrolled (941, 416) with delta (0, 0)
Screenshot: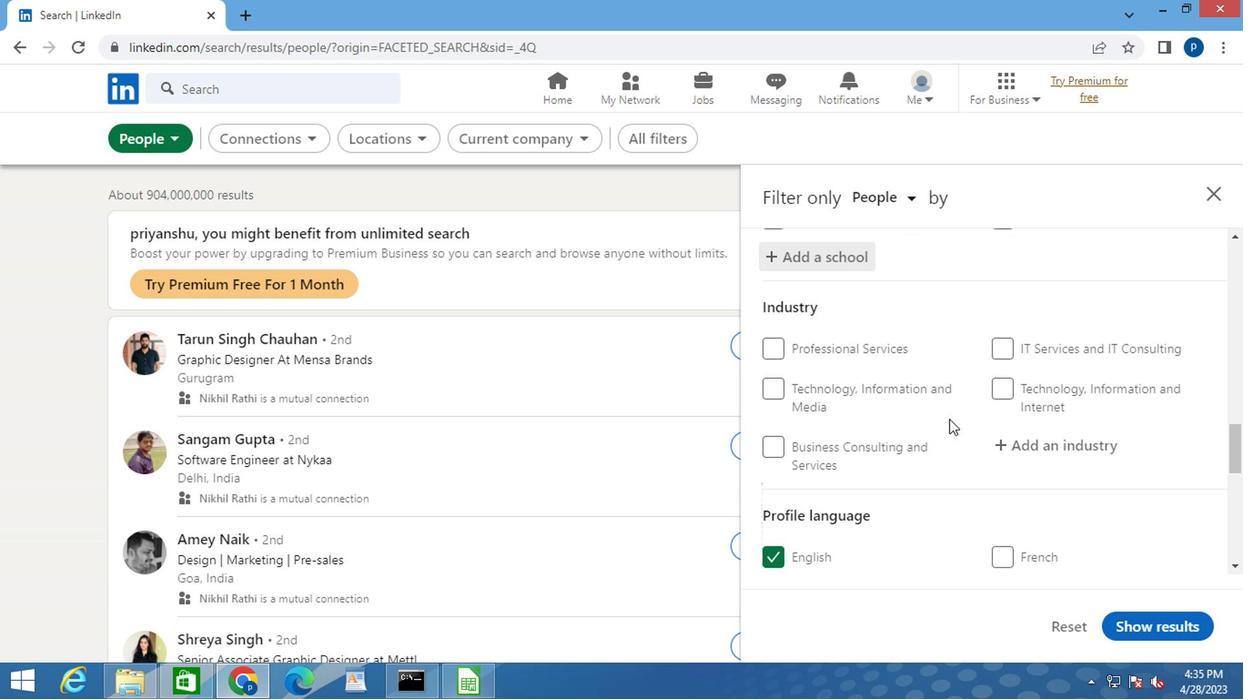 
Action: Mouse moved to (1023, 353)
Screenshot: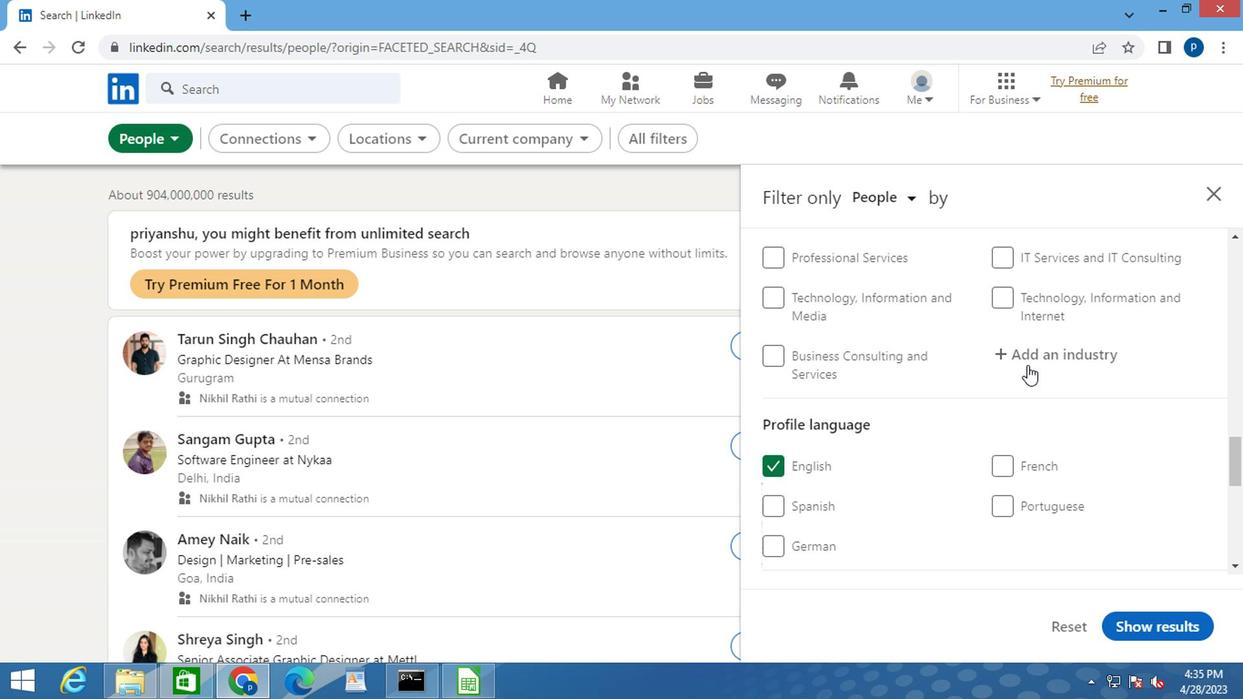 
Action: Mouse pressed left at (1023, 353)
Screenshot: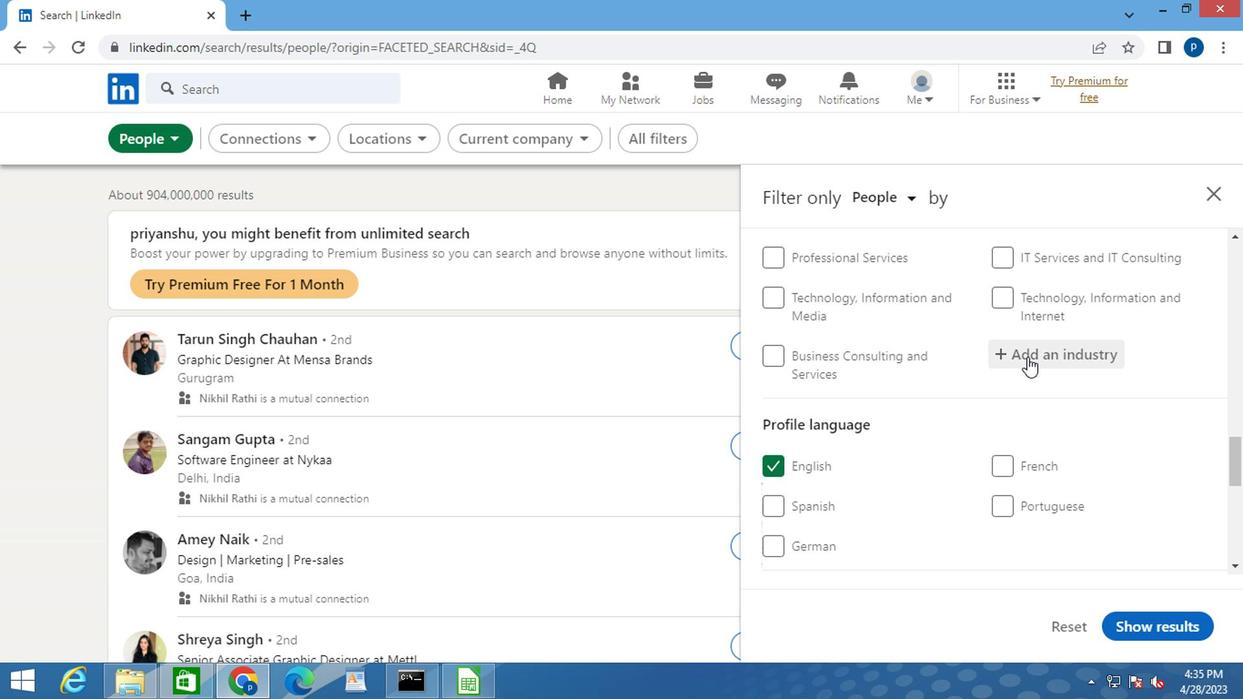 
Action: Mouse moved to (1023, 352)
Screenshot: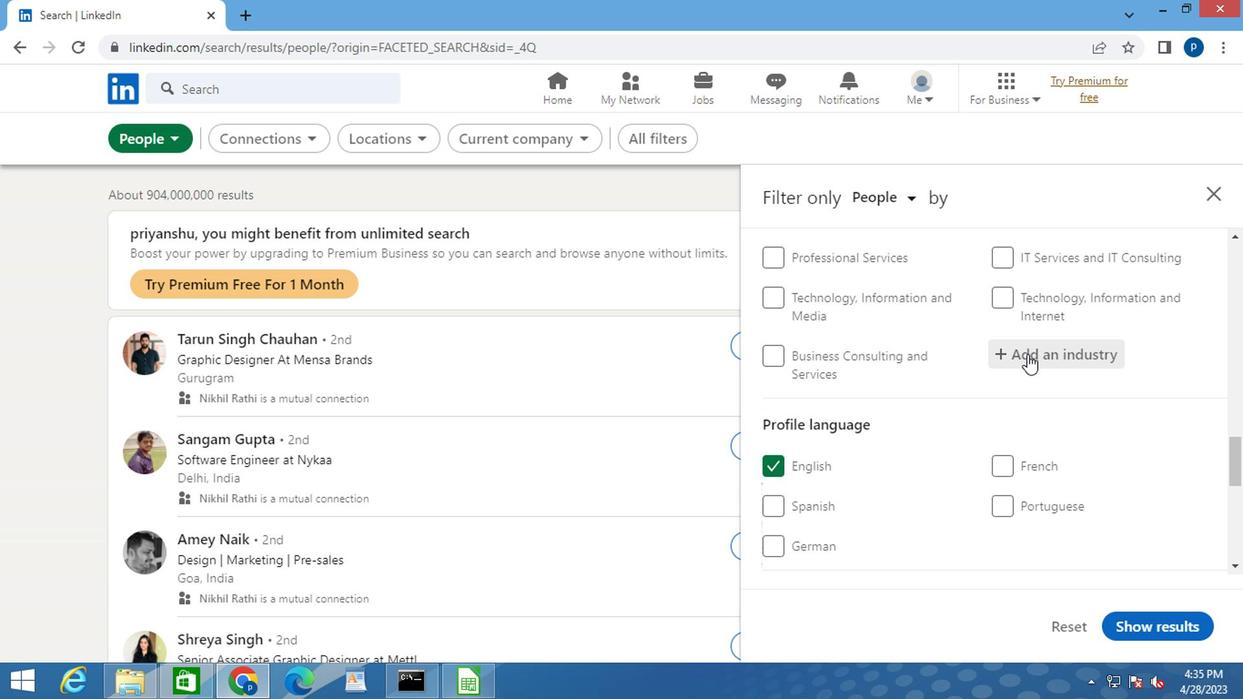 
Action: Key pressed <Key.caps_lock>H<Key.caps_lock>OME<Key.space><Key.caps_lock>H<Key.caps_lock>EALTH
Screenshot: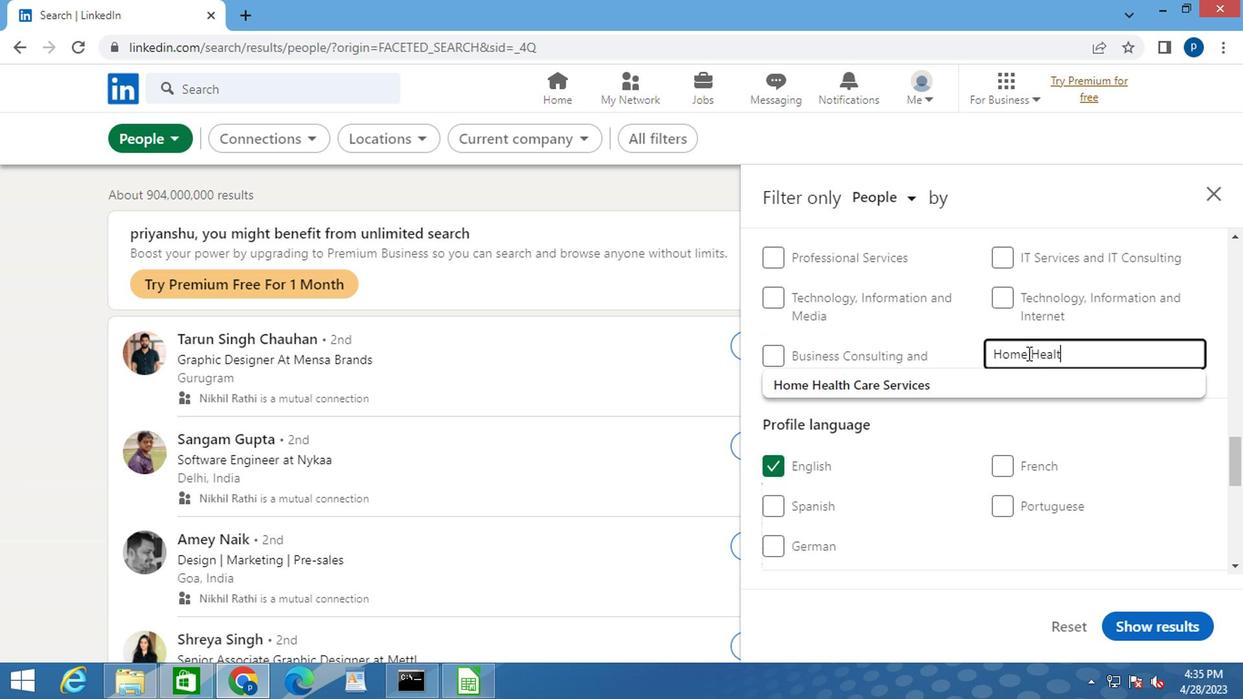 
Action: Mouse moved to (898, 389)
Screenshot: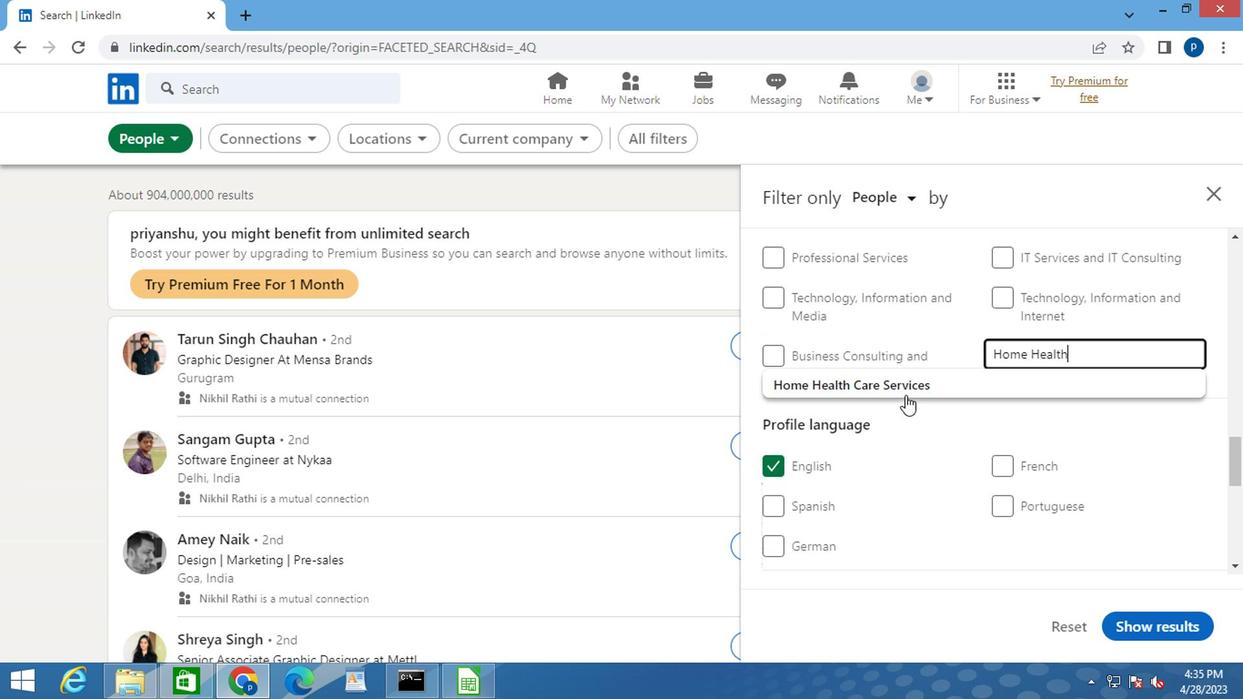 
Action: Mouse pressed left at (898, 389)
Screenshot: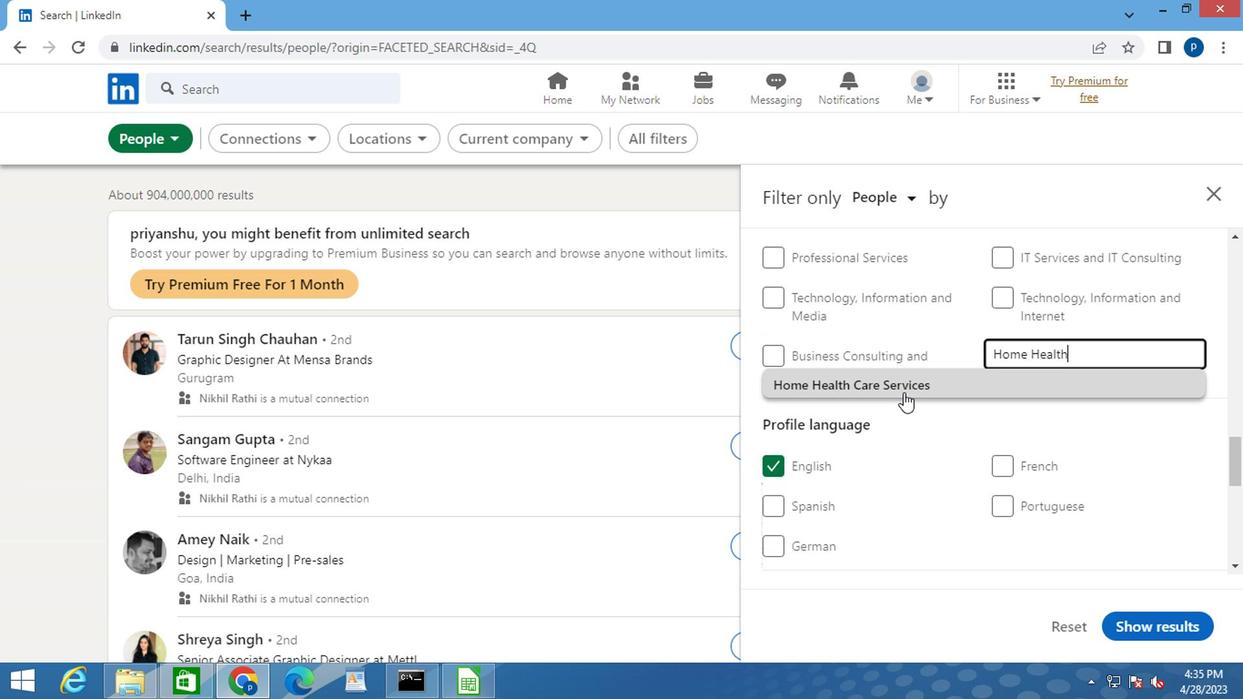 
Action: Mouse moved to (897, 445)
Screenshot: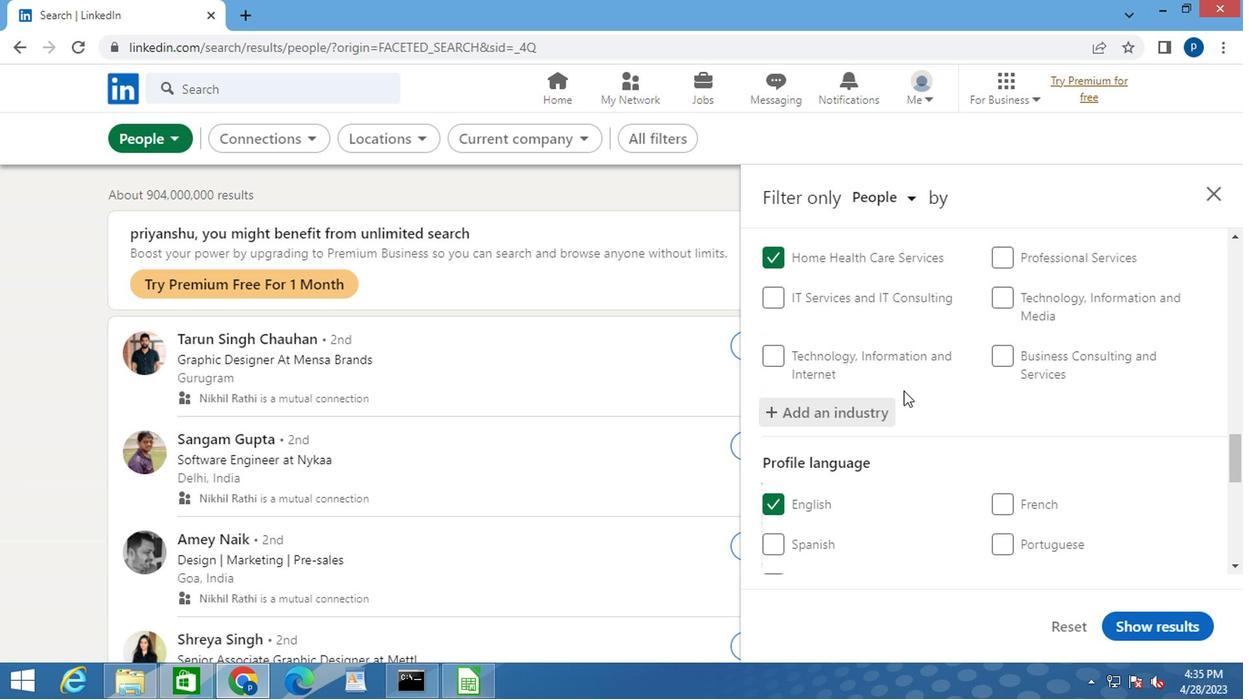 
Action: Mouse scrolled (897, 444) with delta (0, 0)
Screenshot: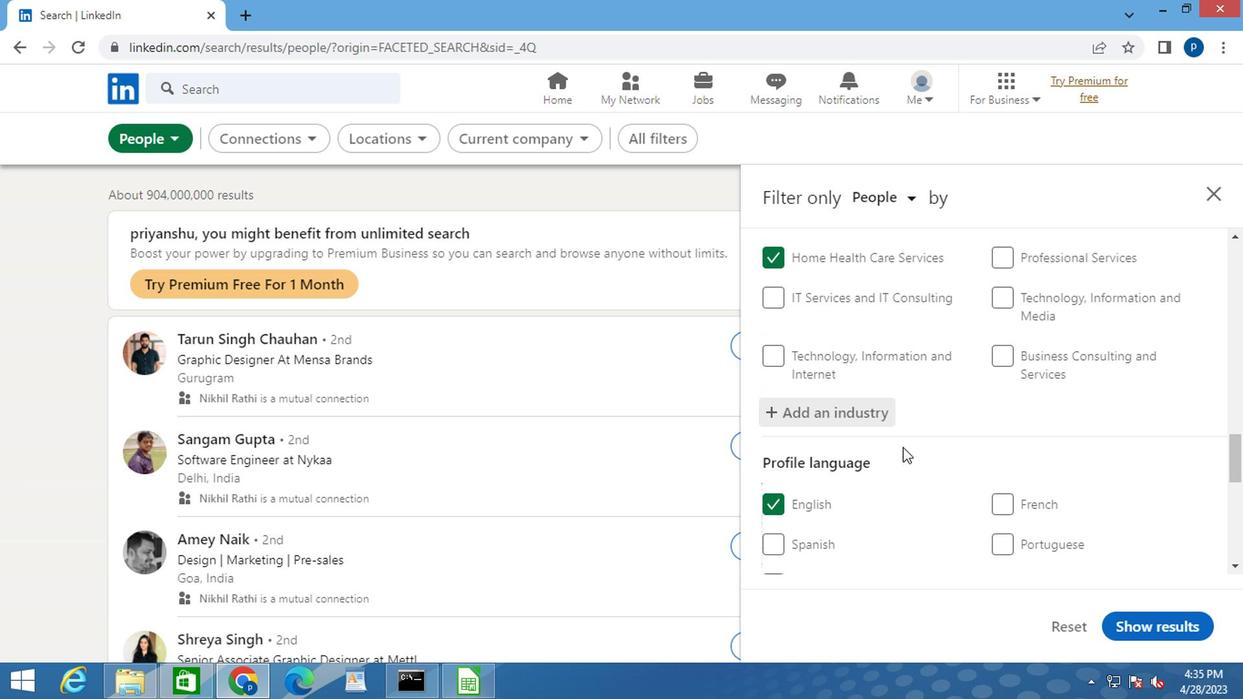 
Action: Mouse moved to (897, 458)
Screenshot: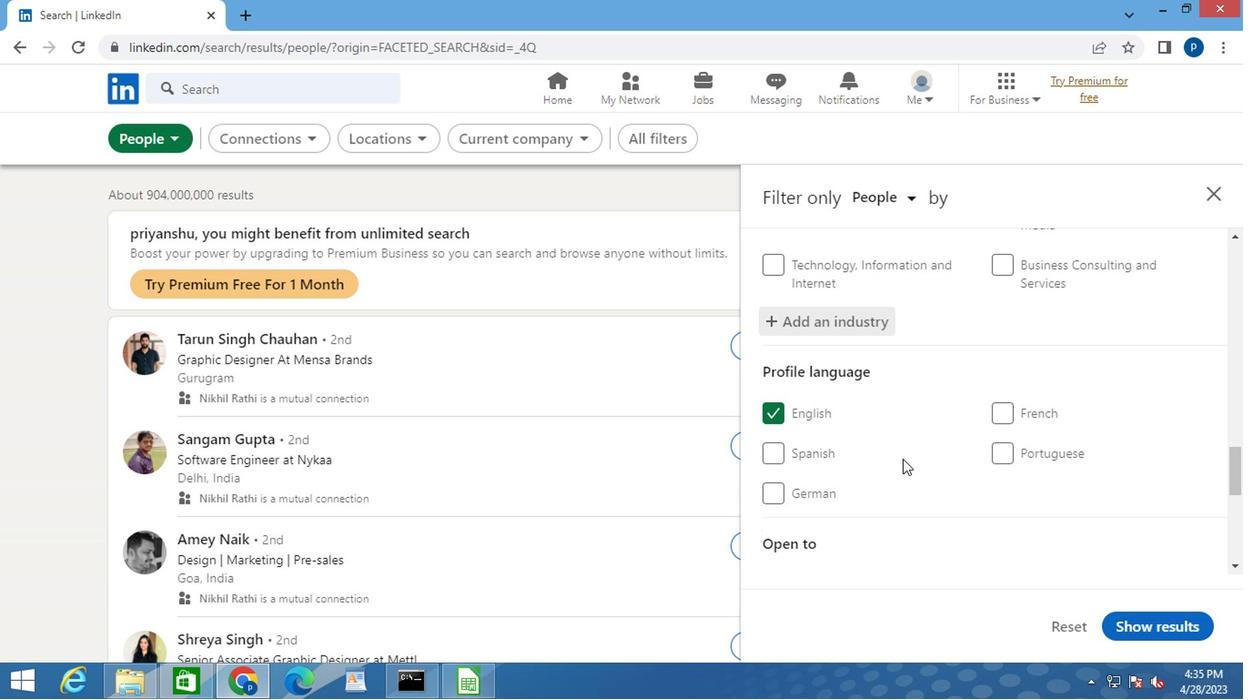 
Action: Mouse scrolled (897, 457) with delta (0, 0)
Screenshot: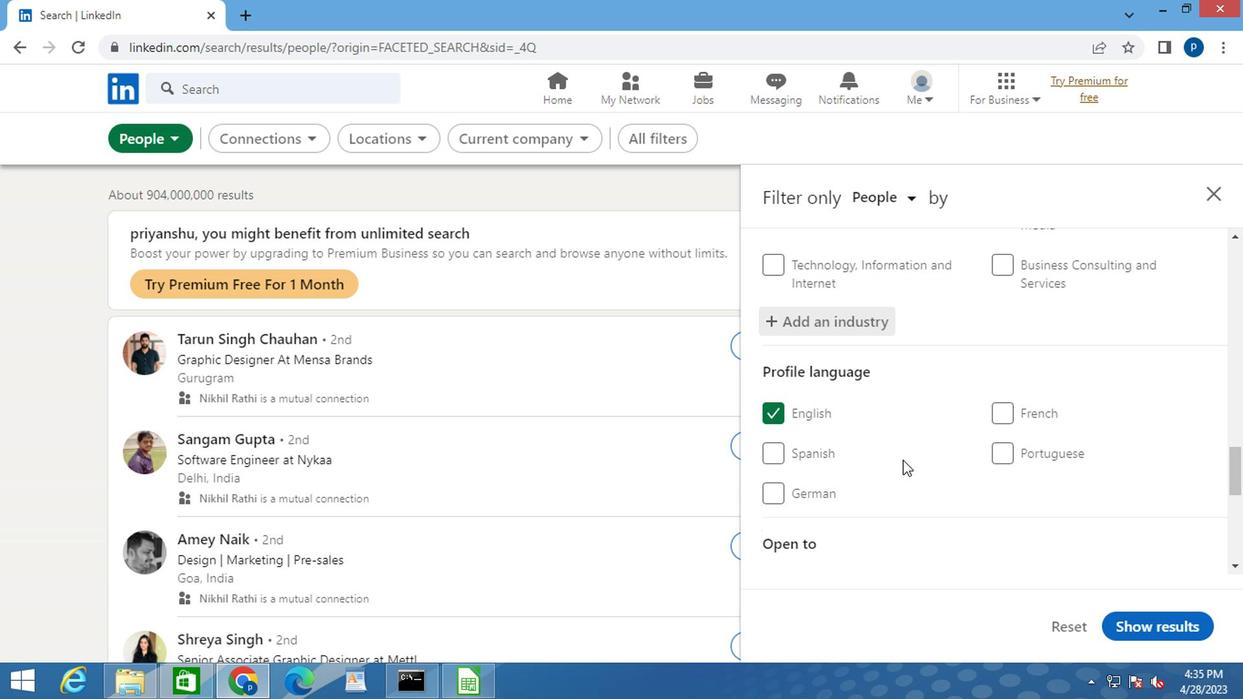 
Action: Mouse scrolled (897, 457) with delta (0, 0)
Screenshot: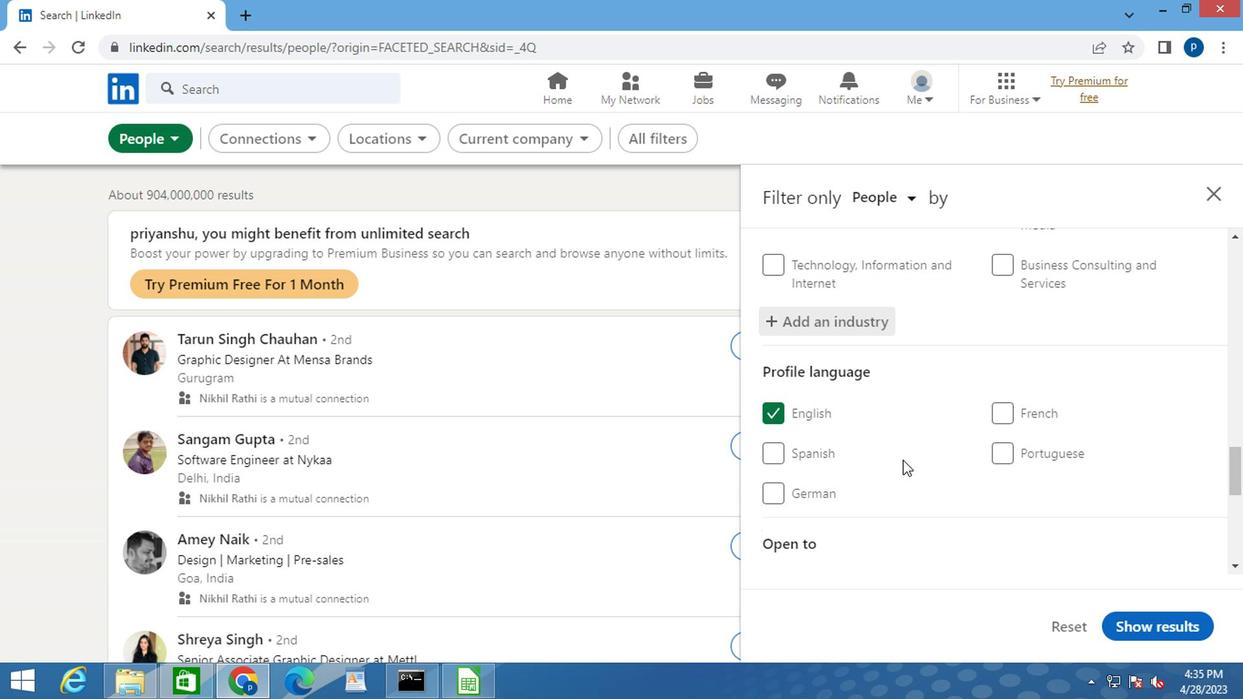 
Action: Mouse scrolled (897, 457) with delta (0, 0)
Screenshot: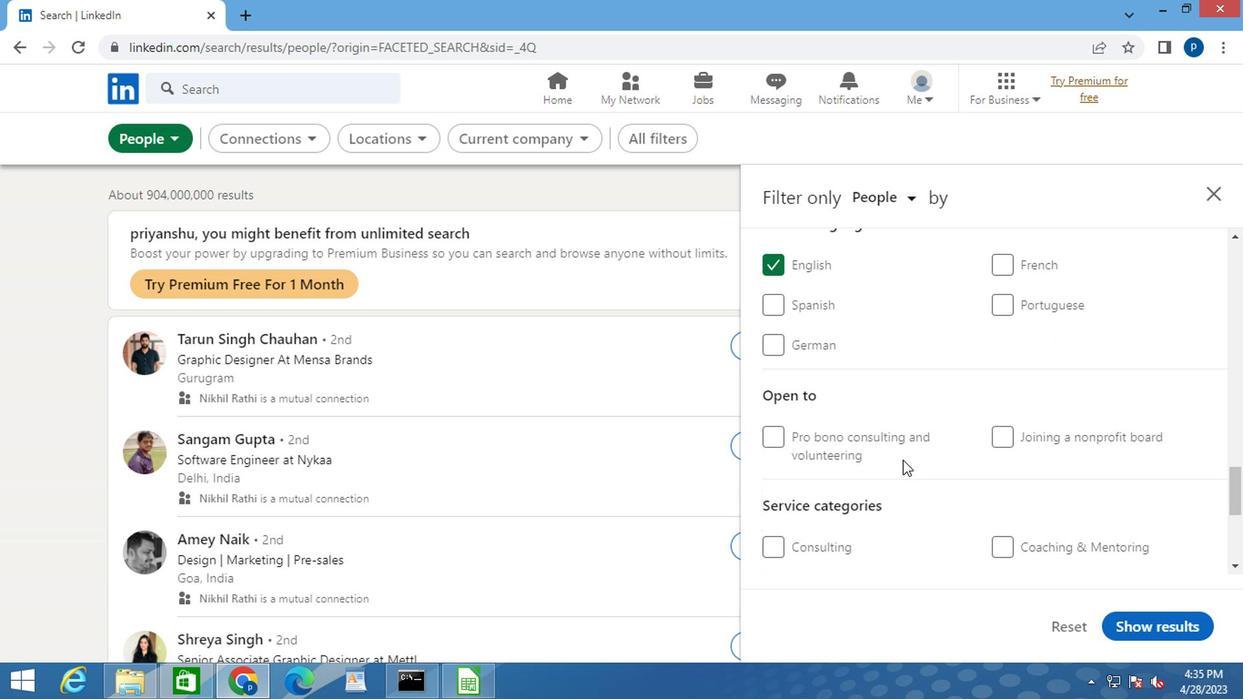 
Action: Mouse scrolled (897, 457) with delta (0, 0)
Screenshot: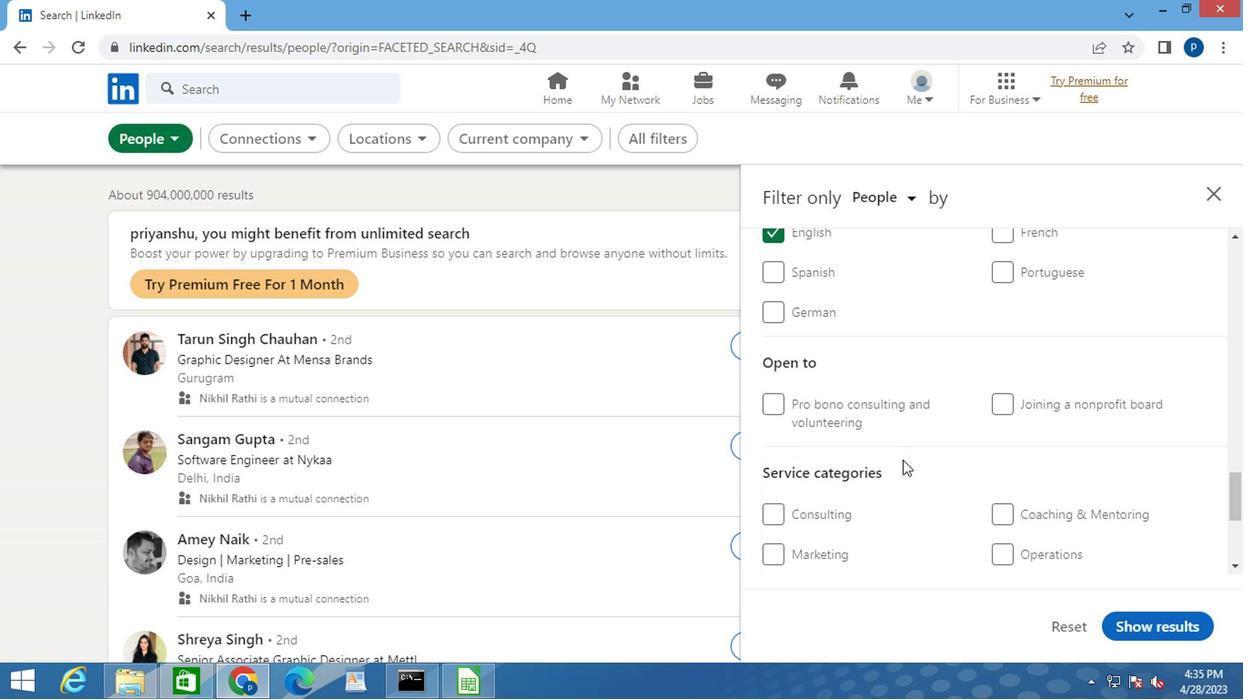
Action: Mouse moved to (1019, 408)
Screenshot: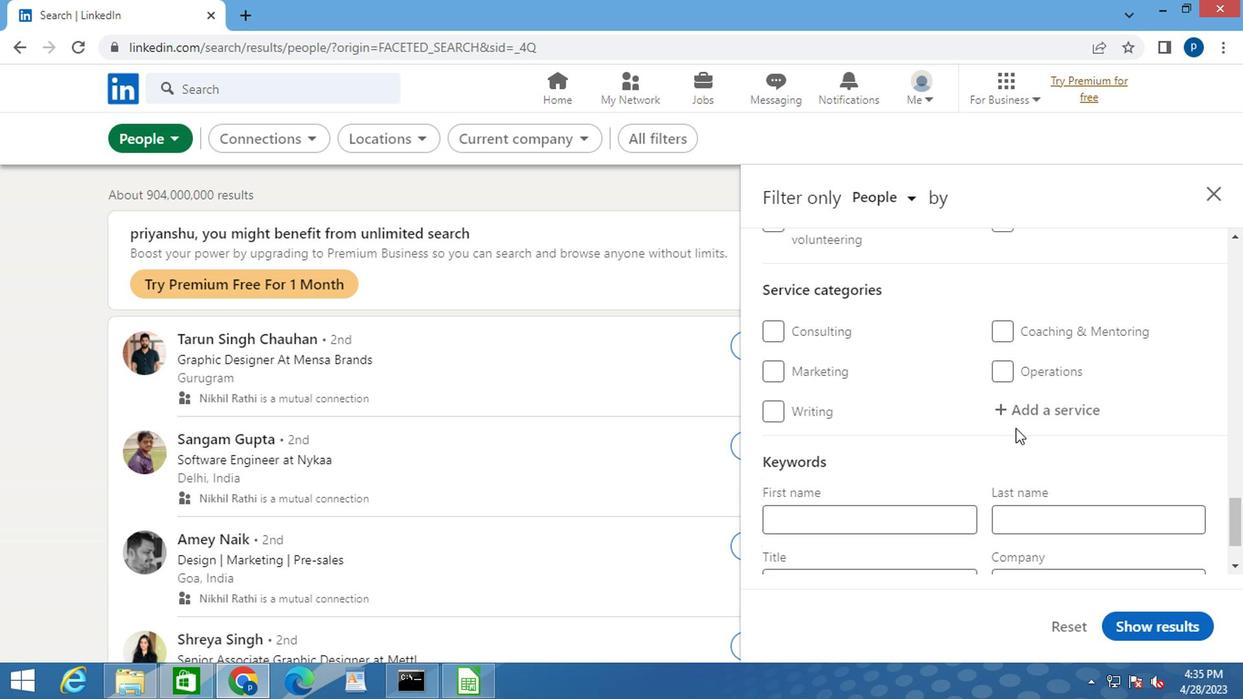 
Action: Mouse pressed left at (1019, 408)
Screenshot: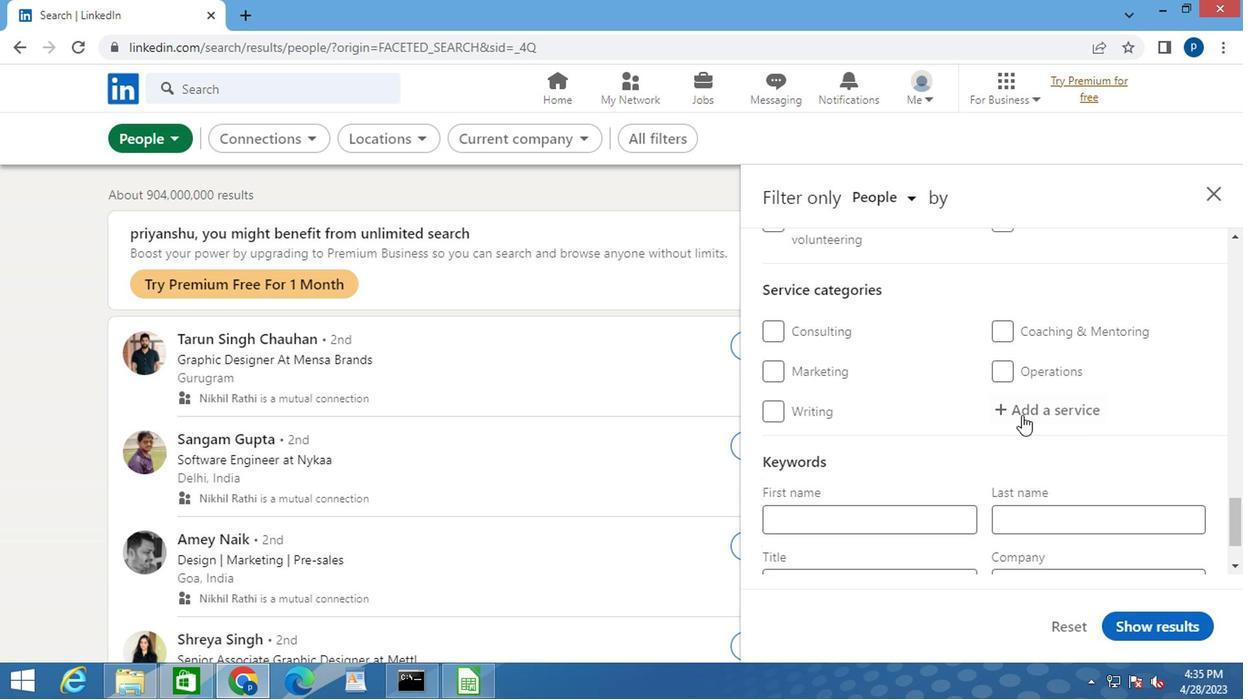 
Action: Key pressed <Key.caps_lock>N<Key.caps_lock>AGOTI
Screenshot: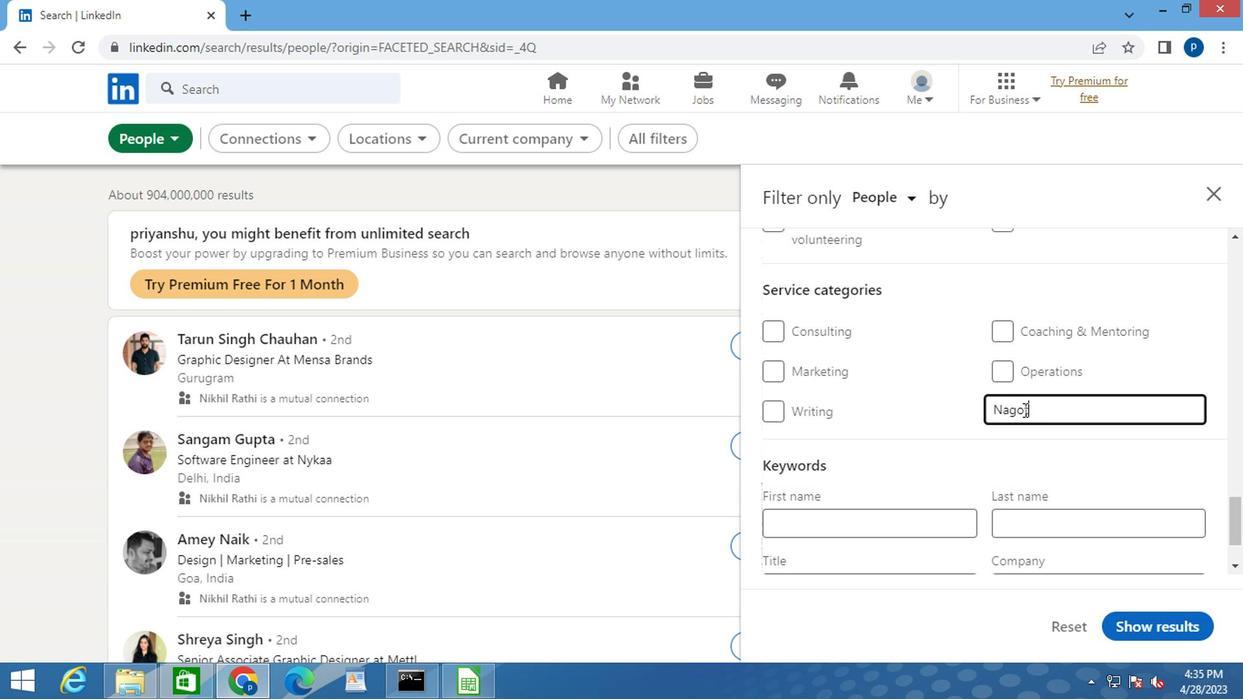 
Action: Mouse moved to (1041, 420)
Screenshot: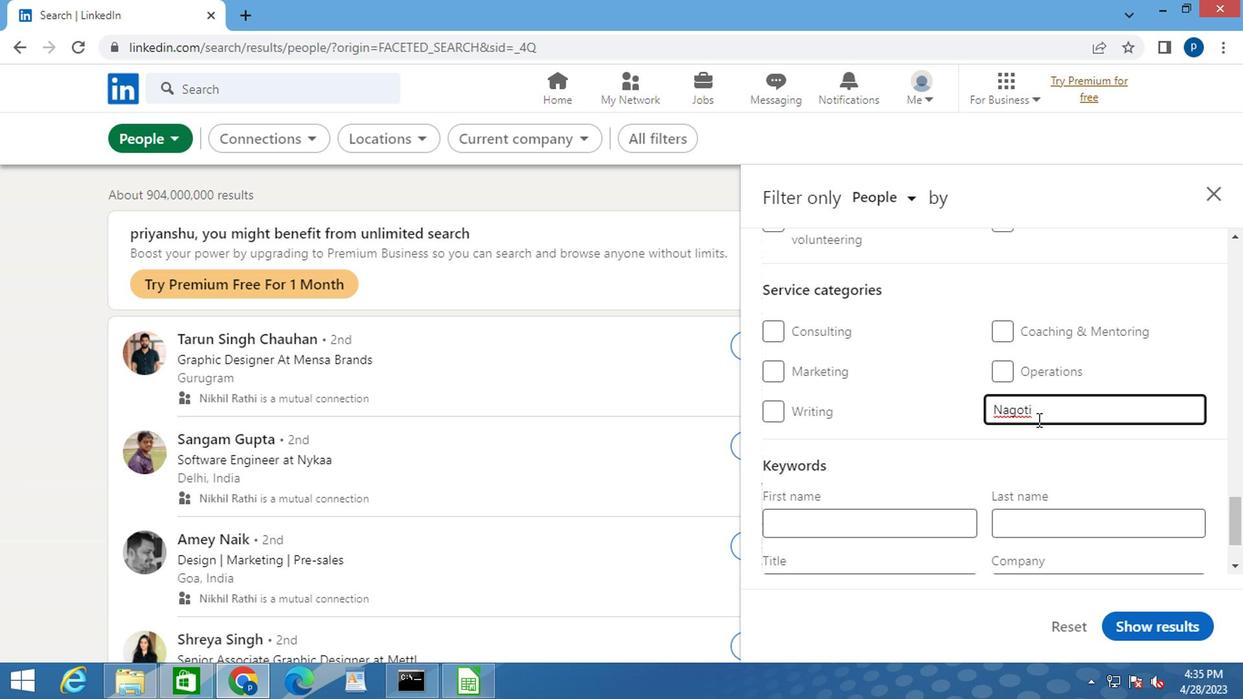 
Action: Key pressed <Key.backspace><Key.backspace><Key.backspace><Key.backspace><Key.backspace>EGOTIA
Screenshot: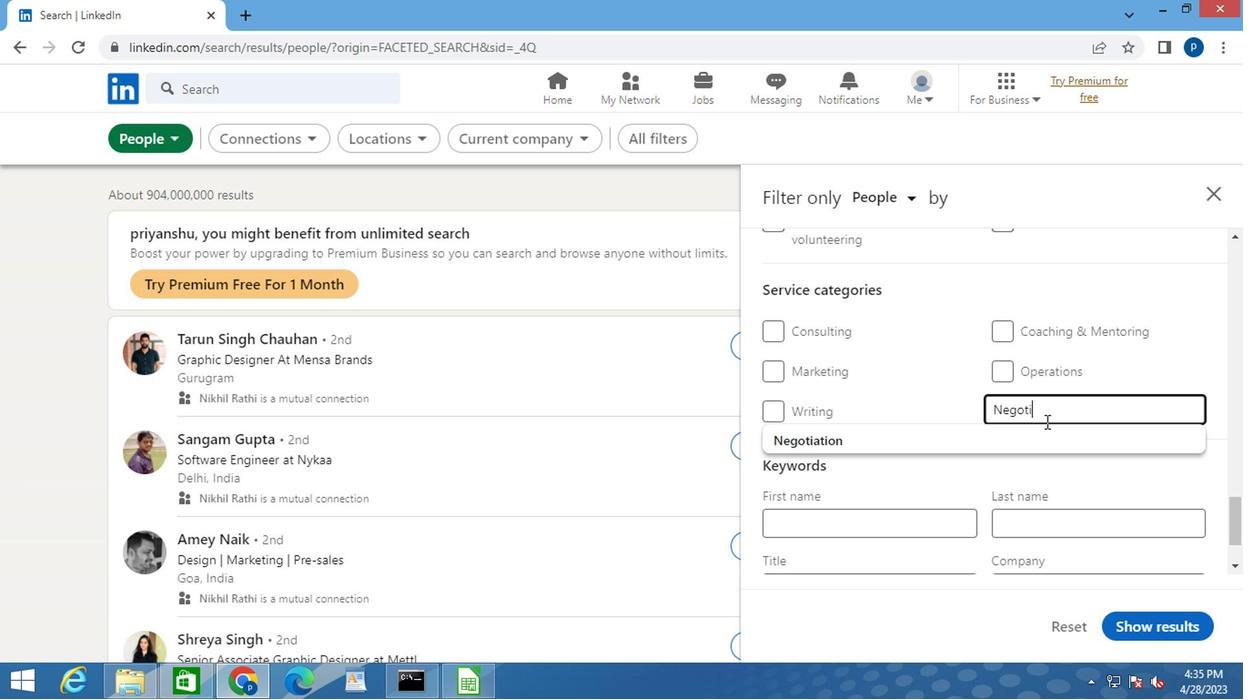 
Action: Mouse moved to (840, 437)
Screenshot: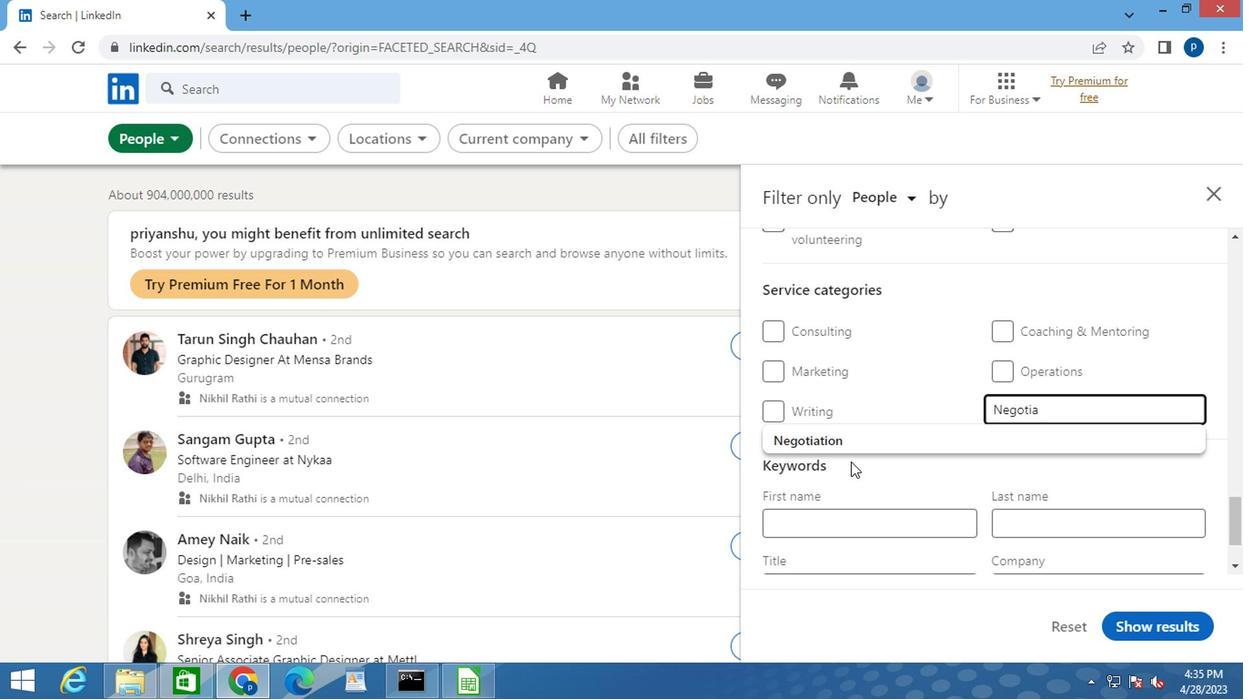 
Action: Mouse pressed left at (840, 437)
Screenshot: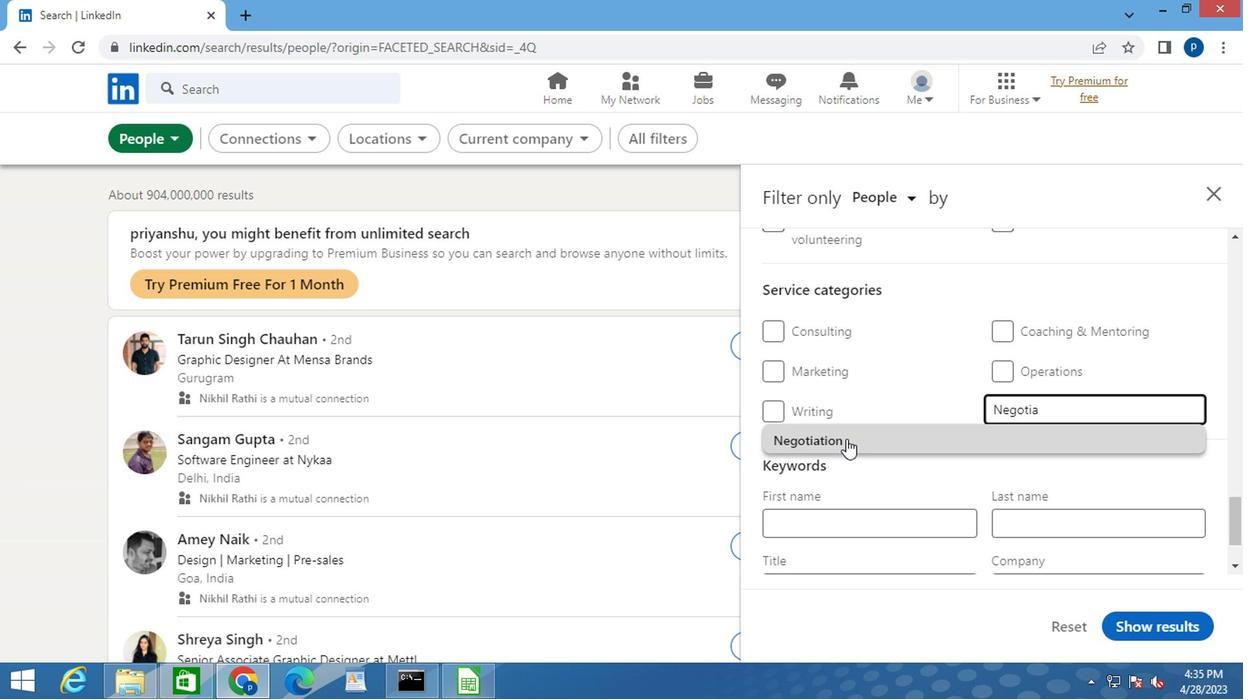 
Action: Mouse moved to (840, 437)
Screenshot: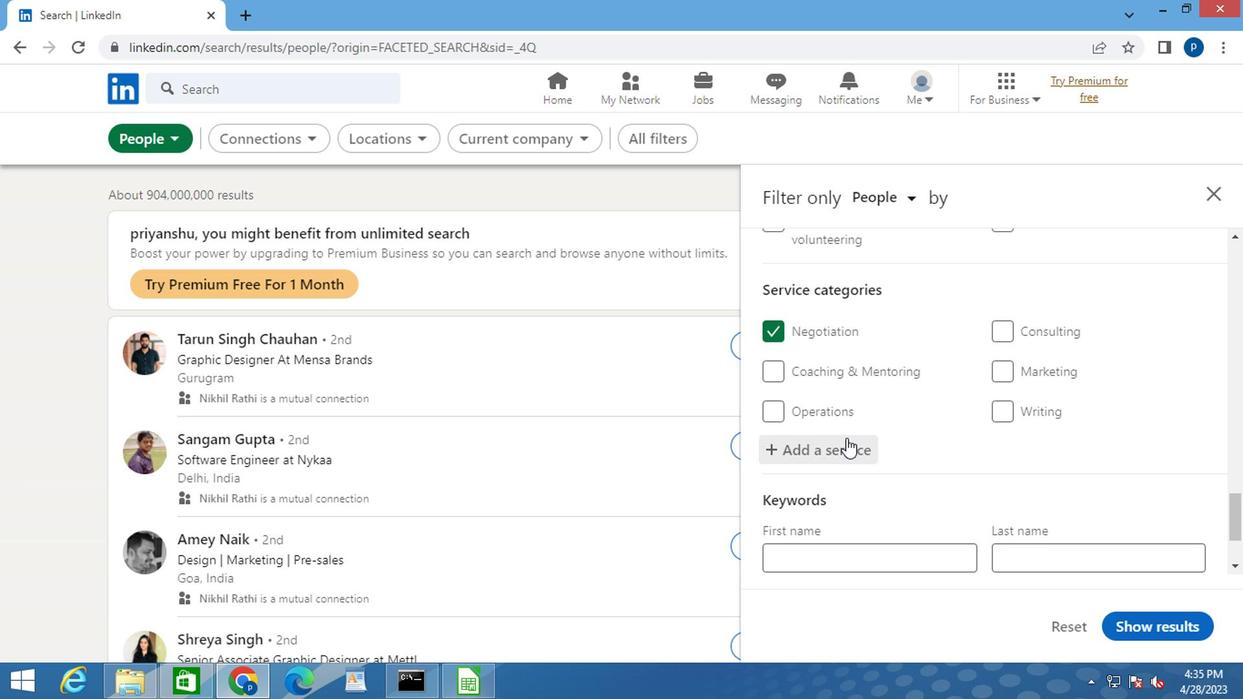 
Action: Mouse scrolled (840, 436) with delta (0, 0)
Screenshot: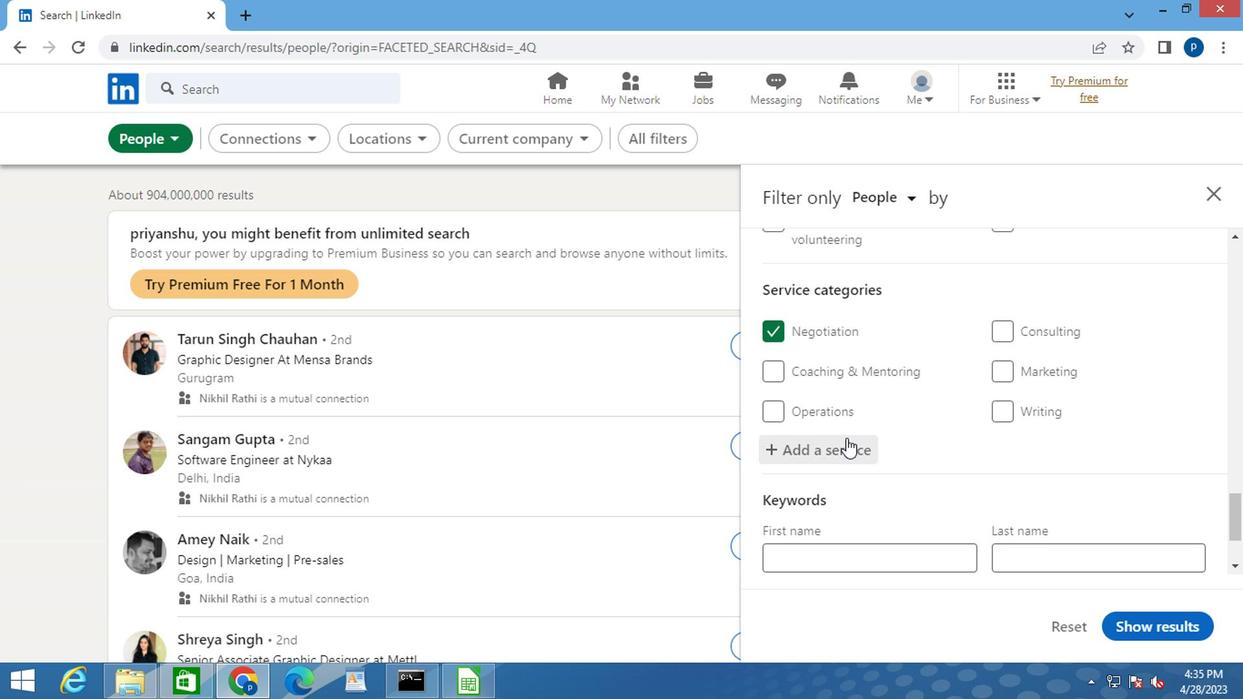 
Action: Mouse moved to (842, 440)
Screenshot: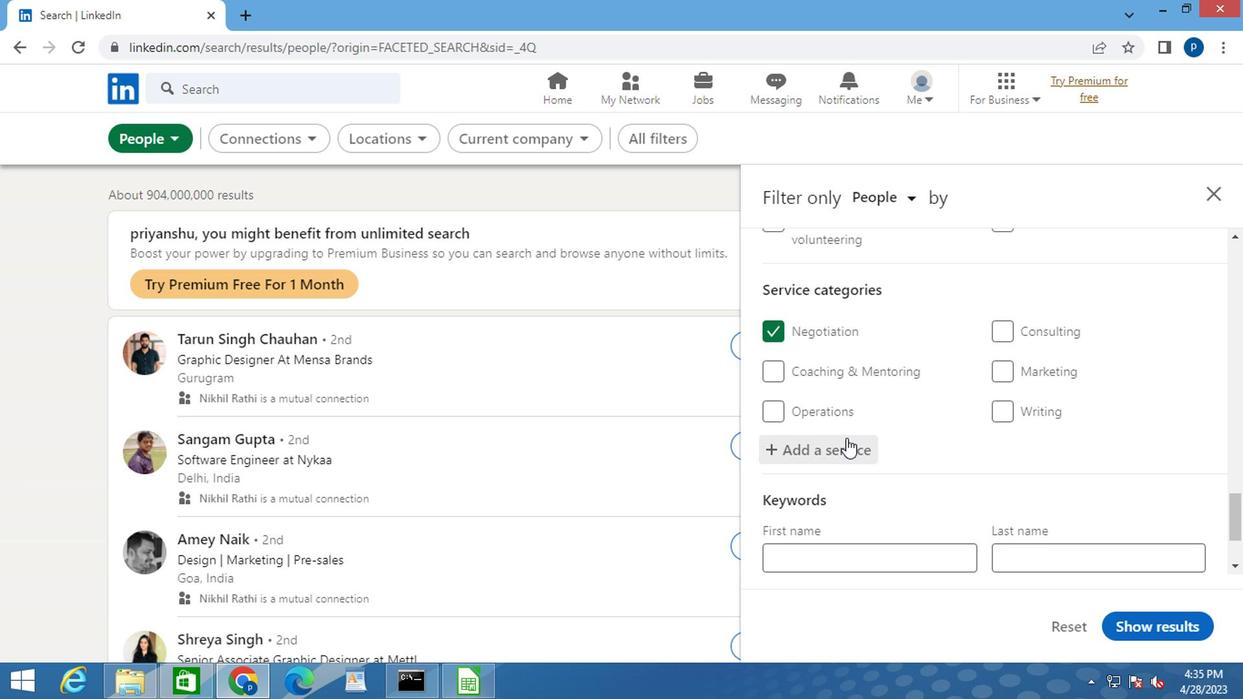 
Action: Mouse scrolled (842, 439) with delta (0, 0)
Screenshot: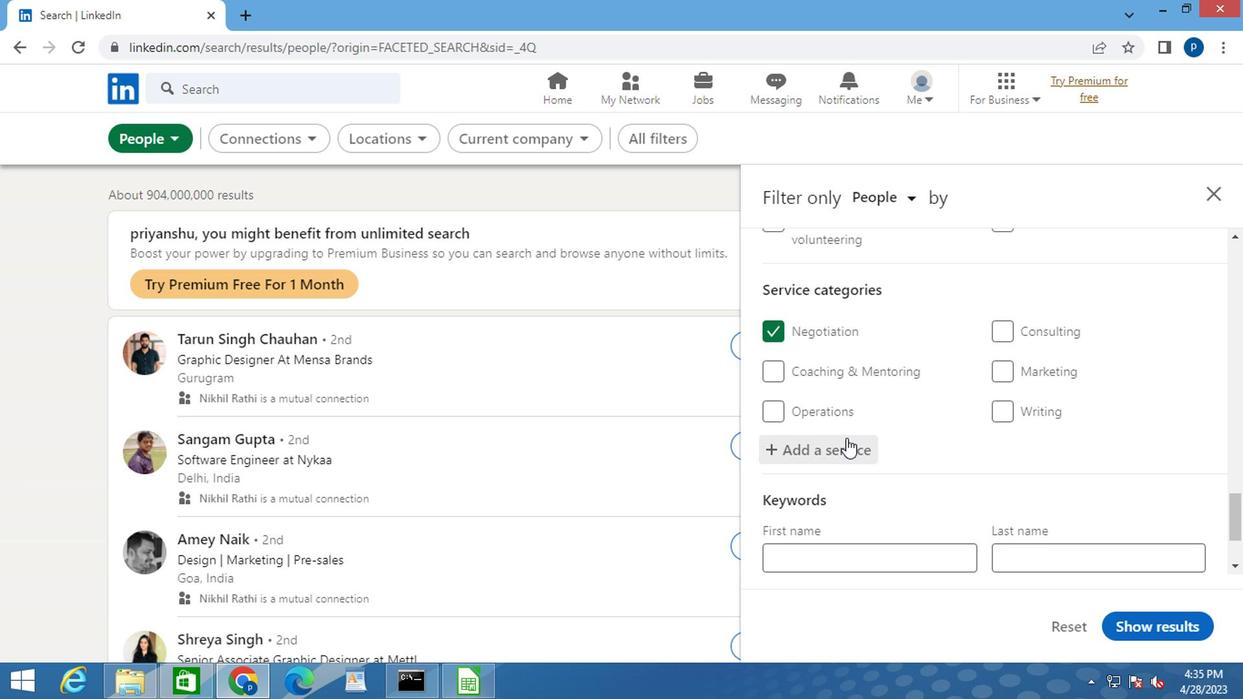 
Action: Mouse moved to (818, 488)
Screenshot: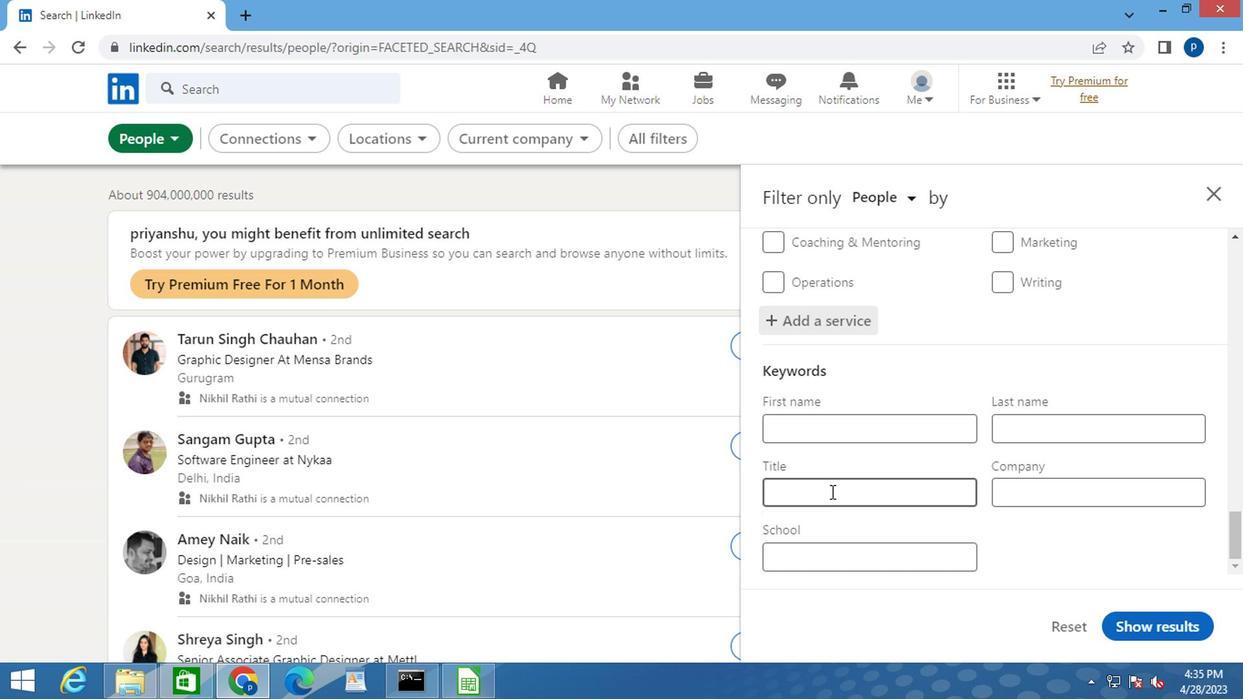 
Action: Mouse pressed left at (818, 488)
Screenshot: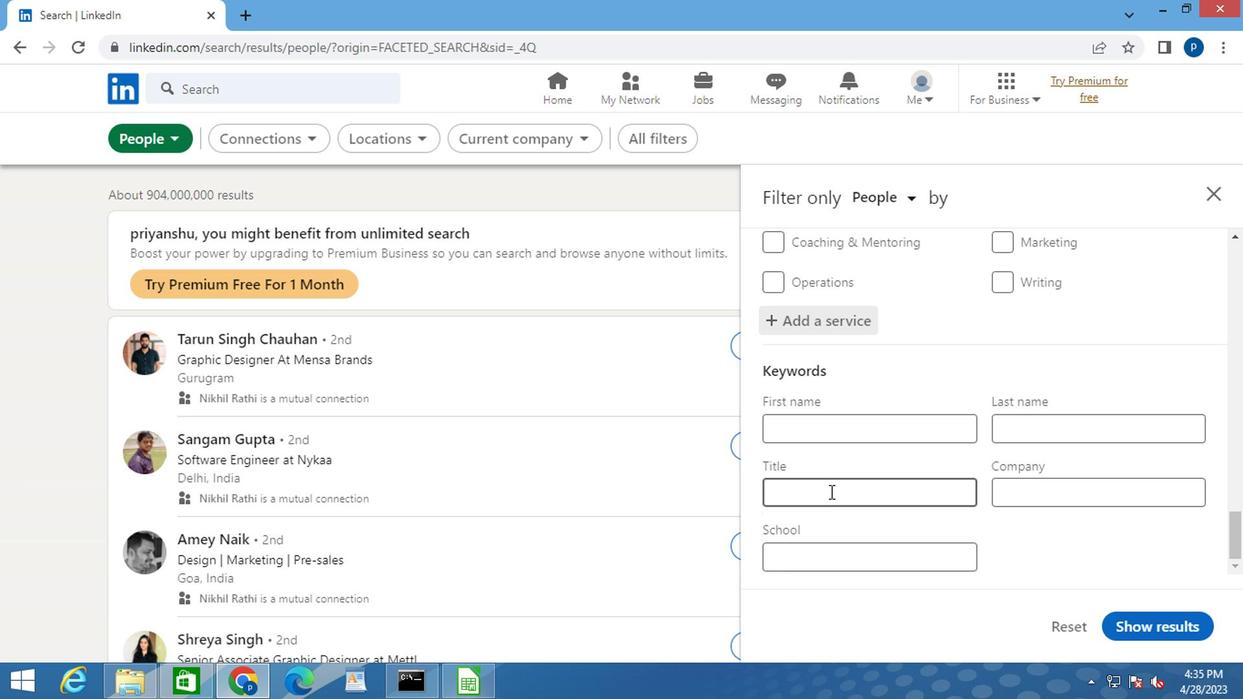 
Action: Key pressed <Key.caps_lock>O<Key.caps_lock>FFICE<Key.space><Key.caps_lock>A<Key.caps_lock>SSISTANT<Key.space>
Screenshot: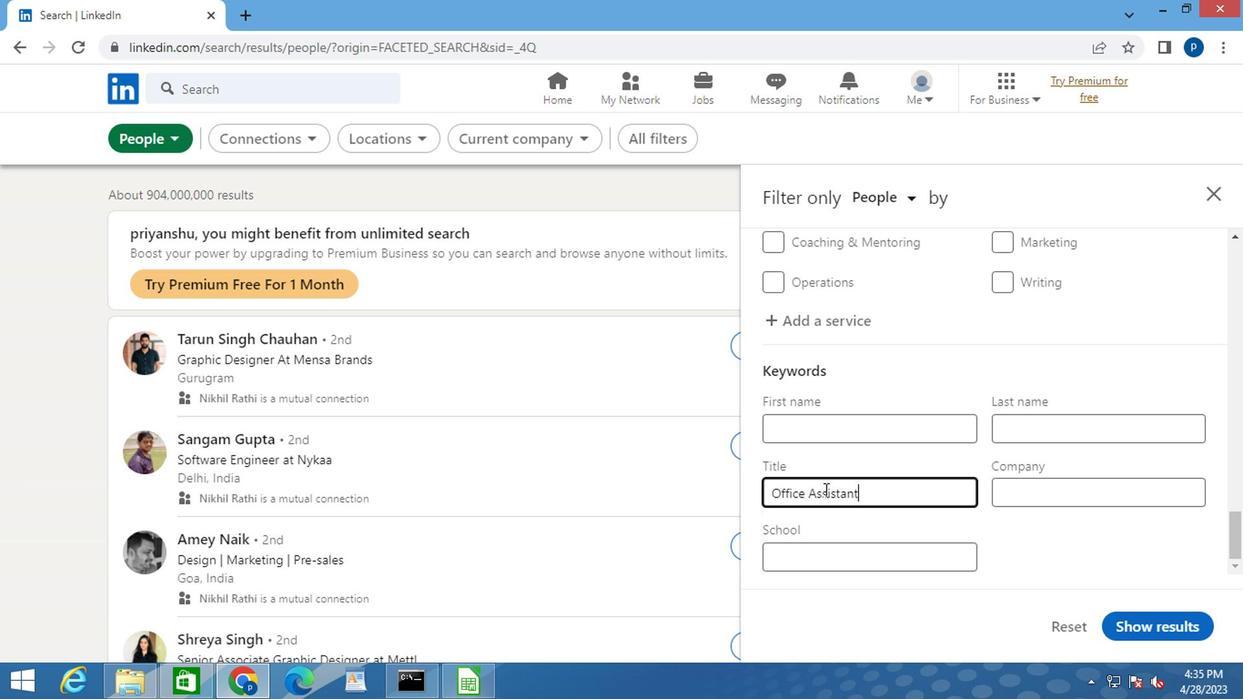 
Action: Mouse moved to (1154, 627)
Screenshot: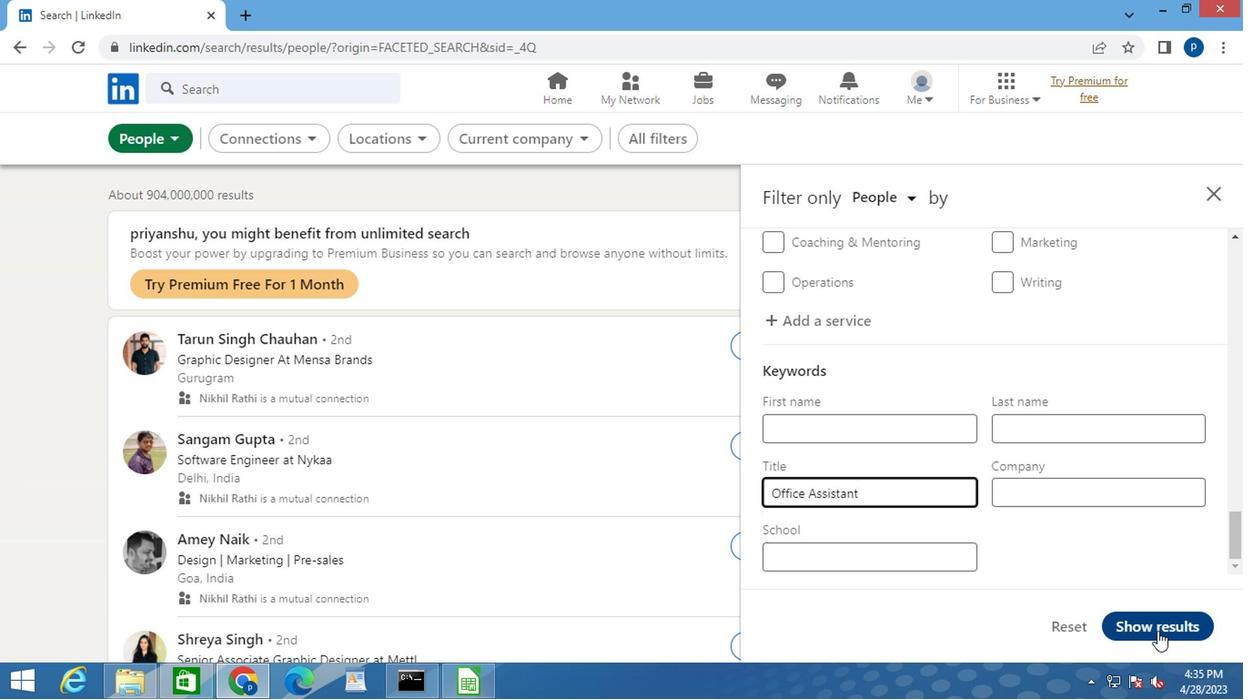 
Action: Mouse pressed left at (1154, 627)
Screenshot: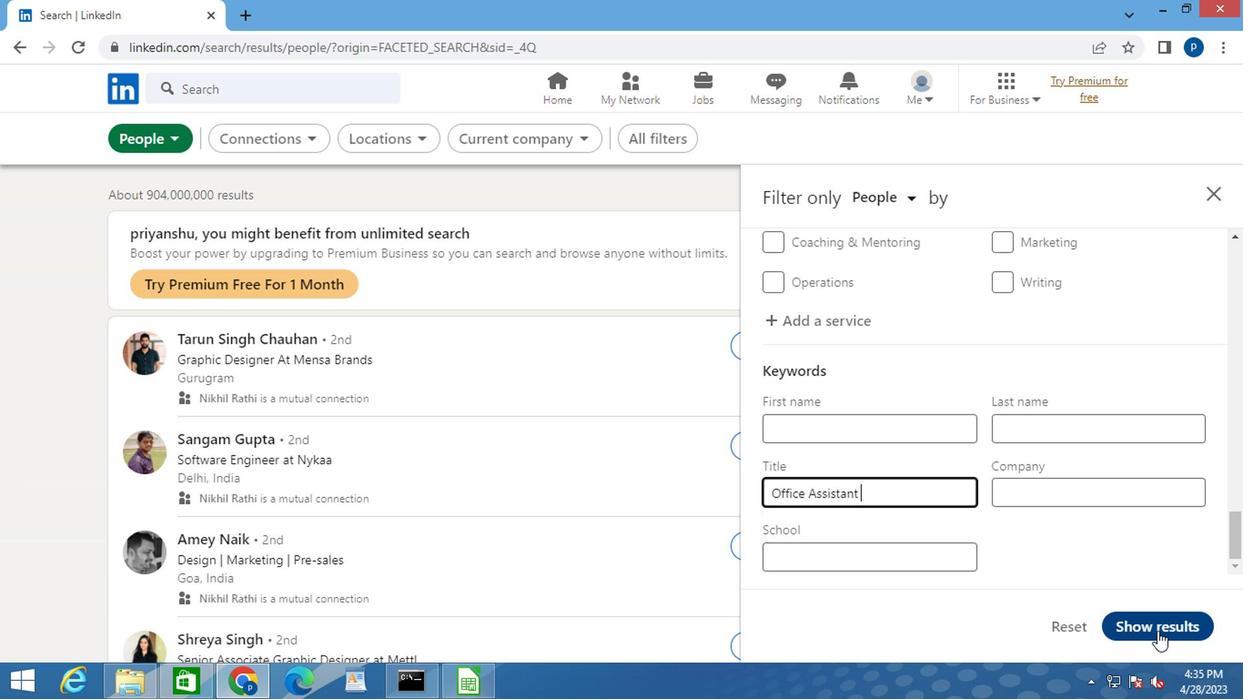 
